 Task: Search one way flight ticket for 1 adult, 1 child, 1 infant in seat in premium economy from New York/islip: Long Island Macarthur Airport to Greenville: Pitt-greenville Airport on 5-2-2023. Choice of flights is Alaska. Number of bags: 2 checked bags. Price is upto 91000. Outbound departure time preference is 16:15.
Action: Mouse moved to (318, 369)
Screenshot: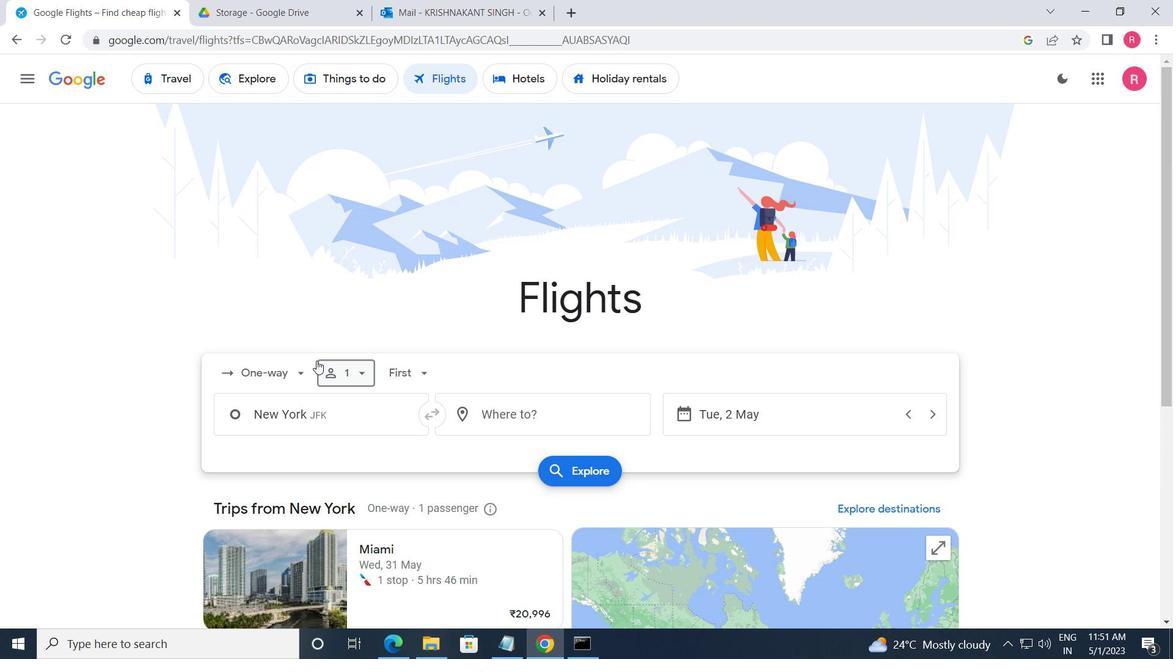 
Action: Mouse pressed left at (318, 369)
Screenshot: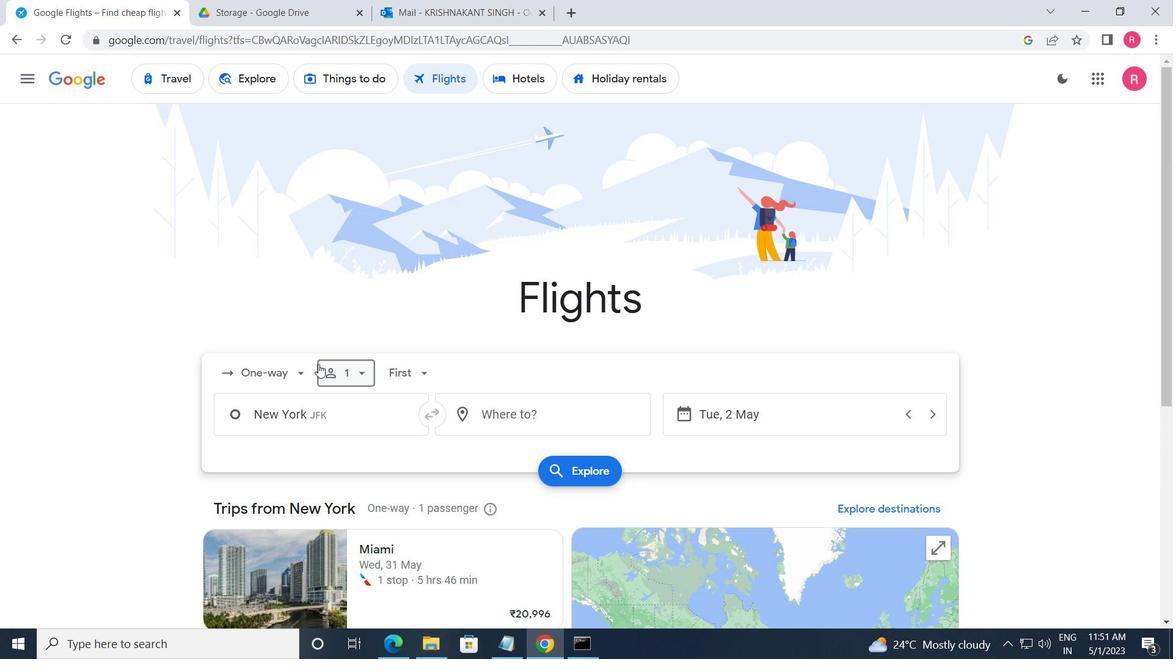 
Action: Mouse moved to (298, 378)
Screenshot: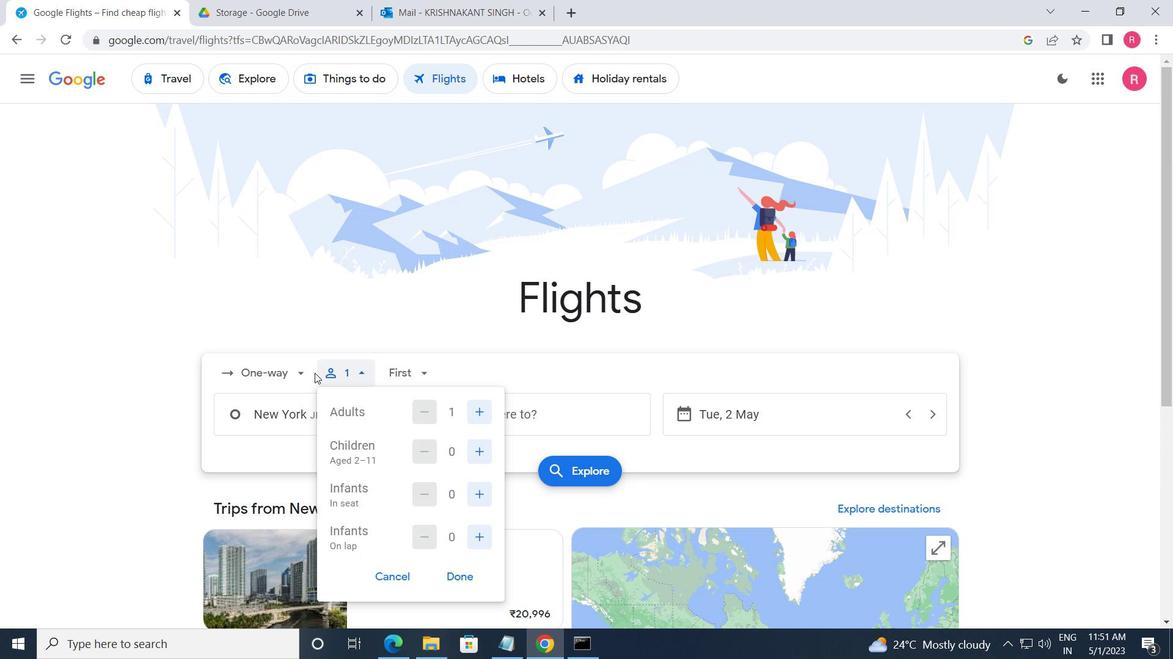 
Action: Mouse pressed left at (298, 378)
Screenshot: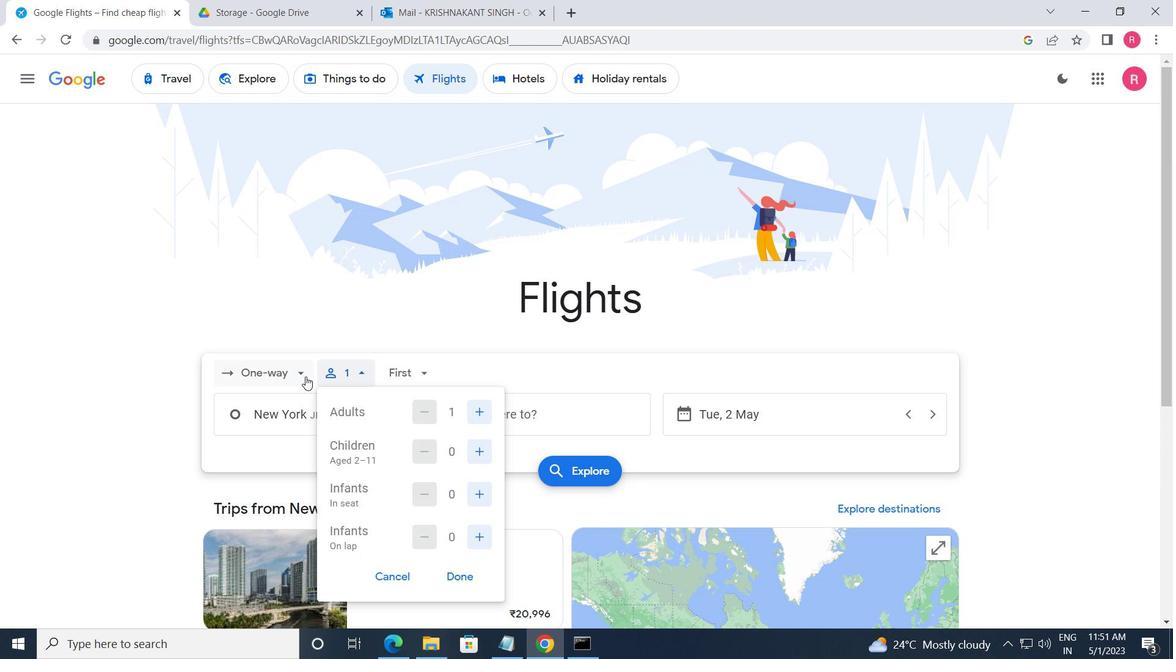 
Action: Mouse moved to (298, 439)
Screenshot: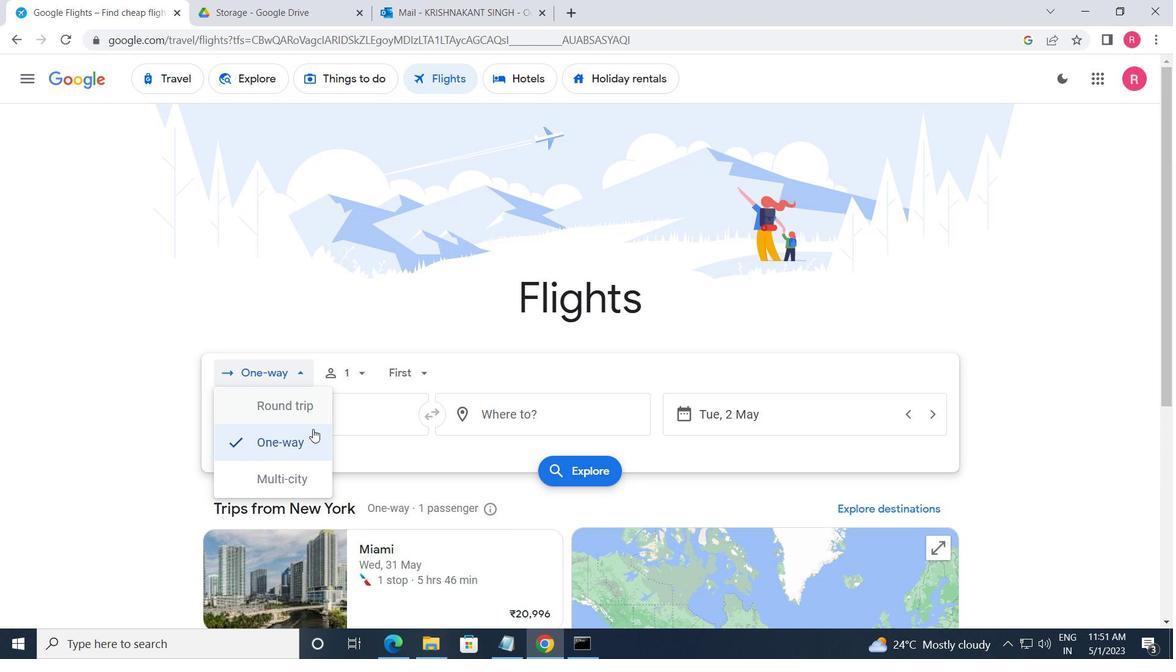 
Action: Mouse pressed left at (298, 439)
Screenshot: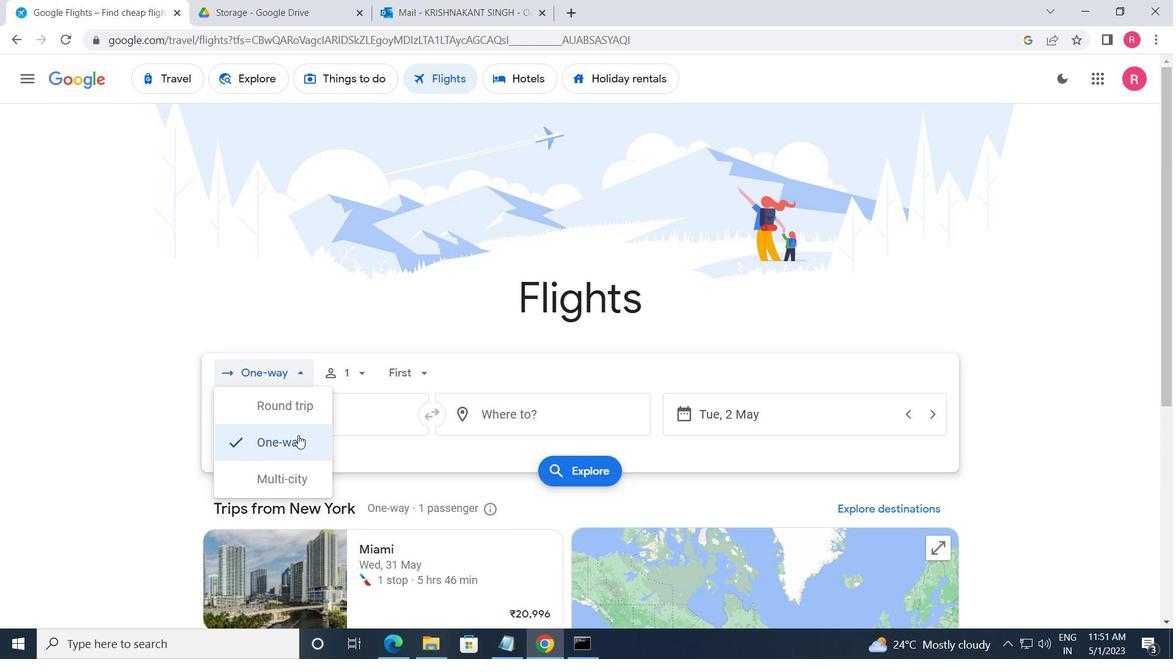 
Action: Mouse moved to (353, 380)
Screenshot: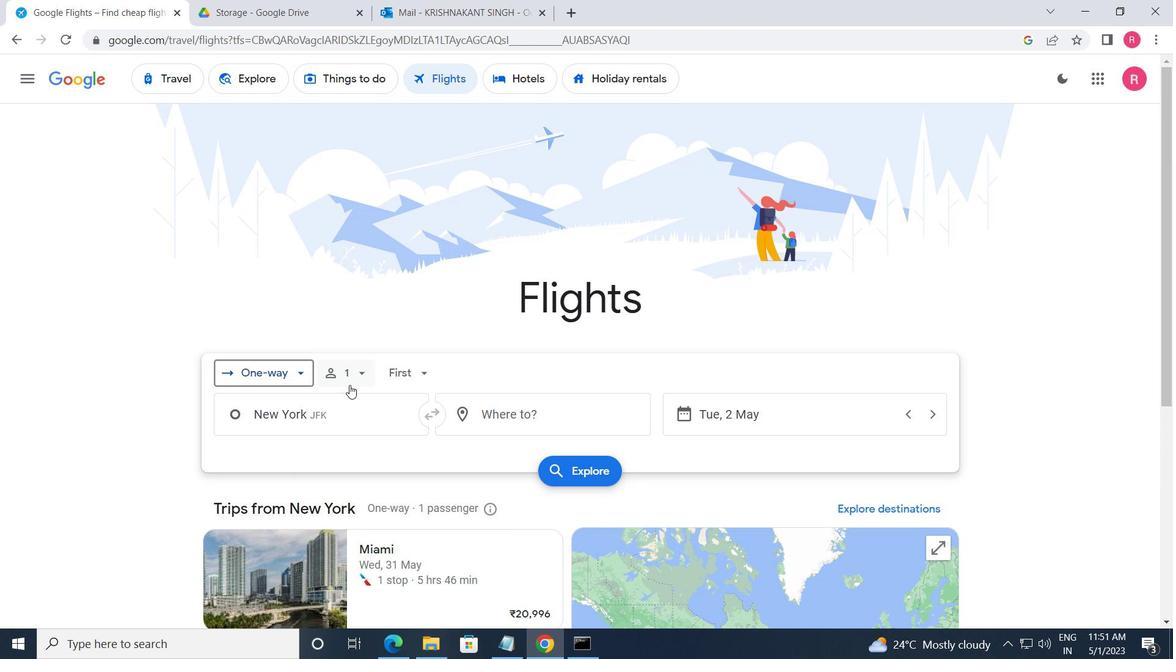 
Action: Mouse pressed left at (353, 380)
Screenshot: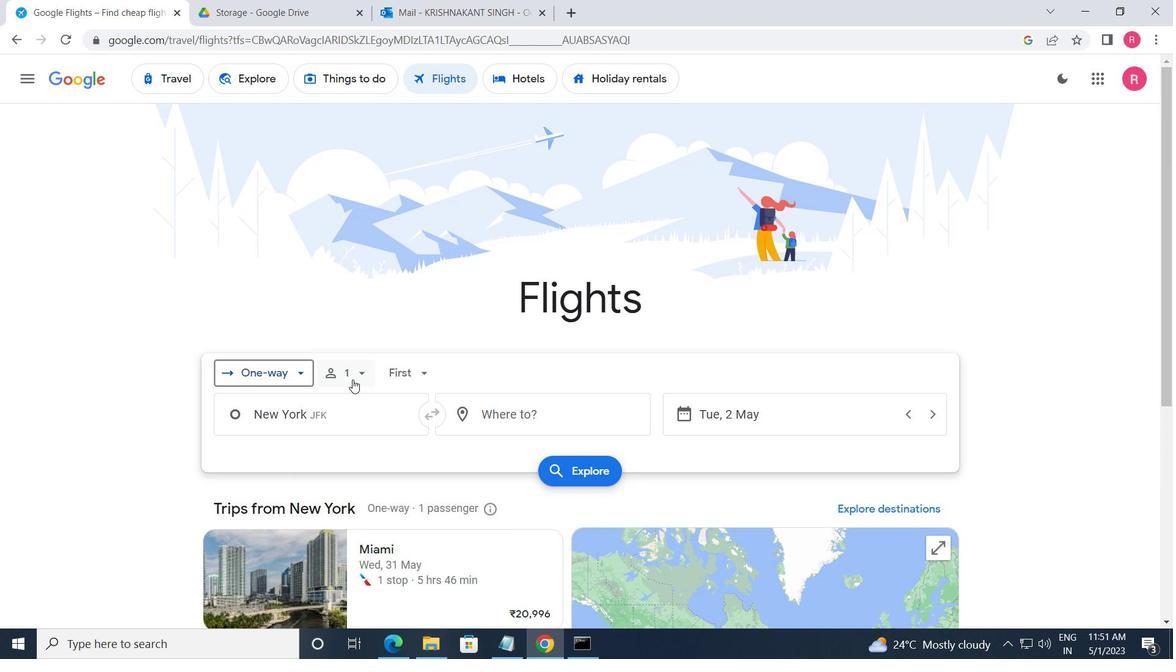 
Action: Mouse moved to (481, 415)
Screenshot: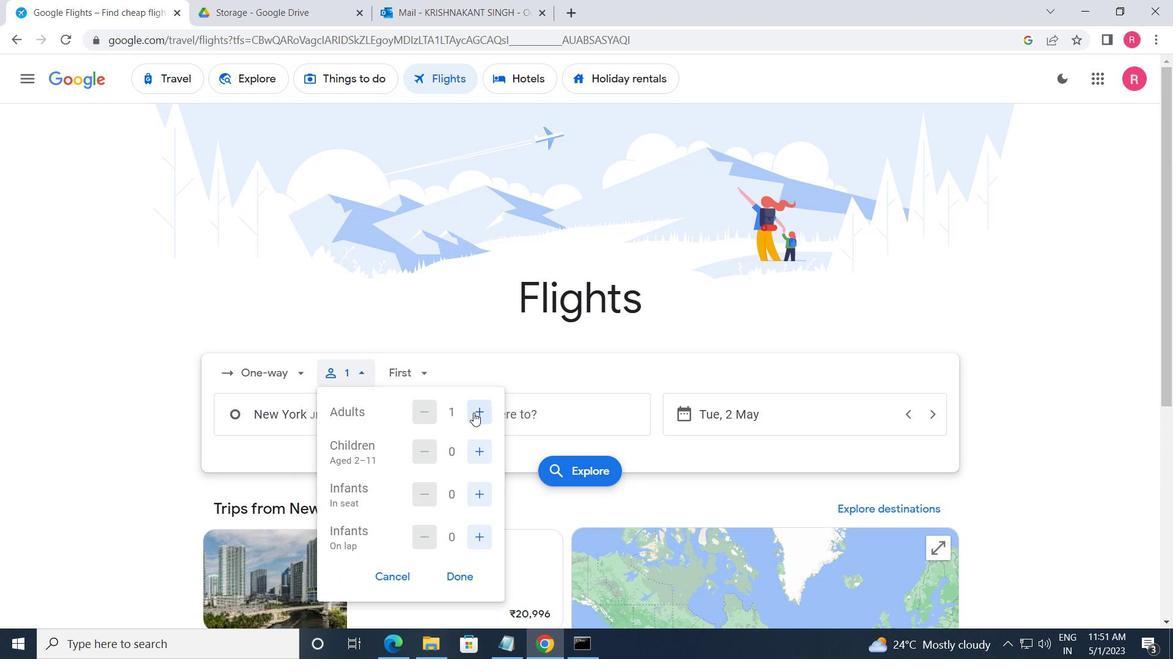 
Action: Mouse pressed left at (481, 415)
Screenshot: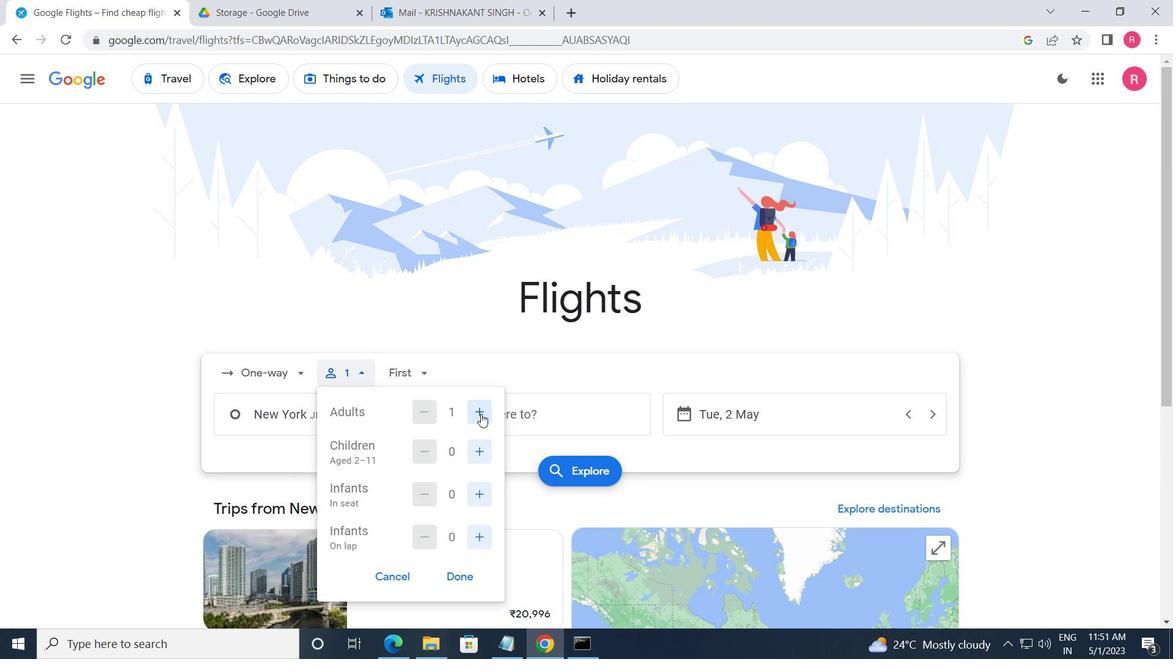 
Action: Mouse moved to (480, 415)
Screenshot: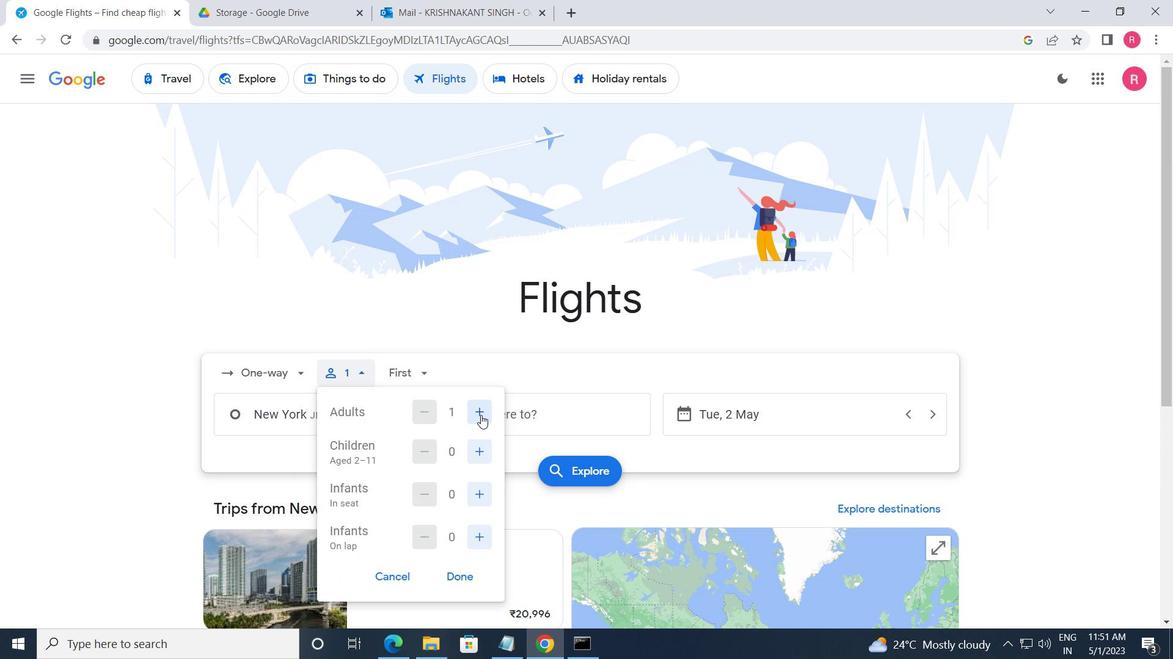 
Action: Mouse pressed left at (480, 415)
Screenshot: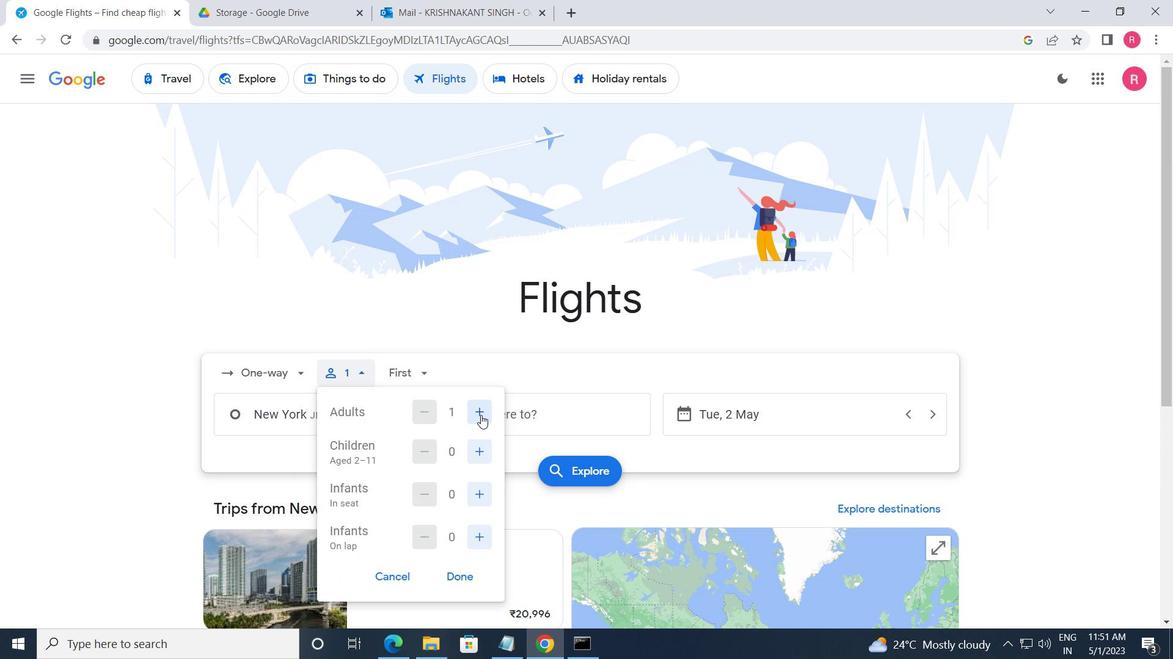 
Action: Mouse moved to (480, 415)
Screenshot: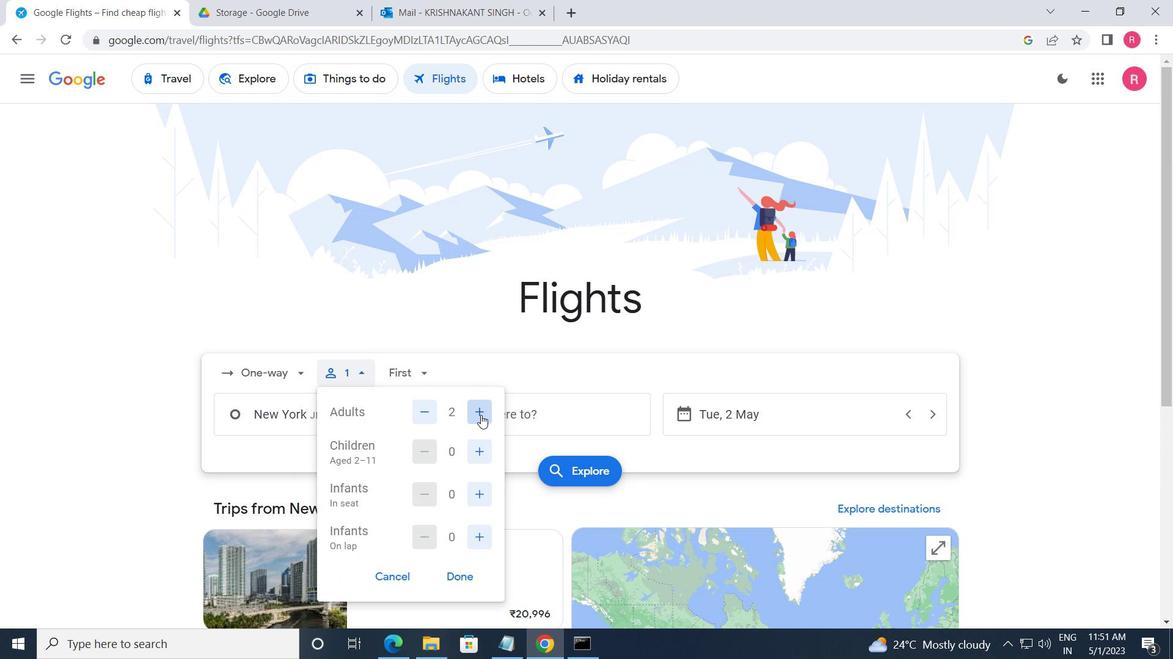 
Action: Mouse pressed left at (480, 415)
Screenshot: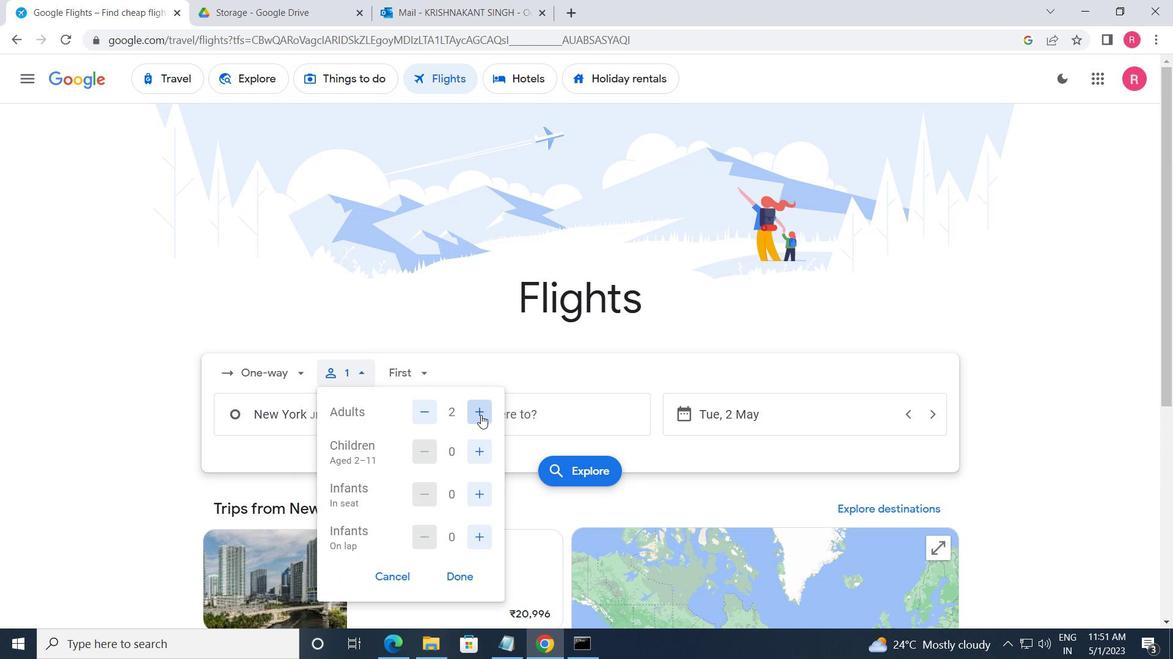 
Action: Mouse pressed left at (480, 415)
Screenshot: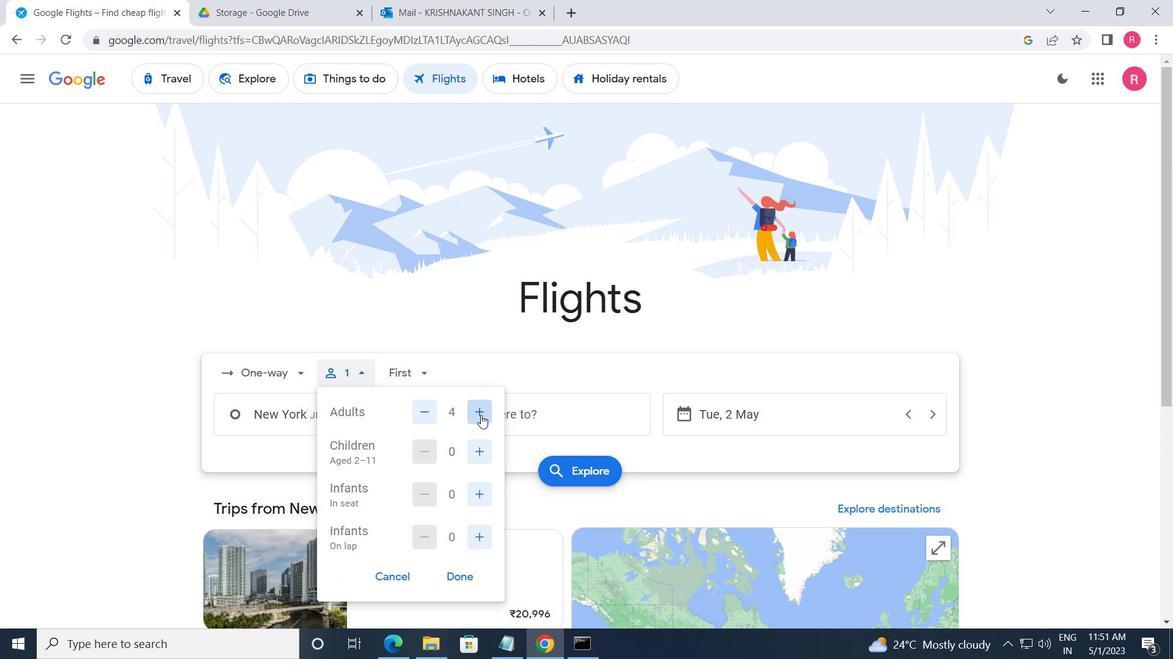 
Action: Mouse moved to (484, 457)
Screenshot: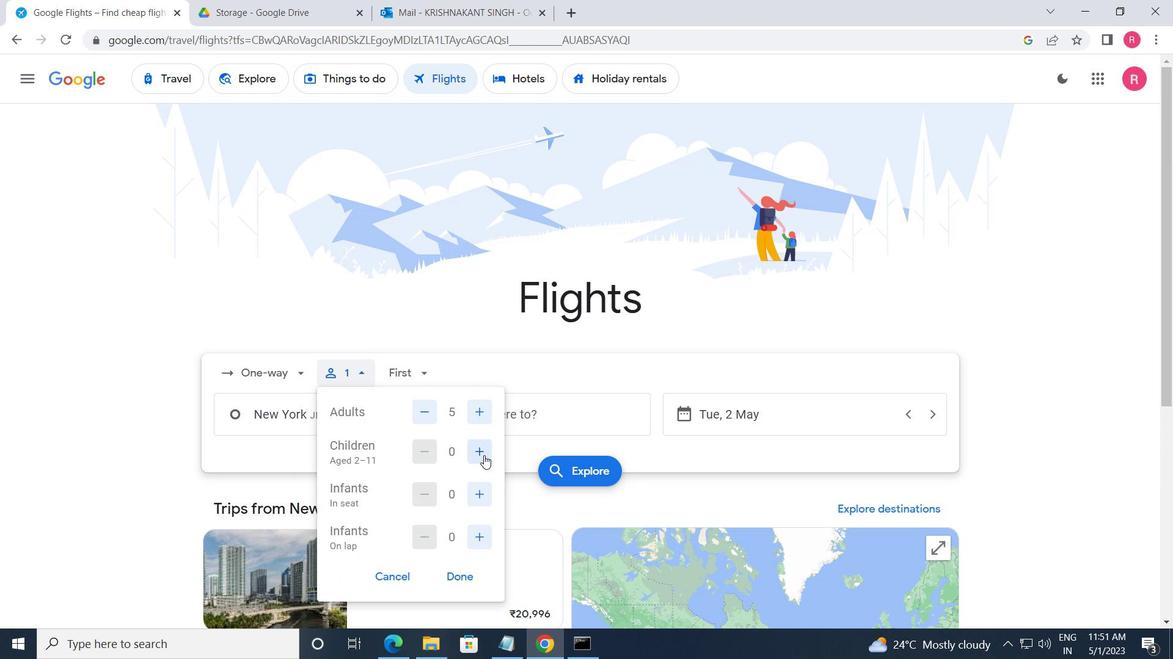 
Action: Mouse pressed left at (484, 457)
Screenshot: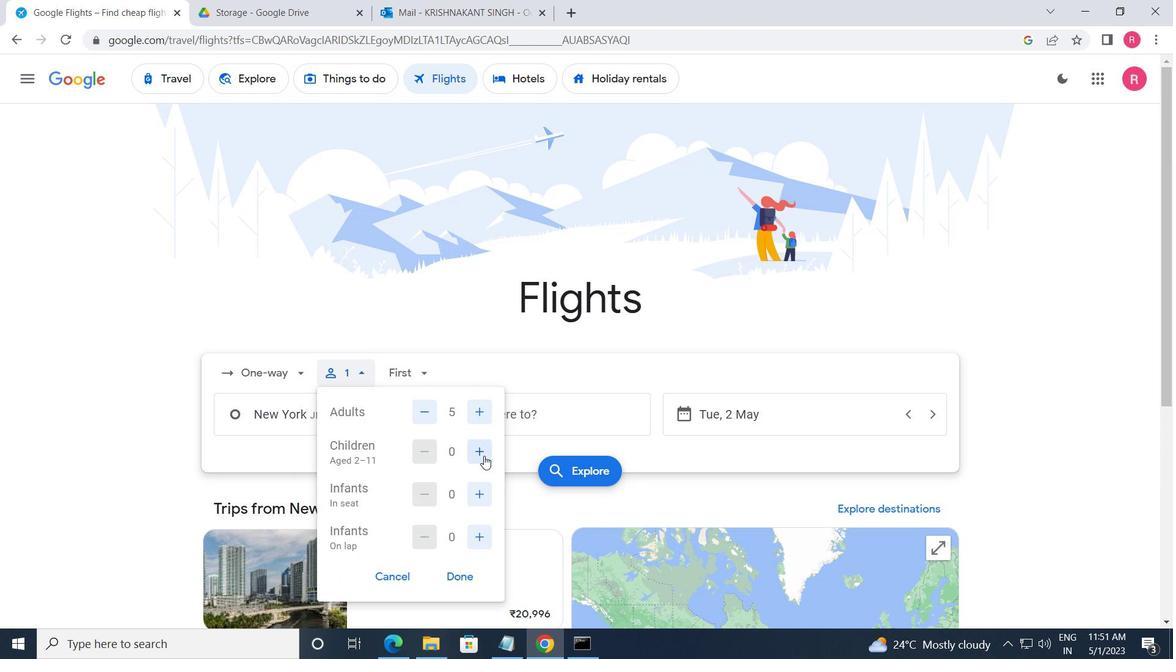 
Action: Mouse pressed left at (484, 457)
Screenshot: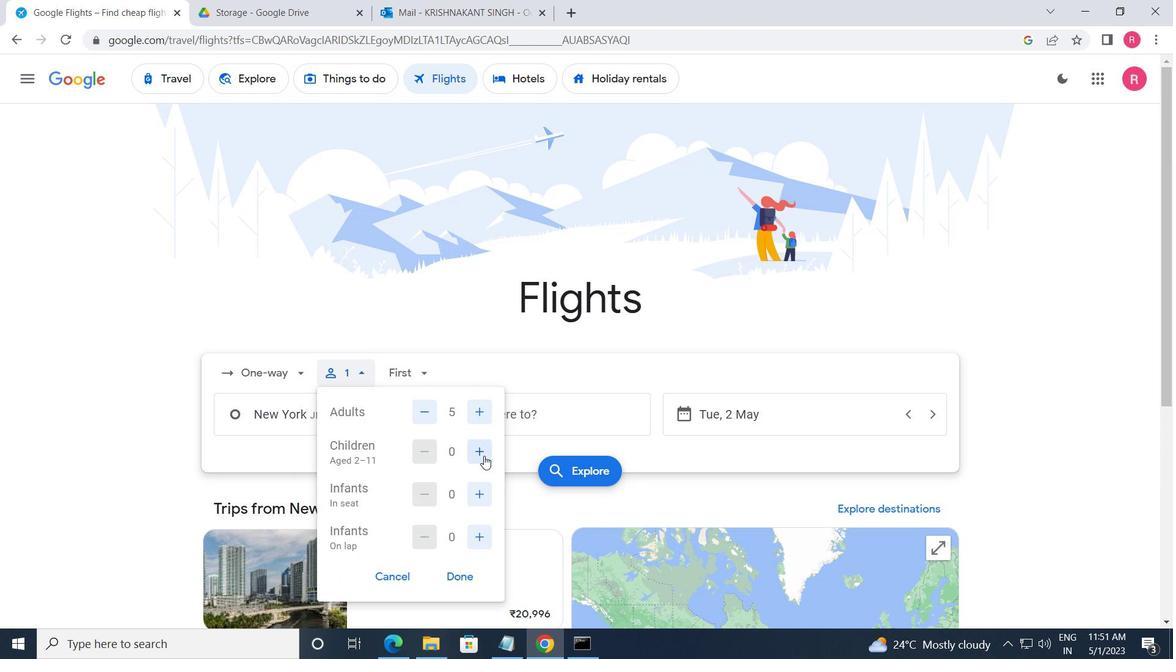 
Action: Mouse moved to (473, 501)
Screenshot: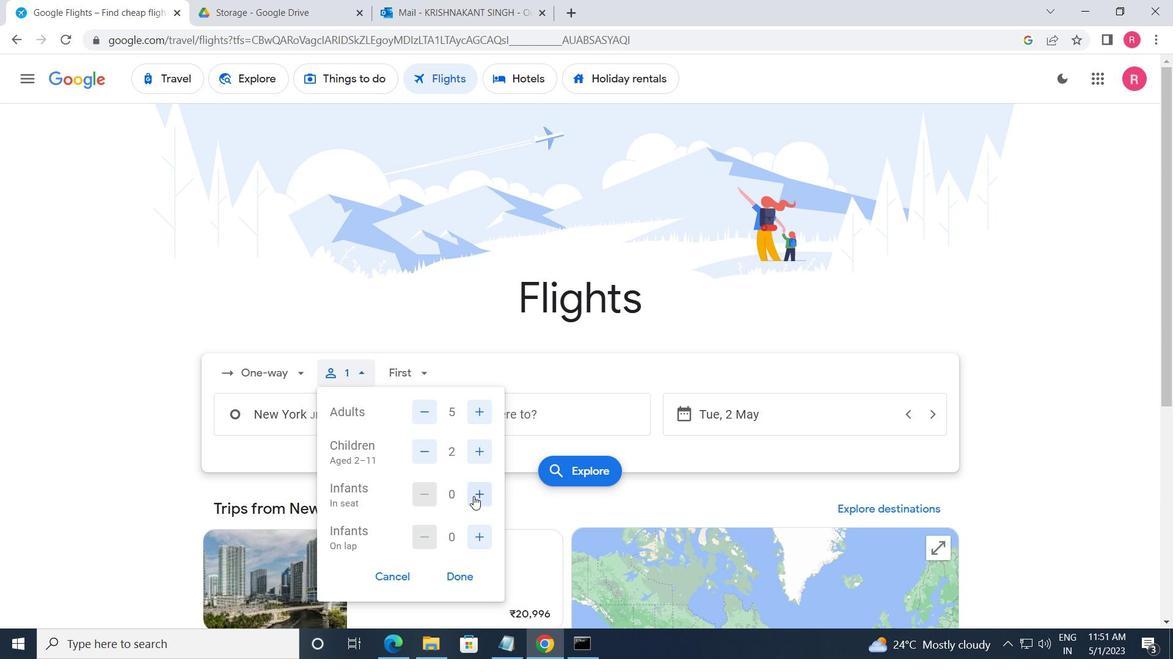 
Action: Mouse pressed left at (473, 501)
Screenshot: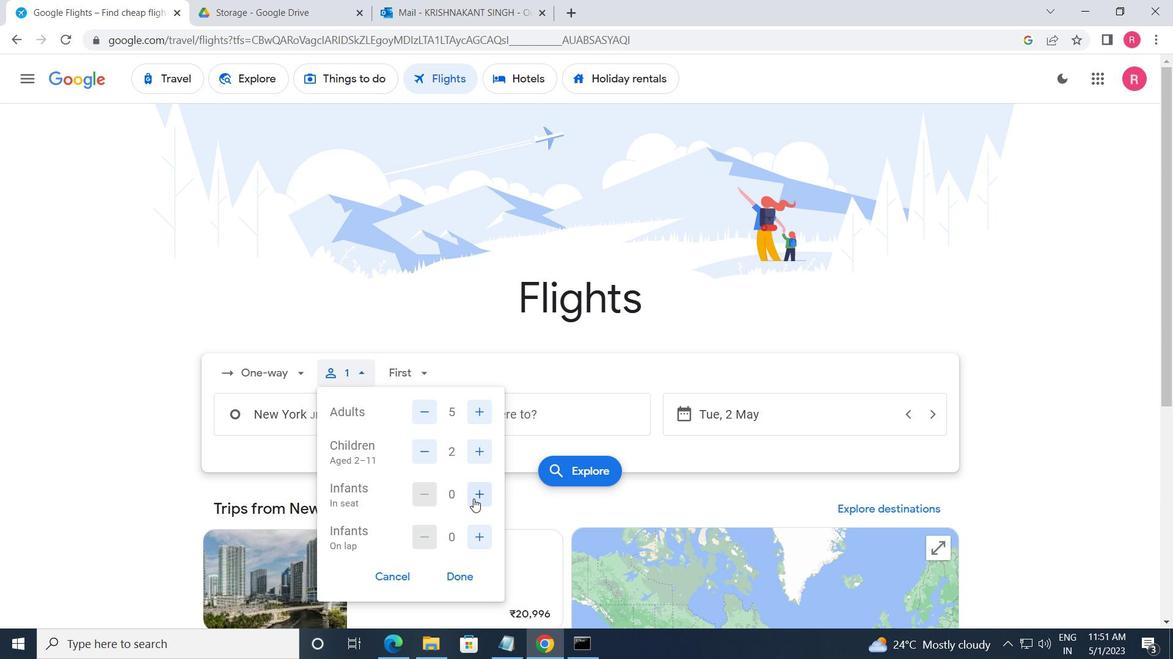 
Action: Mouse moved to (477, 540)
Screenshot: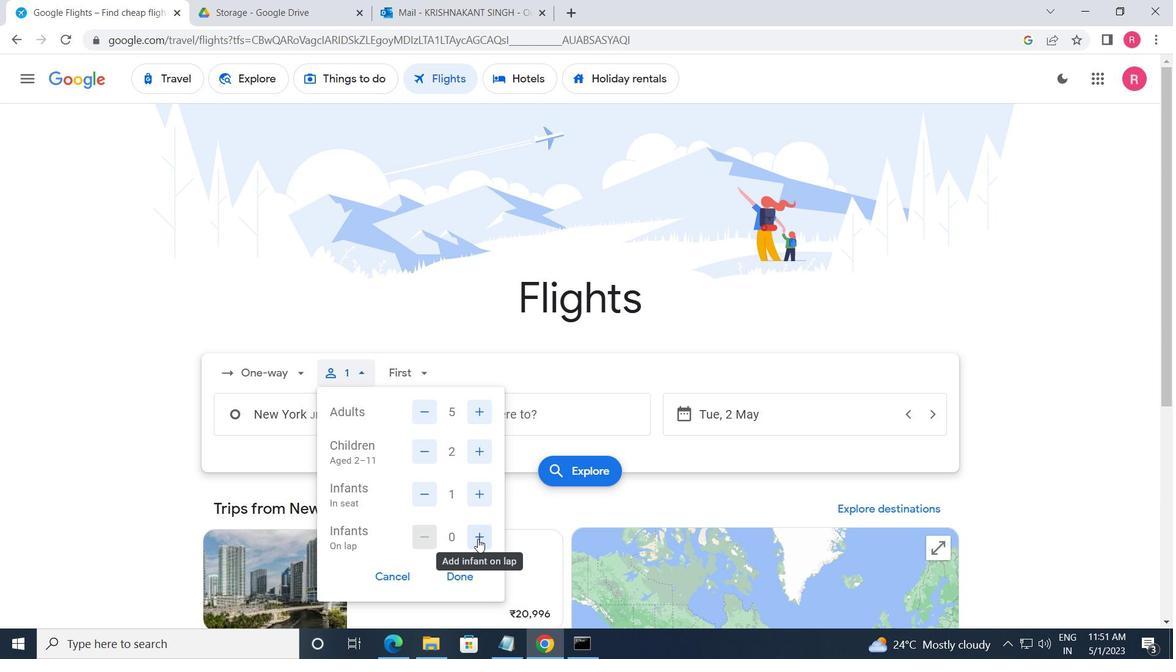 
Action: Mouse pressed left at (477, 540)
Screenshot: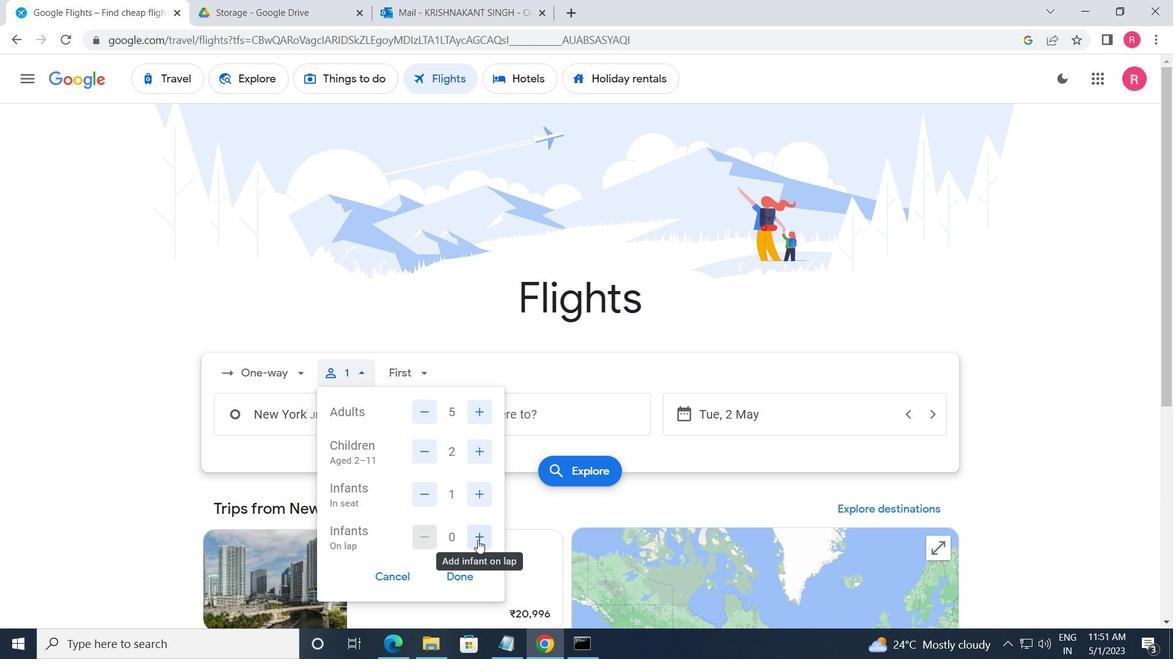 
Action: Mouse moved to (461, 565)
Screenshot: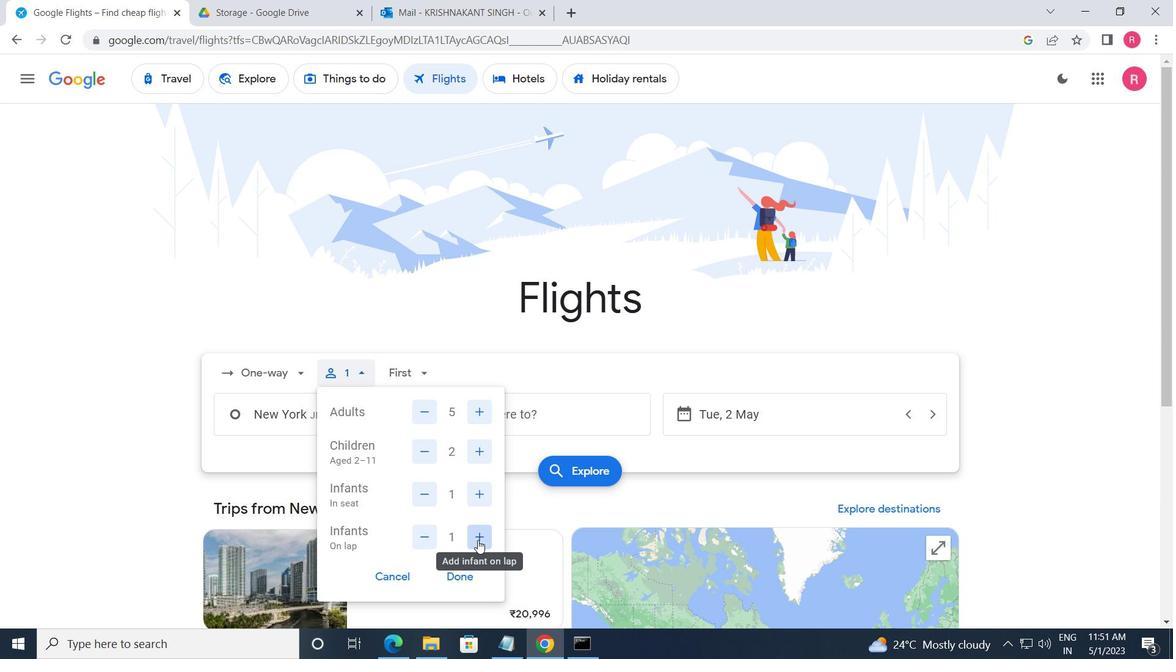 
Action: Mouse pressed left at (461, 565)
Screenshot: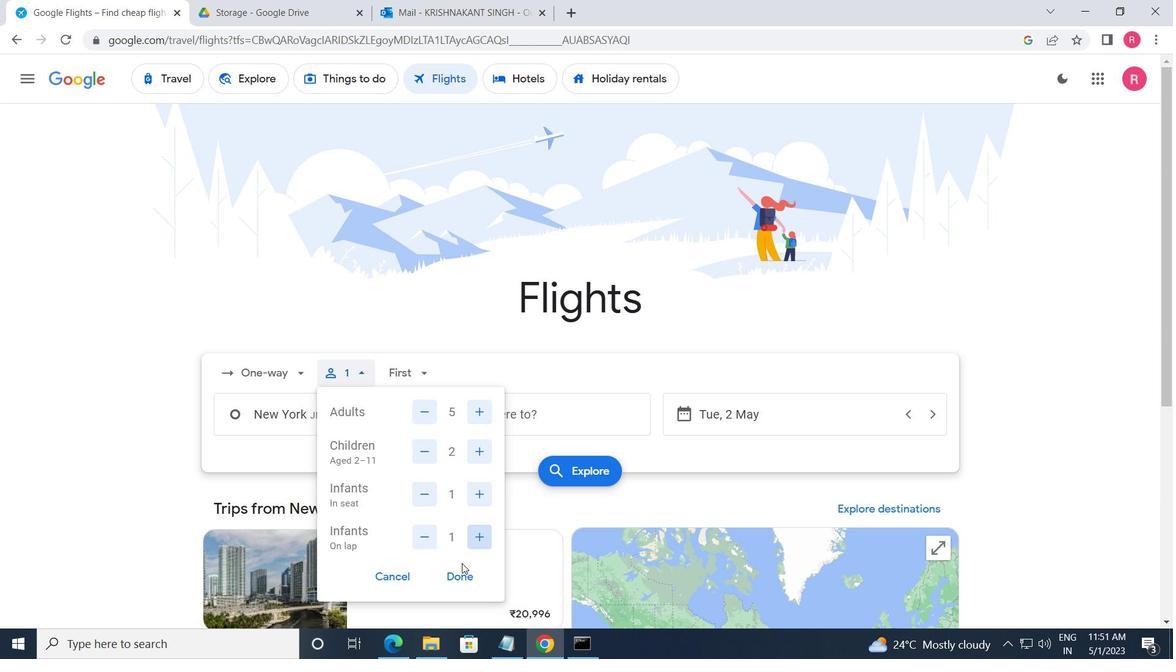 
Action: Mouse moved to (411, 375)
Screenshot: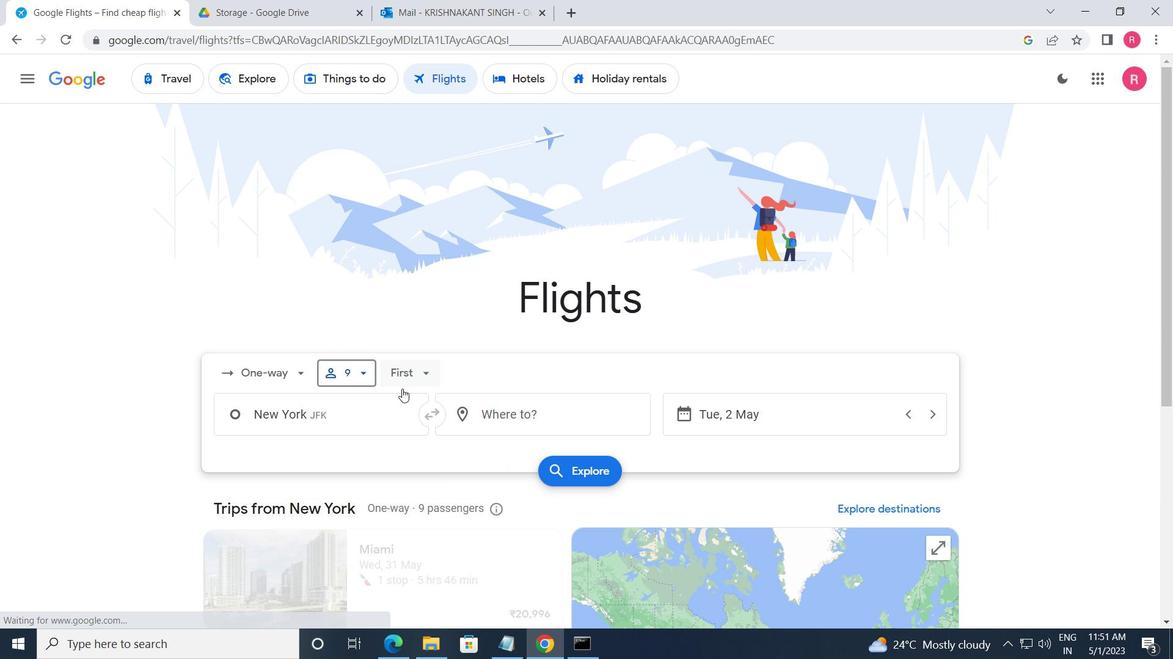 
Action: Mouse pressed left at (411, 375)
Screenshot: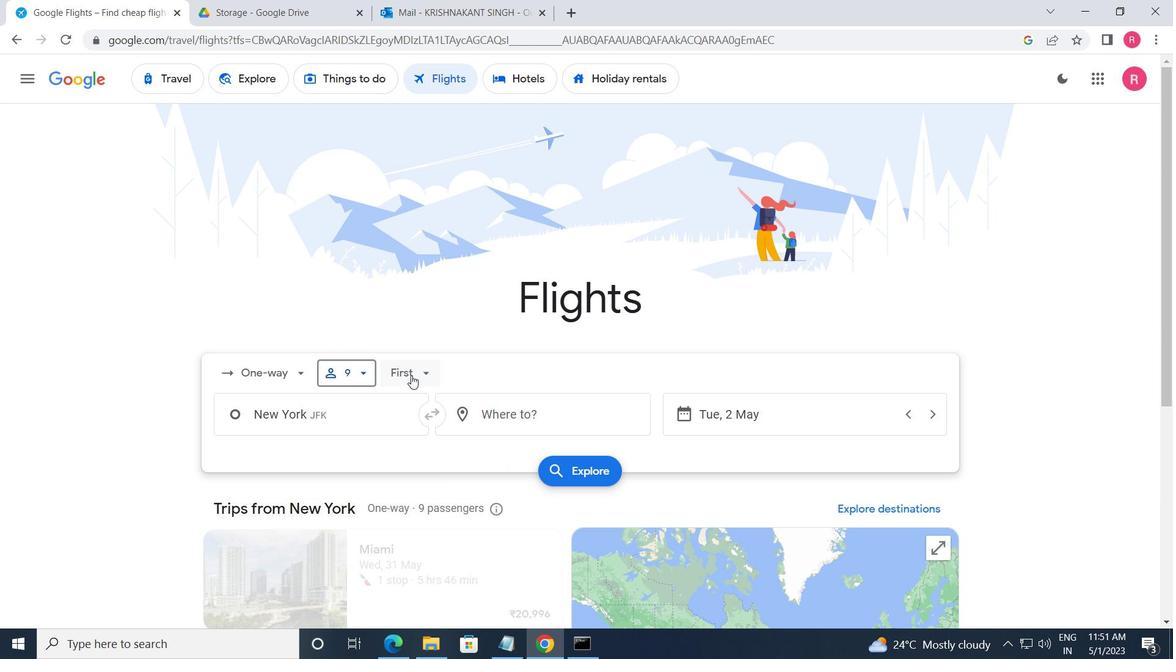 
Action: Mouse moved to (444, 412)
Screenshot: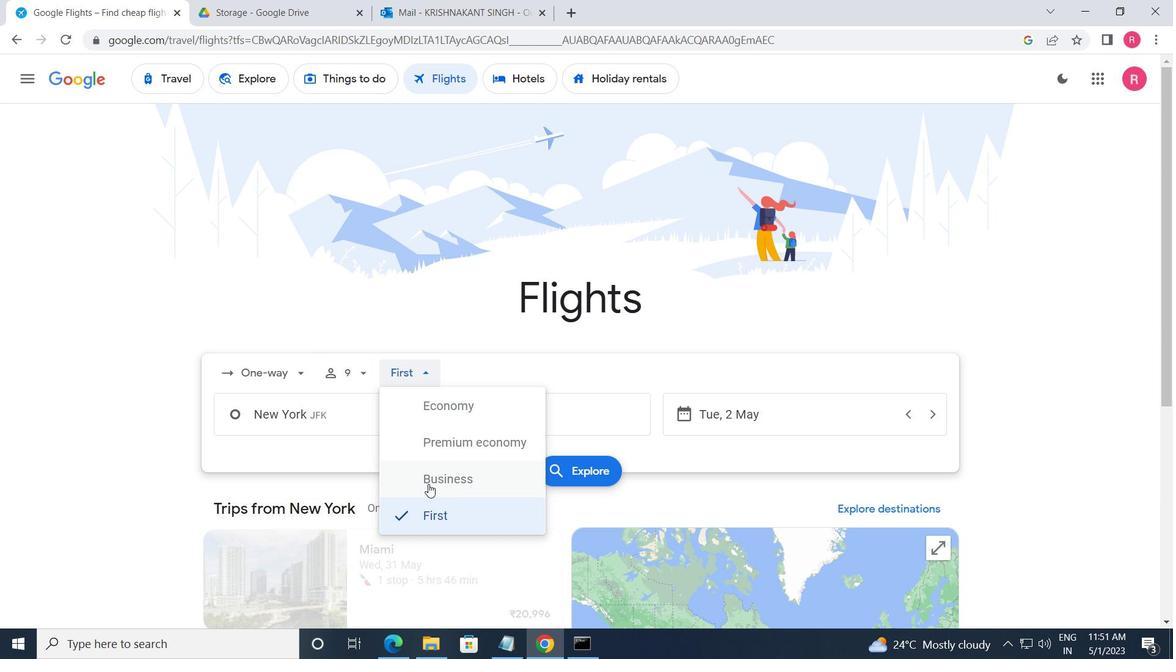 
Action: Mouse pressed left at (444, 412)
Screenshot: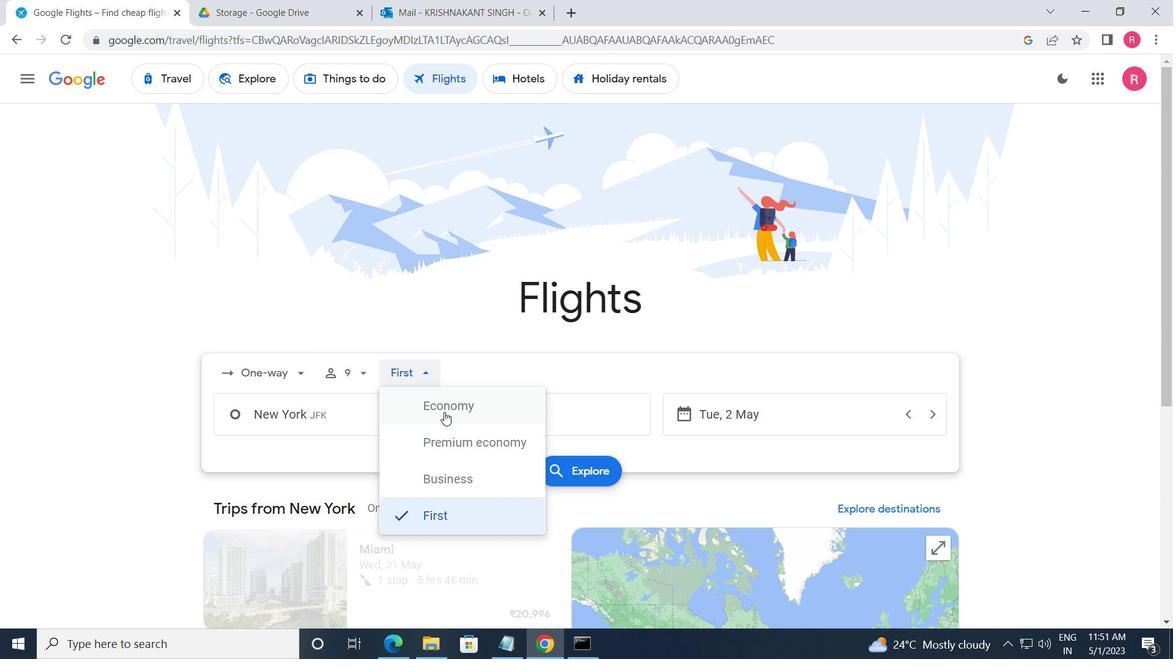 
Action: Mouse moved to (383, 429)
Screenshot: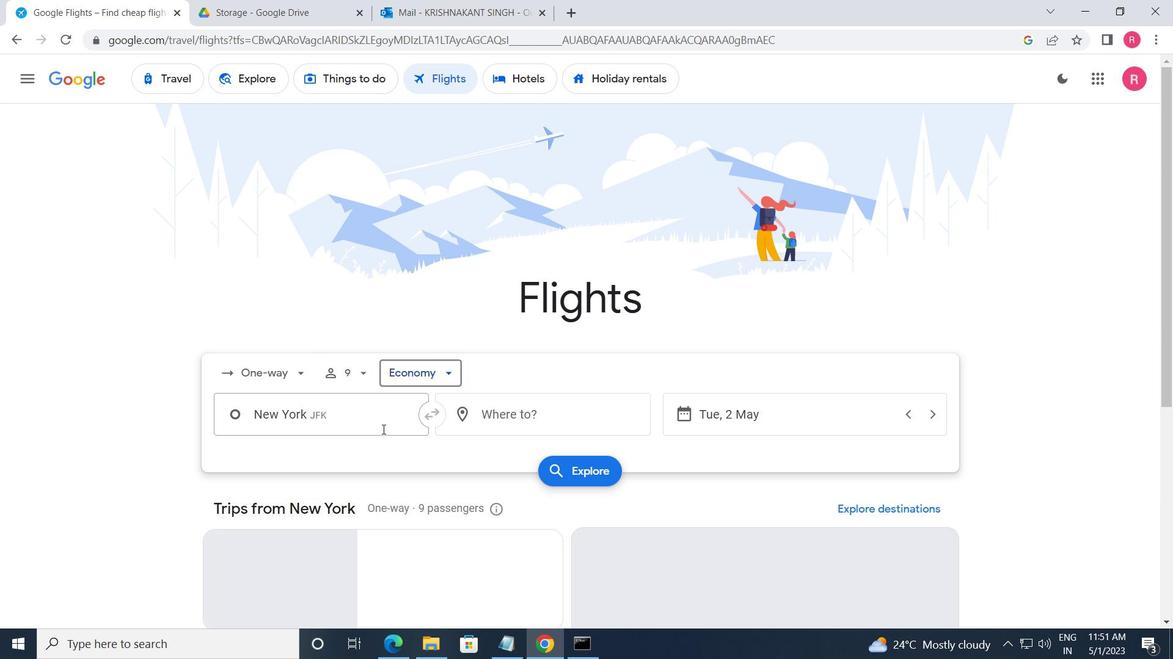 
Action: Mouse pressed left at (383, 429)
Screenshot: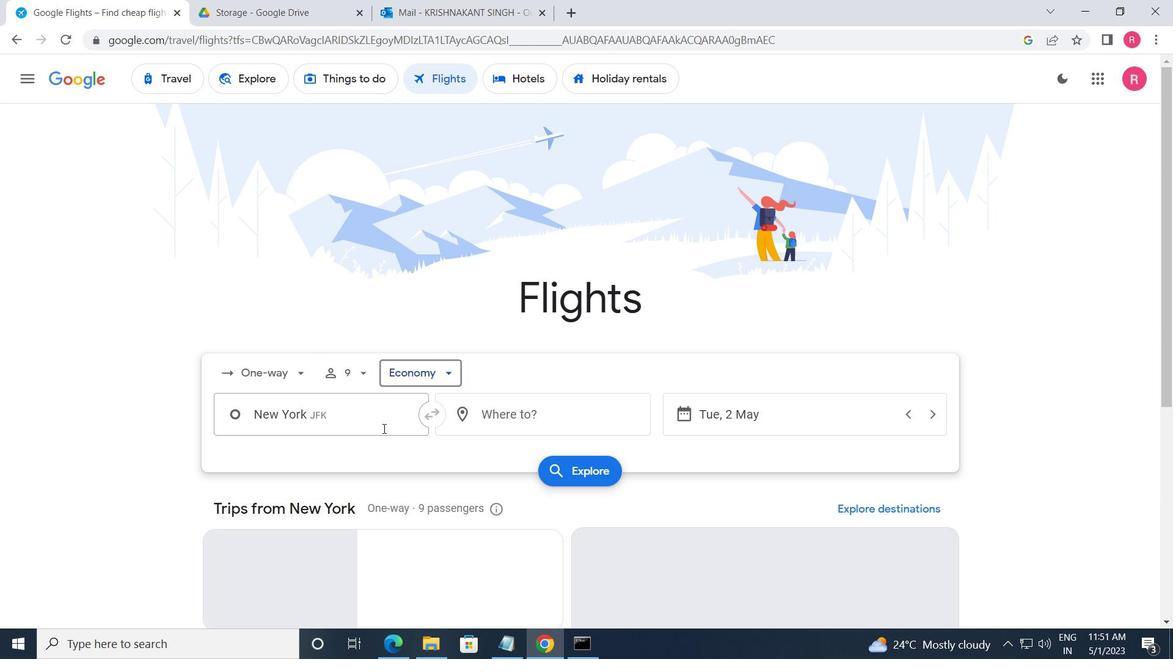 
Action: Key pressed <Key.shift_r>Laguar<Key.down><Key.enter>
Screenshot: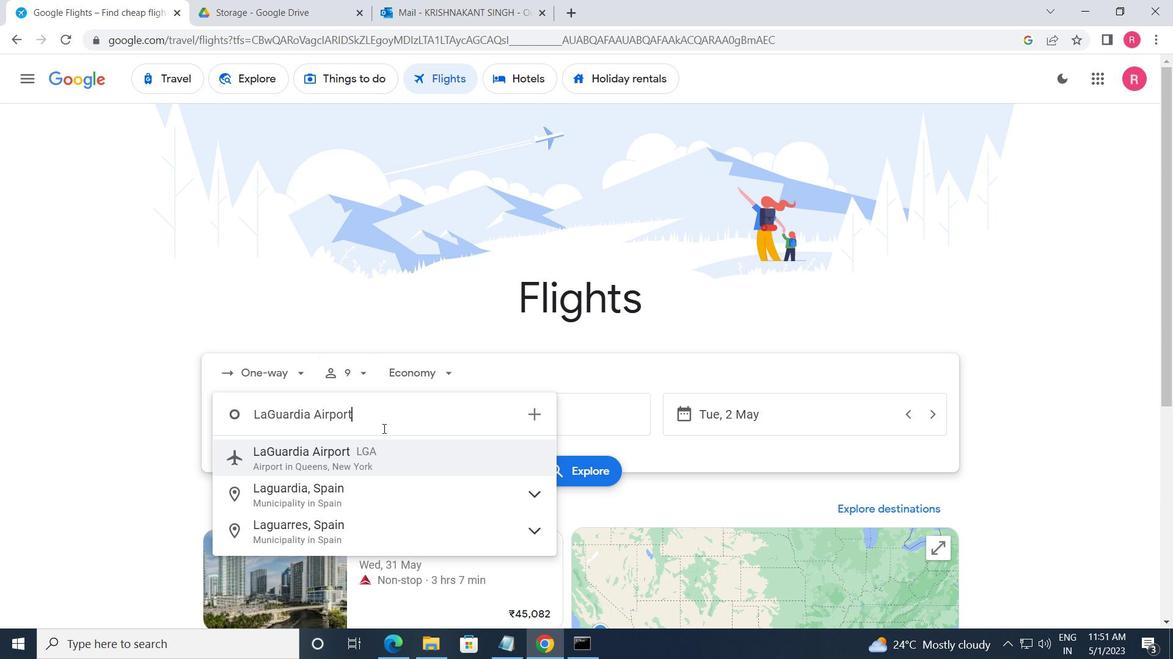 
Action: Mouse moved to (476, 414)
Screenshot: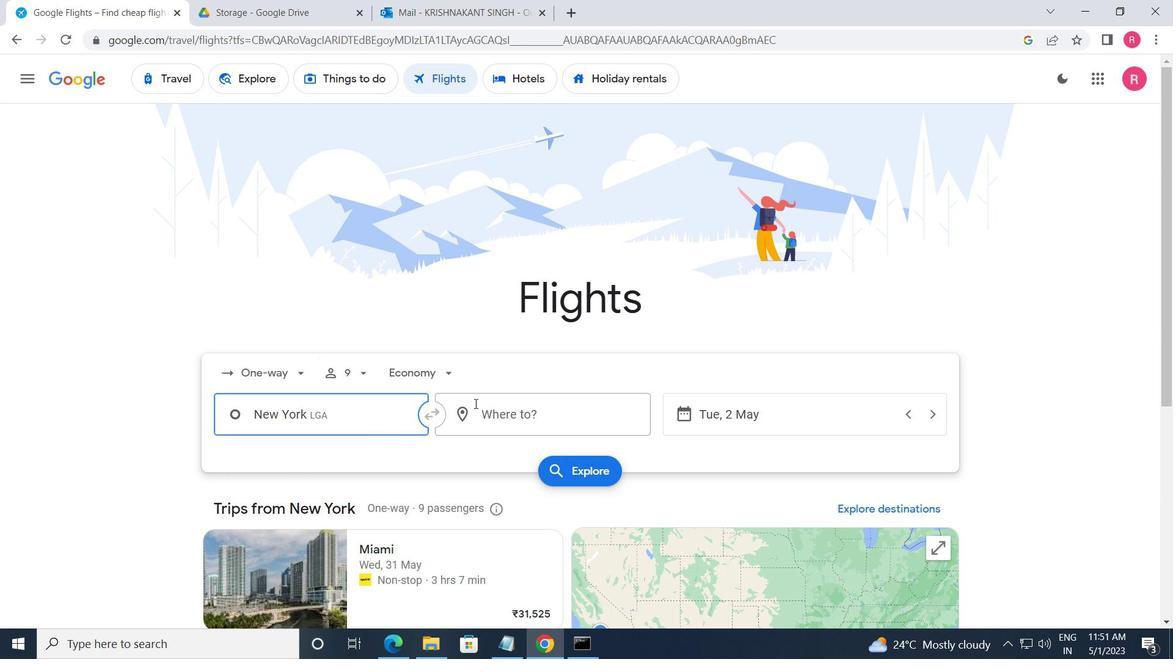 
Action: Mouse pressed left at (476, 414)
Screenshot: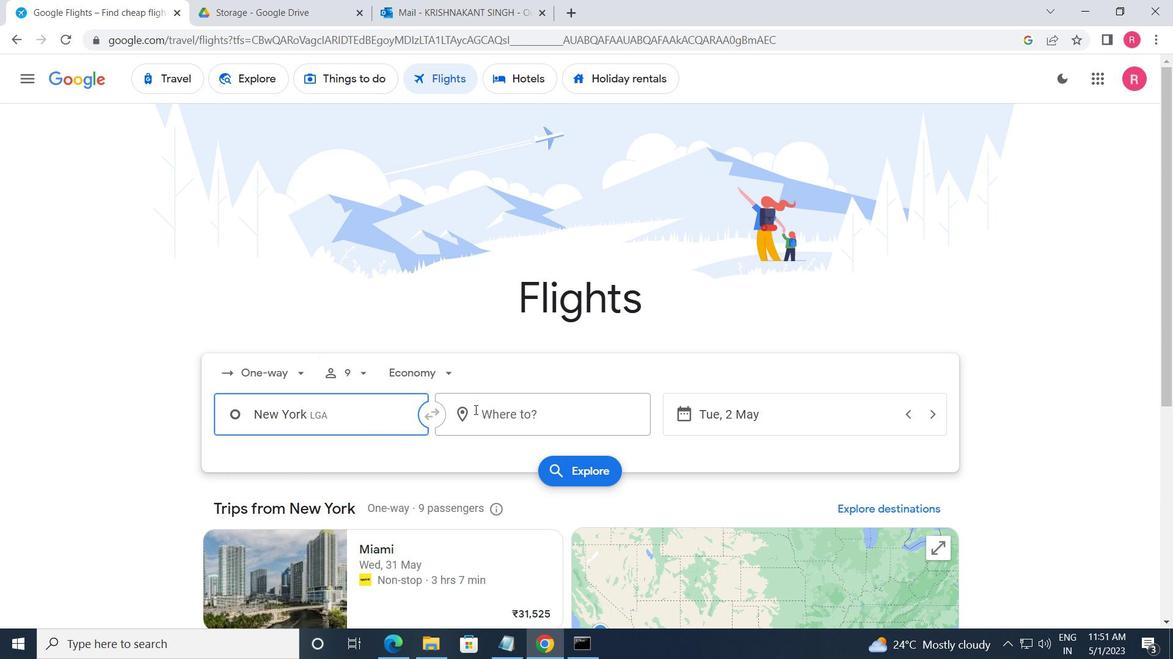 
Action: Mouse moved to (545, 563)
Screenshot: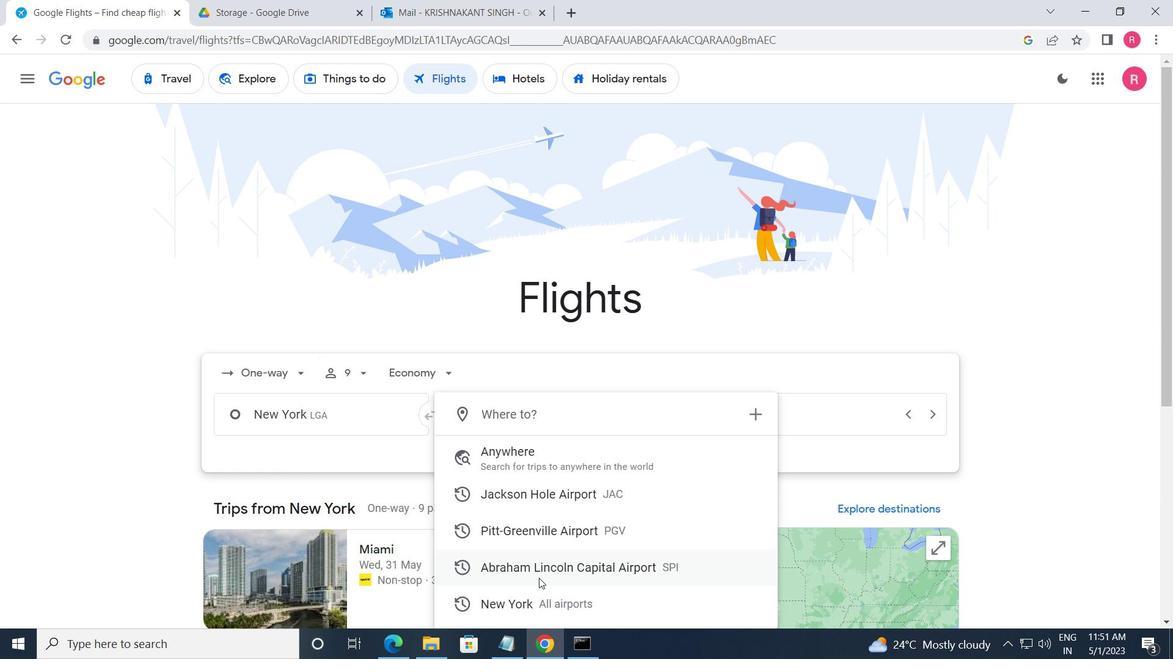 
Action: Mouse pressed left at (545, 563)
Screenshot: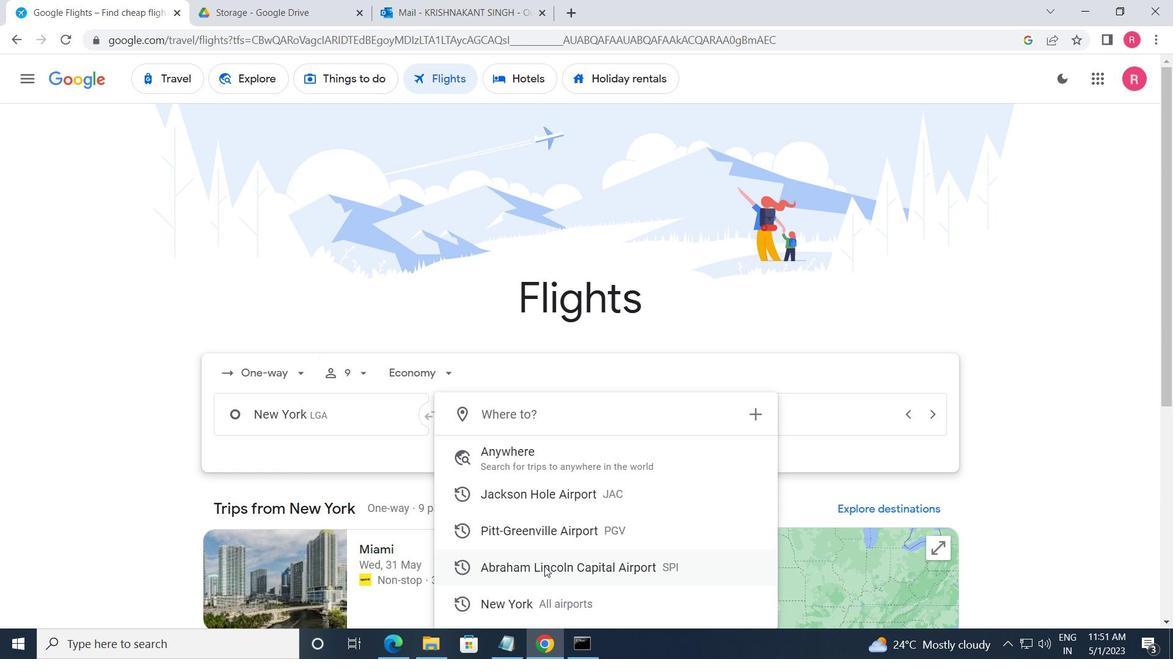 
Action: Mouse moved to (821, 422)
Screenshot: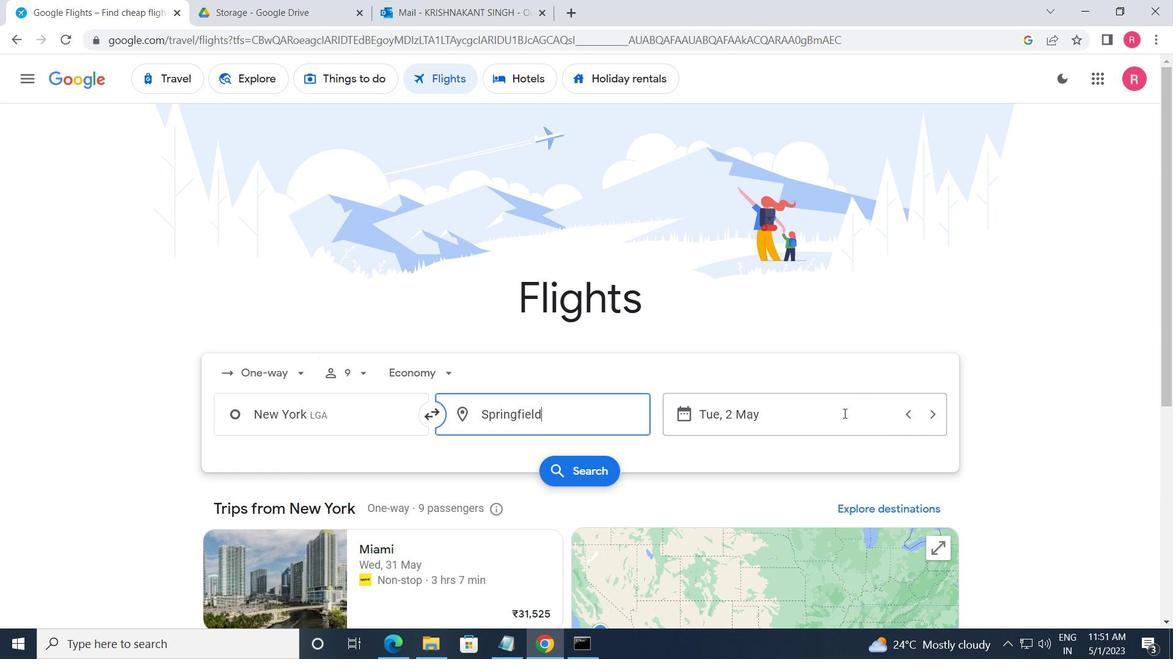 
Action: Mouse pressed left at (821, 422)
Screenshot: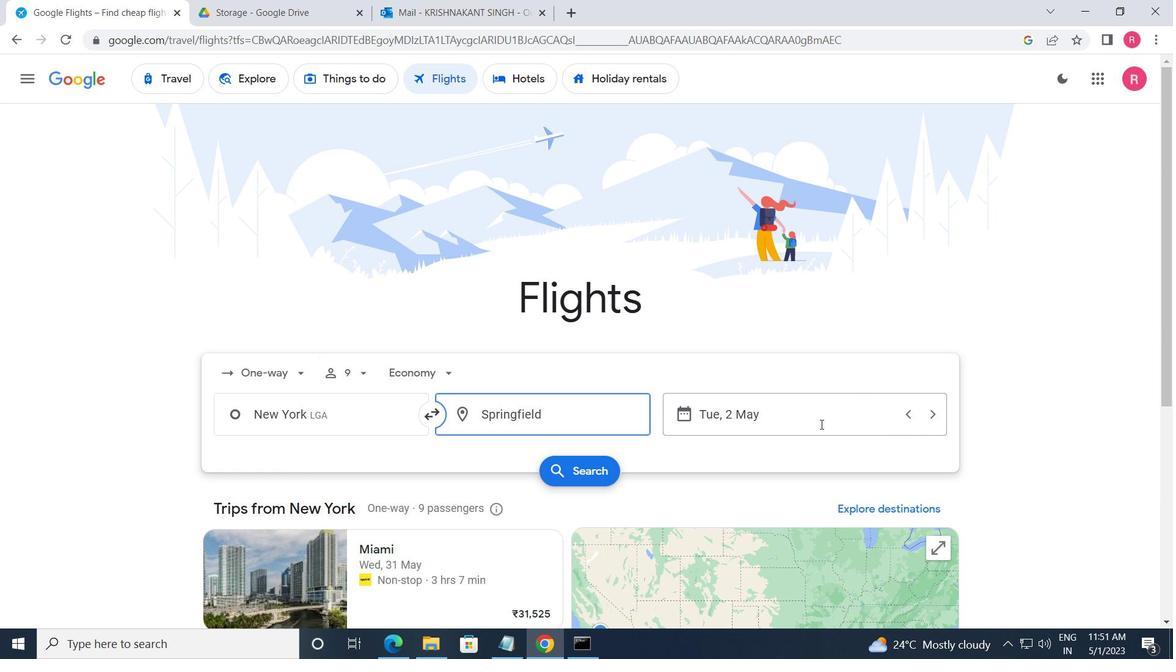 
Action: Mouse moved to (487, 355)
Screenshot: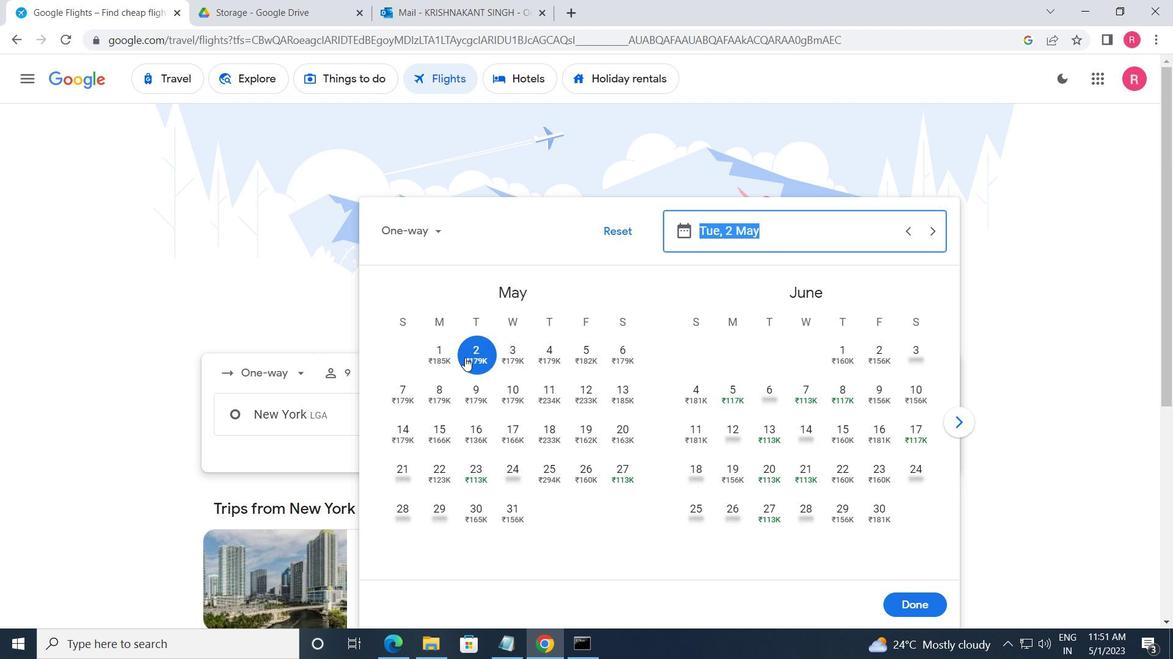 
Action: Mouse pressed left at (487, 355)
Screenshot: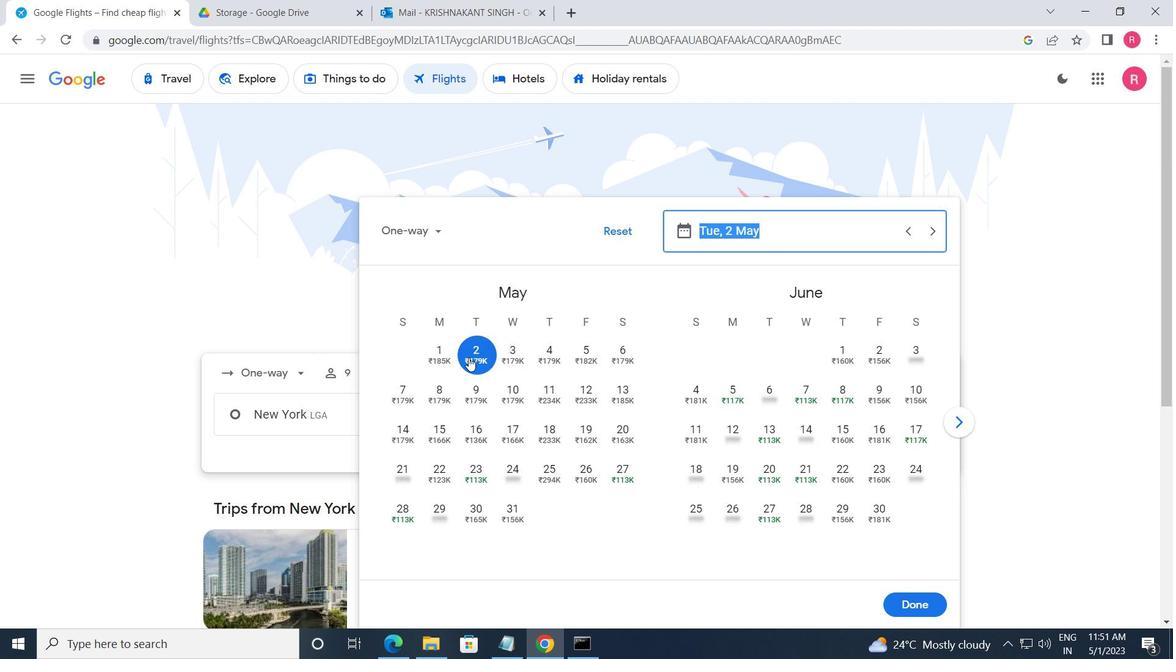 
Action: Mouse moved to (892, 609)
Screenshot: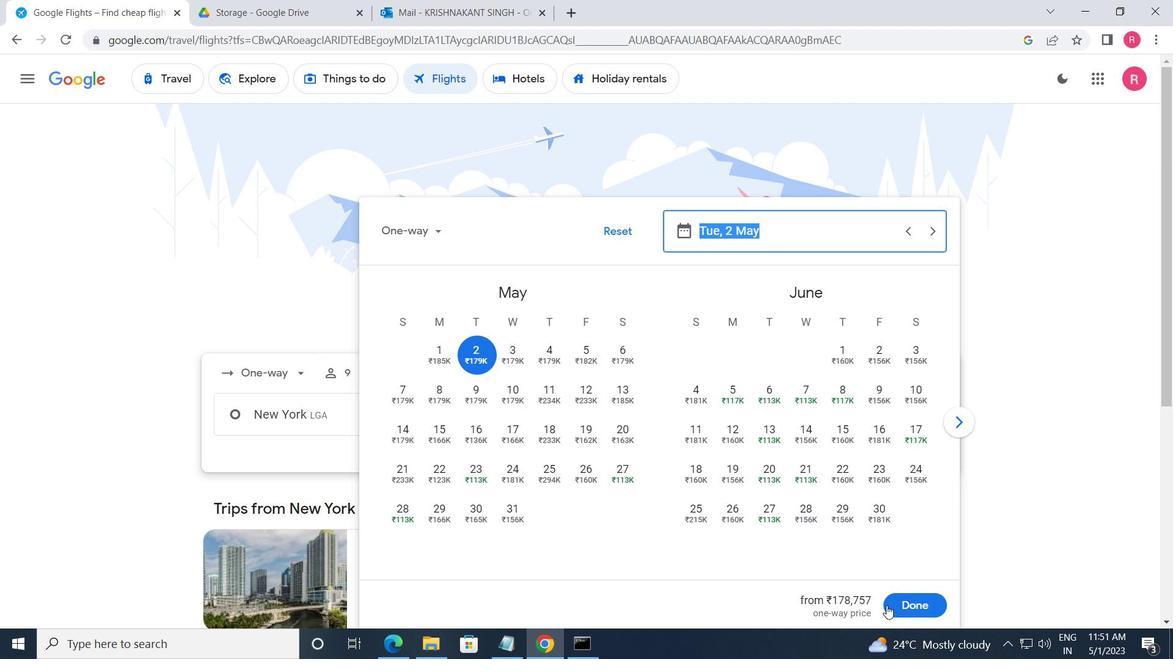 
Action: Mouse pressed left at (892, 609)
Screenshot: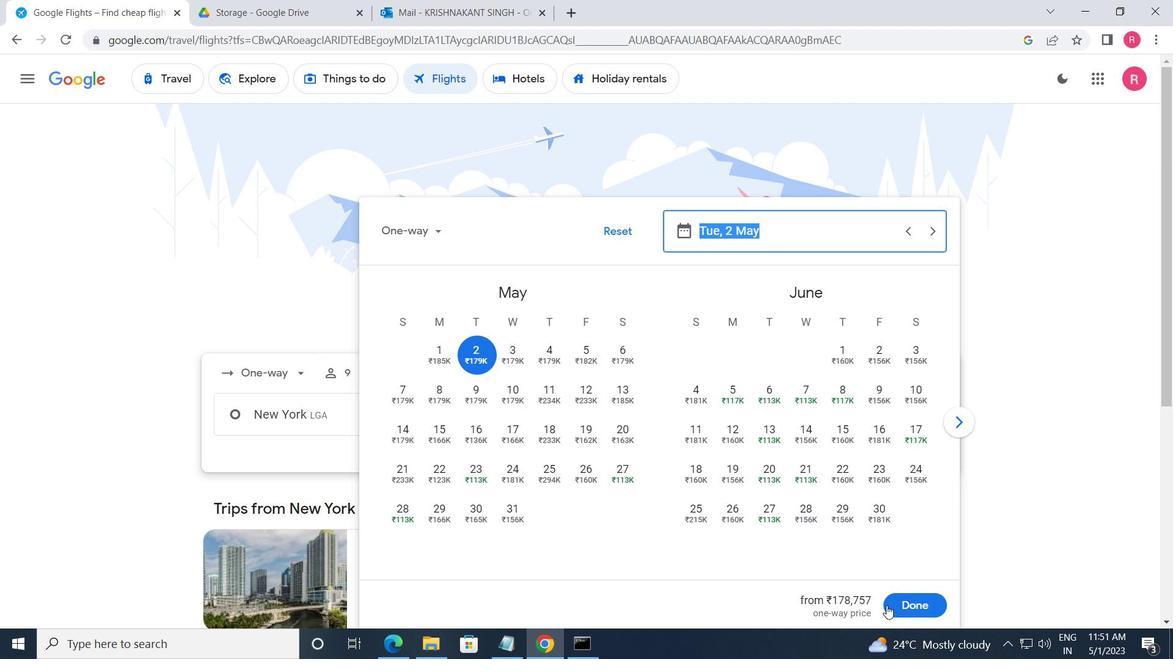 
Action: Mouse moved to (620, 481)
Screenshot: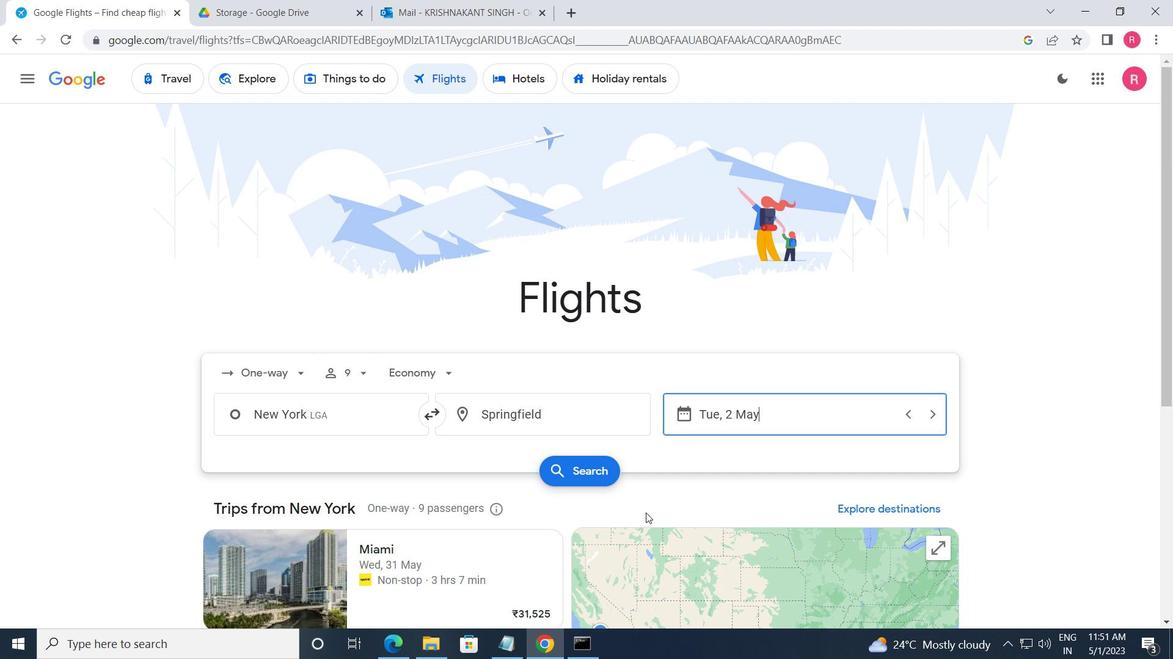 
Action: Mouse pressed left at (620, 481)
Screenshot: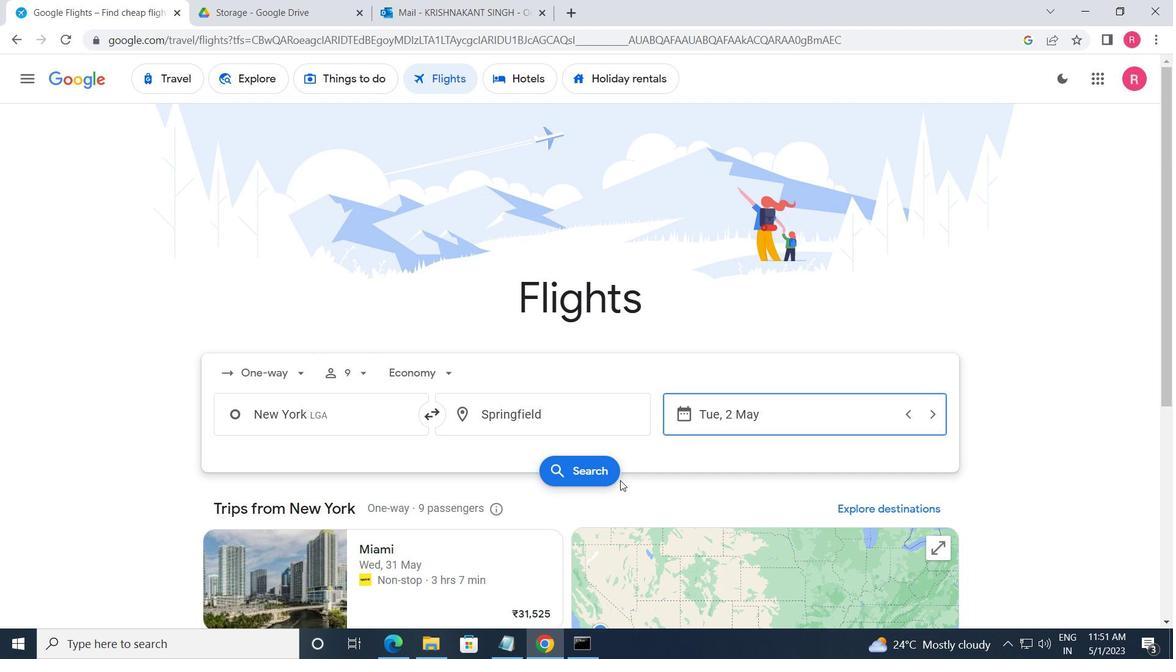 
Action: Mouse moved to (239, 213)
Screenshot: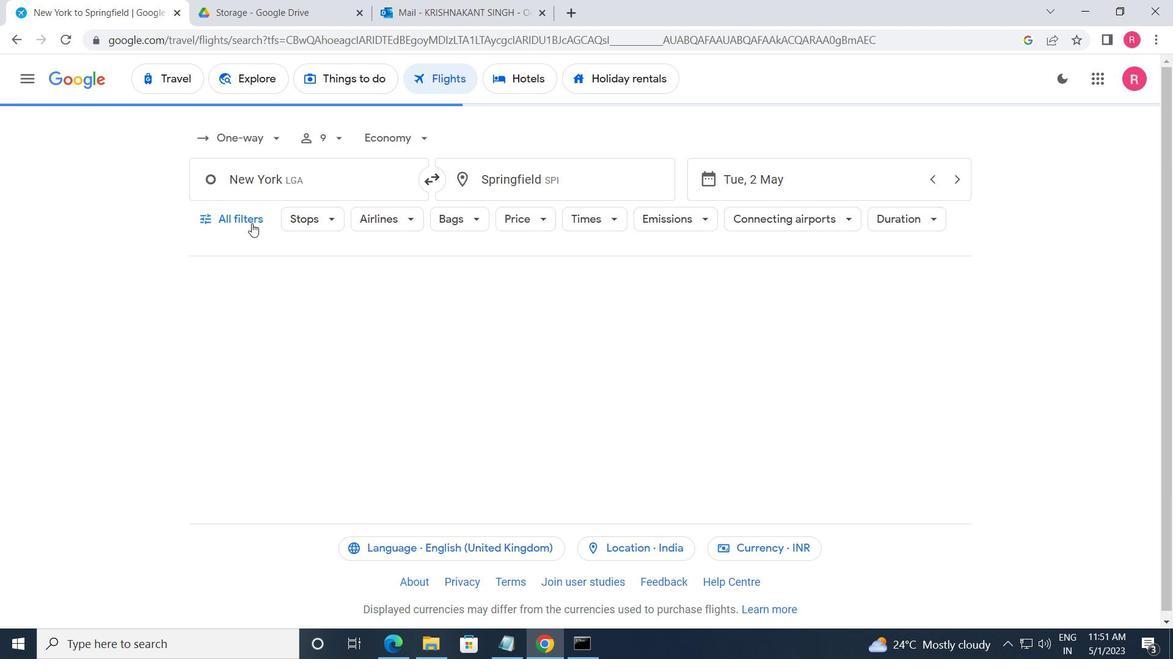 
Action: Mouse pressed left at (239, 213)
Screenshot: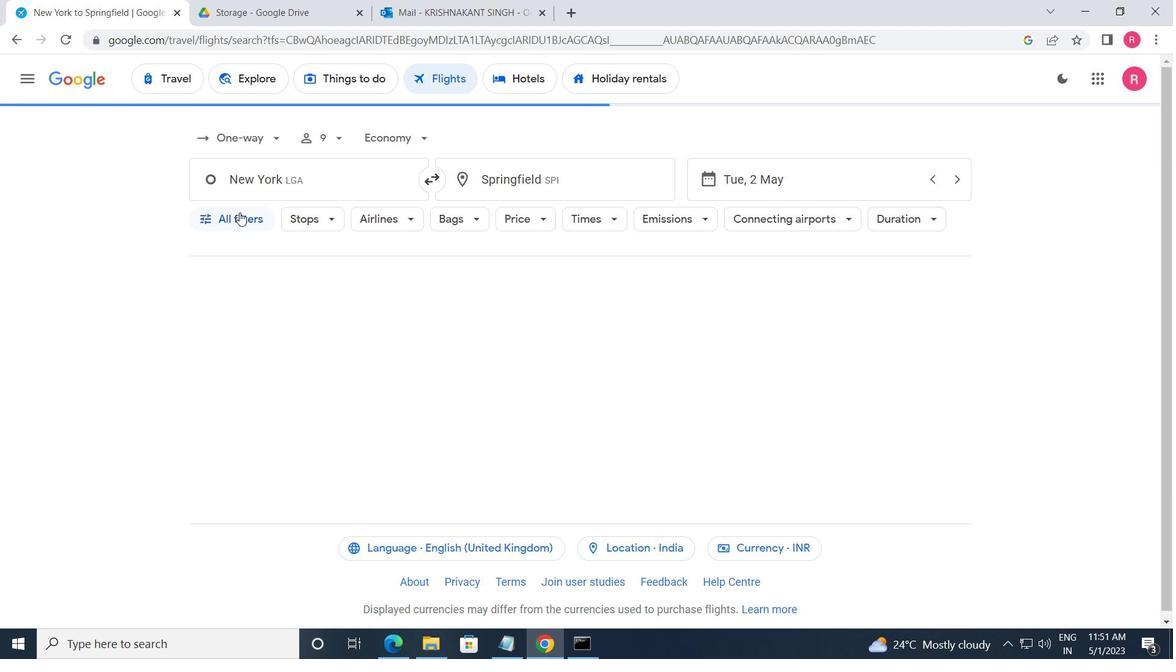 
Action: Mouse moved to (281, 316)
Screenshot: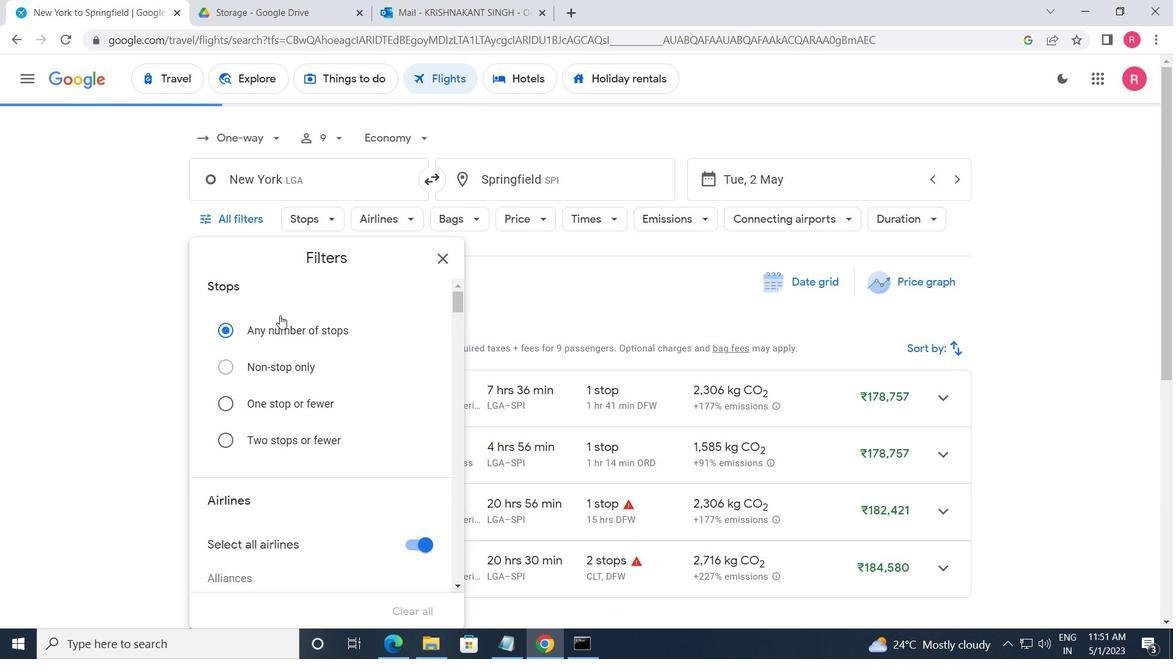 
Action: Mouse scrolled (281, 315) with delta (0, 0)
Screenshot: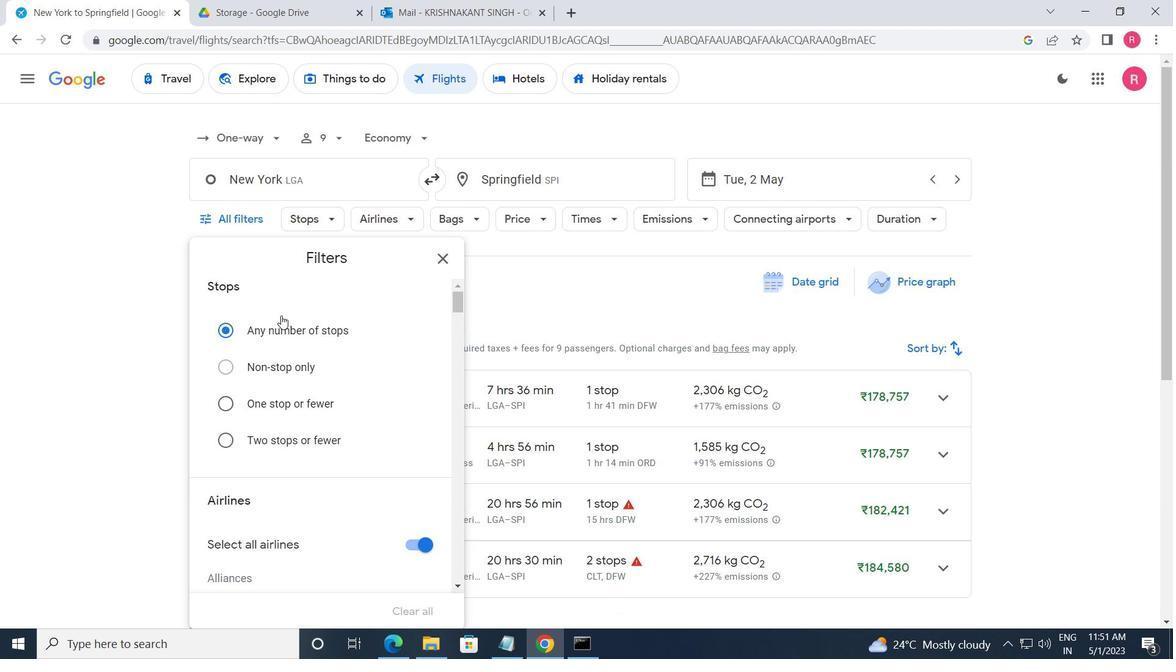 
Action: Mouse moved to (282, 317)
Screenshot: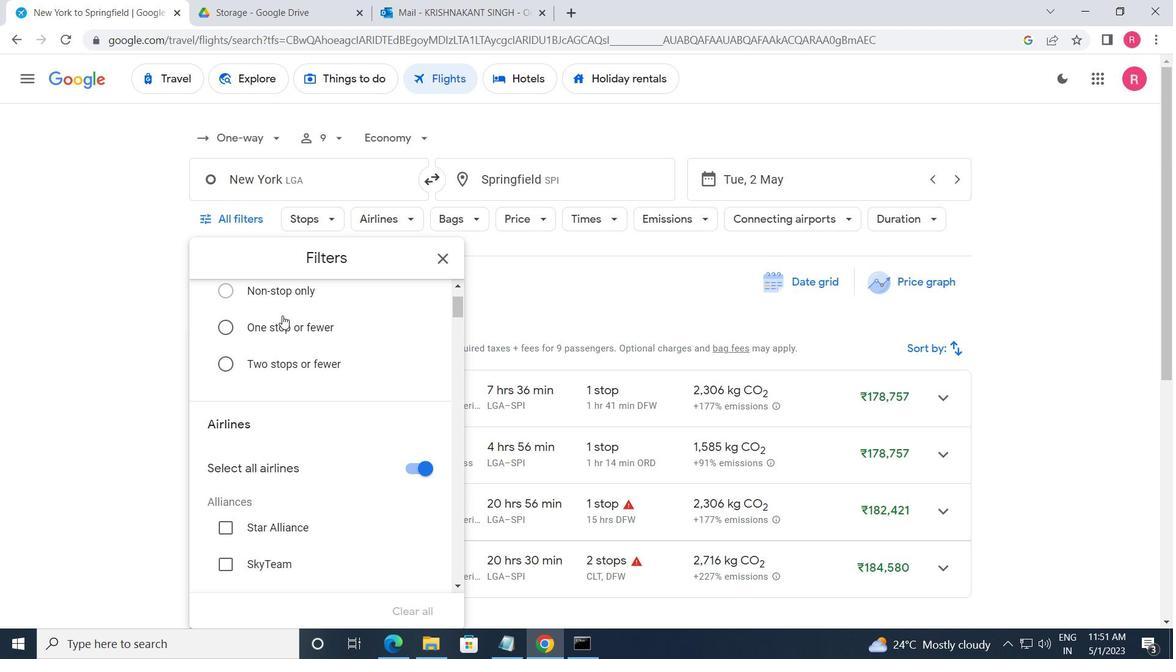 
Action: Mouse scrolled (282, 316) with delta (0, 0)
Screenshot: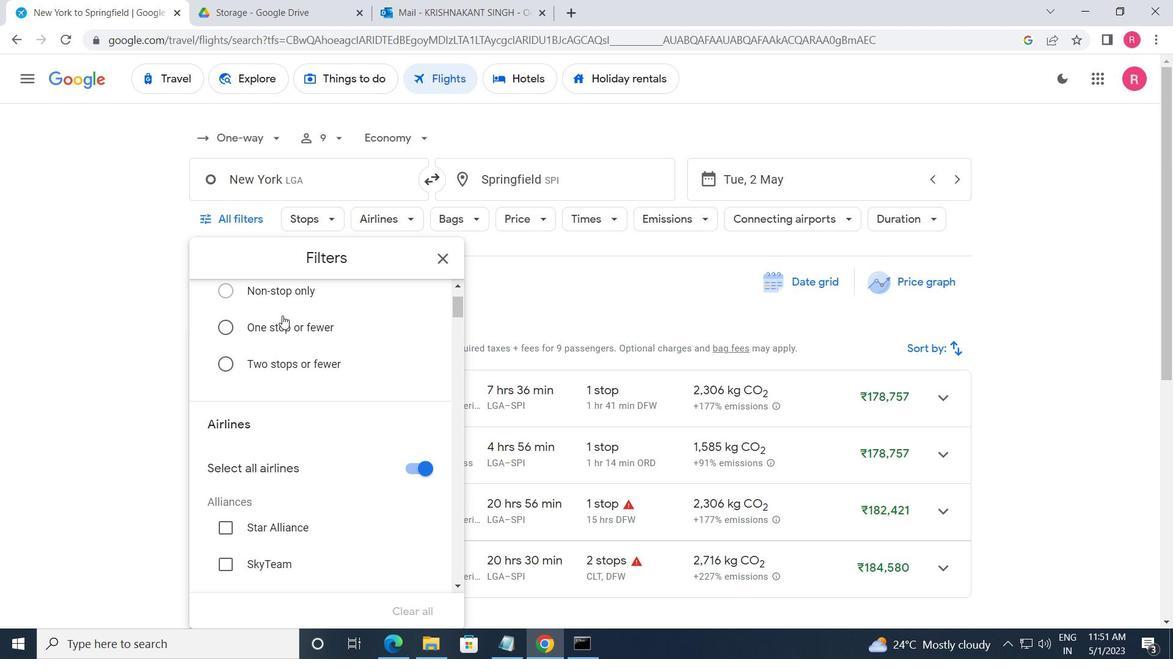 
Action: Mouse scrolled (282, 316) with delta (0, 0)
Screenshot: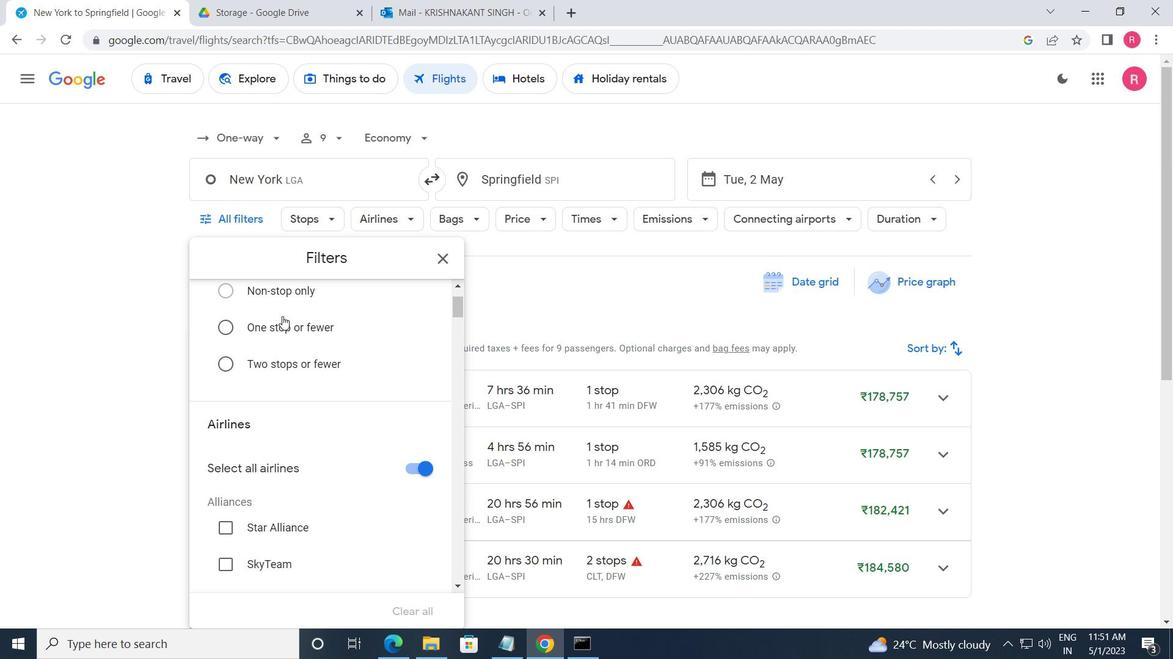 
Action: Mouse moved to (282, 317)
Screenshot: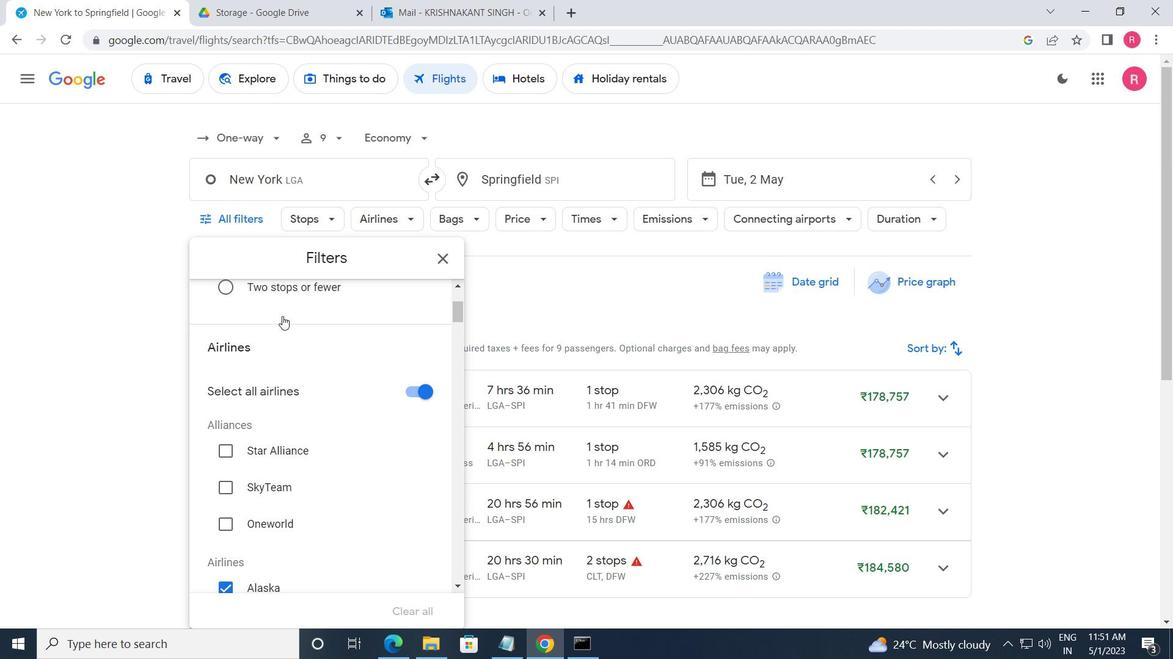 
Action: Mouse scrolled (282, 317) with delta (0, 0)
Screenshot: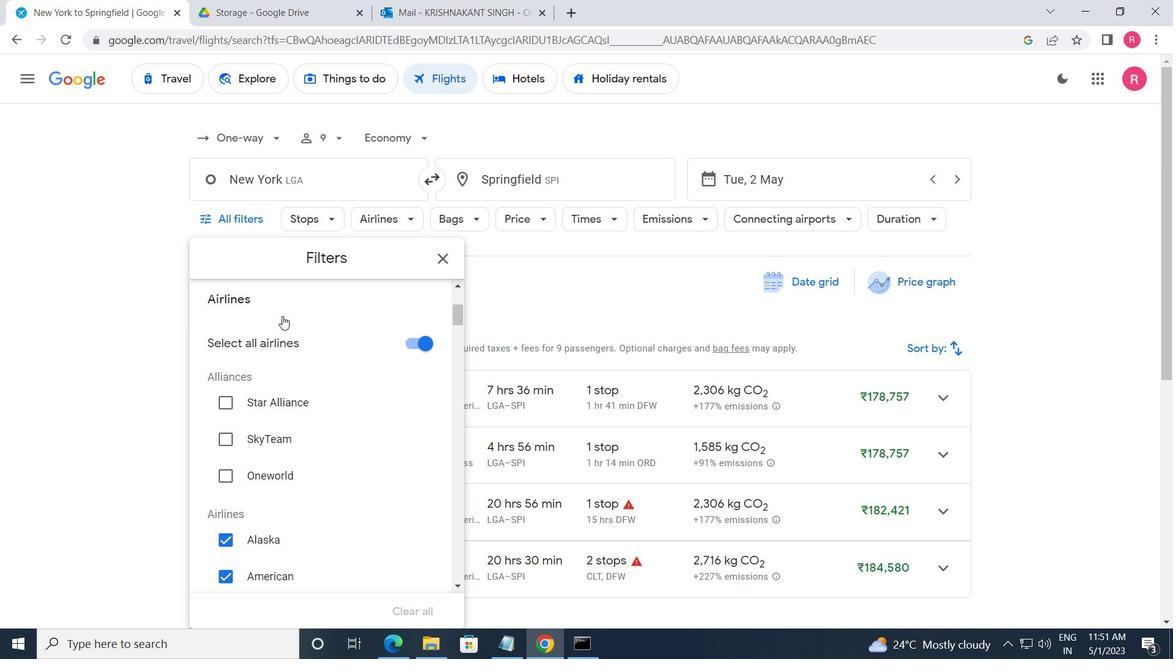 
Action: Mouse moved to (283, 317)
Screenshot: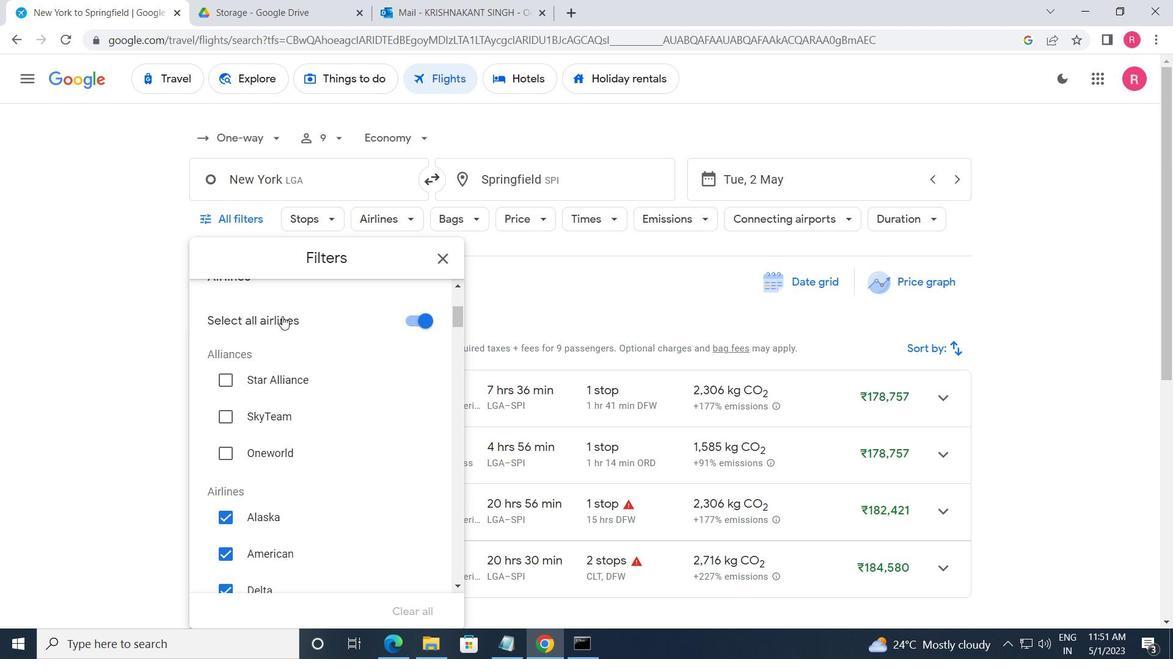
Action: Mouse scrolled (283, 317) with delta (0, 0)
Screenshot: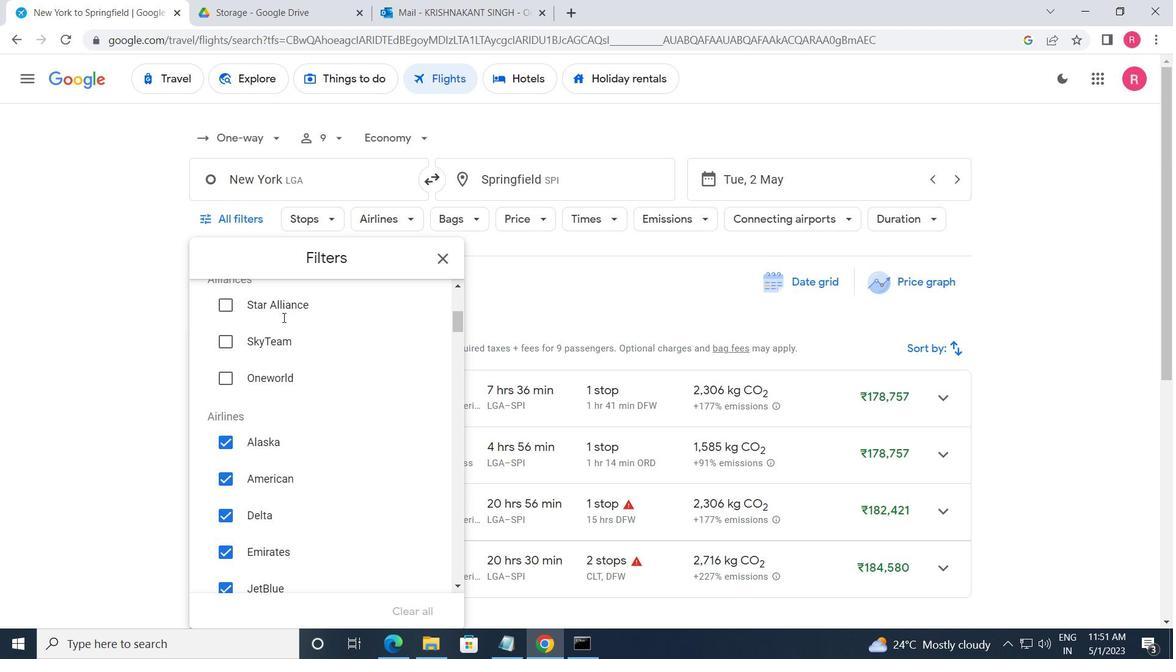 
Action: Mouse moved to (284, 318)
Screenshot: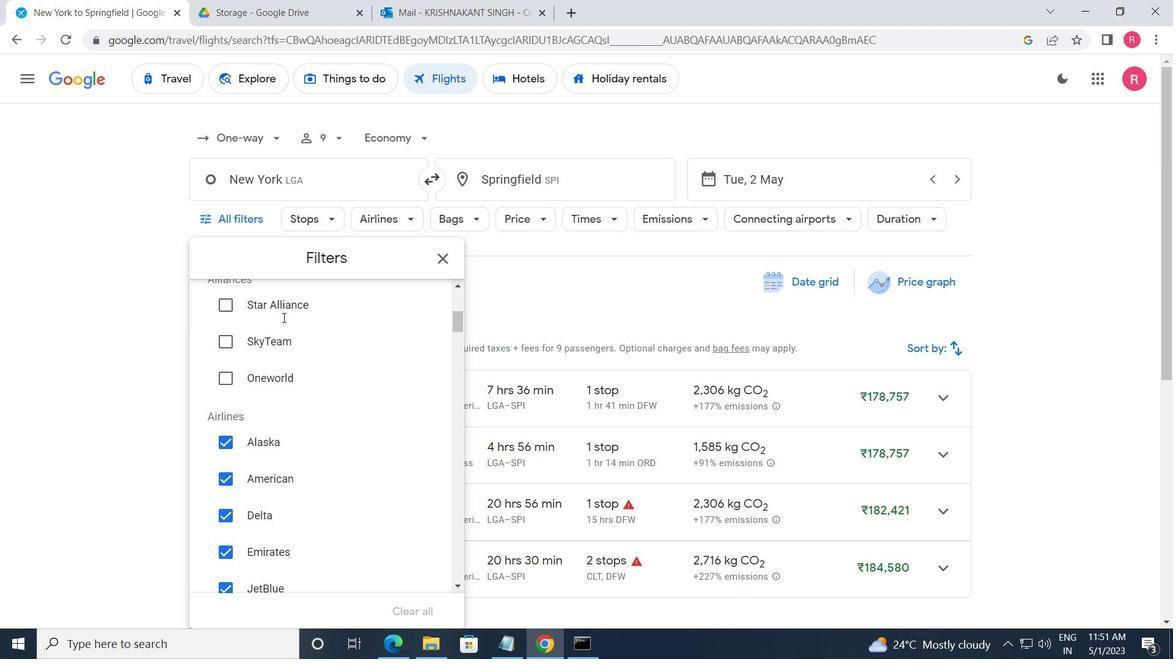 
Action: Mouse scrolled (284, 317) with delta (0, 0)
Screenshot: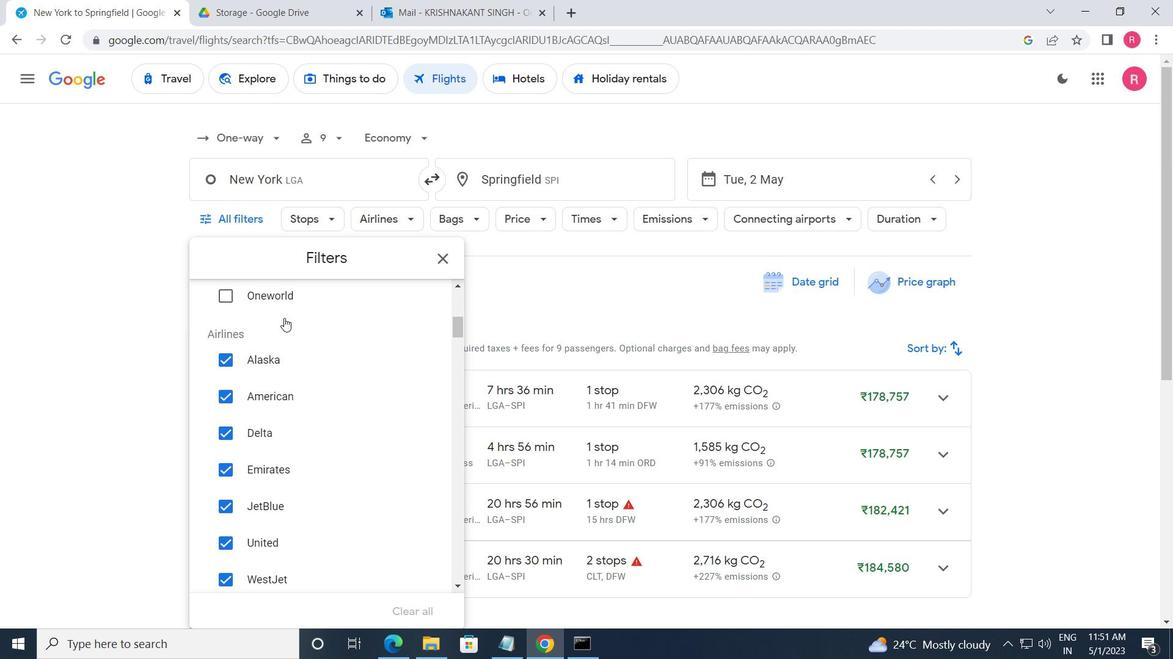 
Action: Mouse moved to (286, 319)
Screenshot: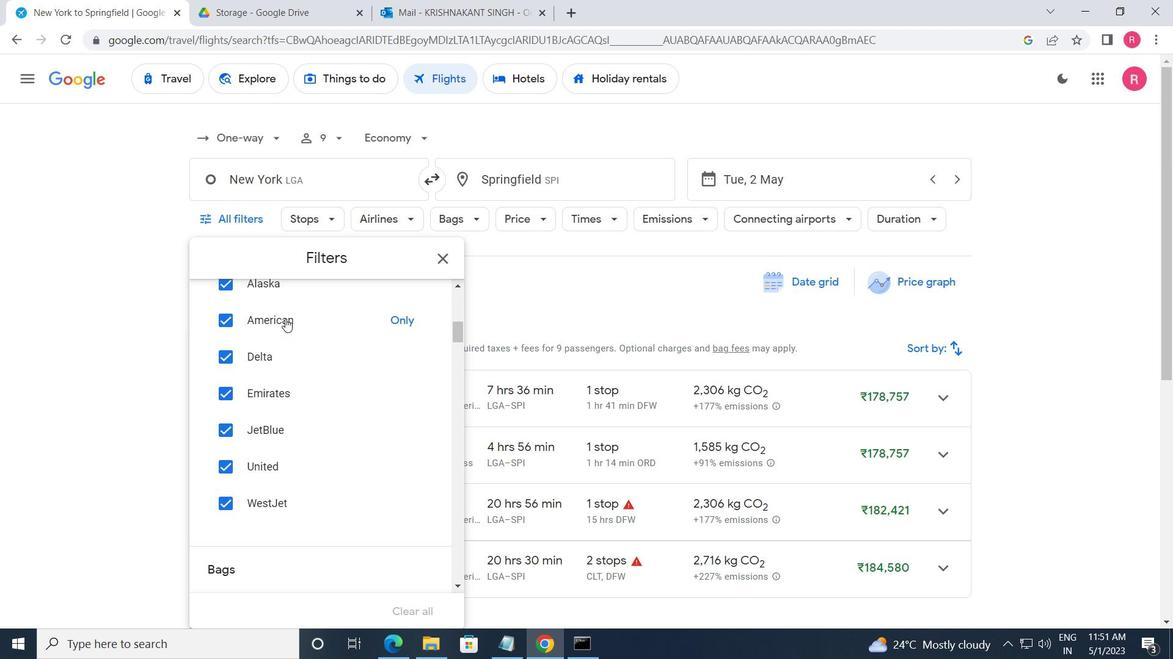
Action: Mouse scrolled (286, 318) with delta (0, 0)
Screenshot: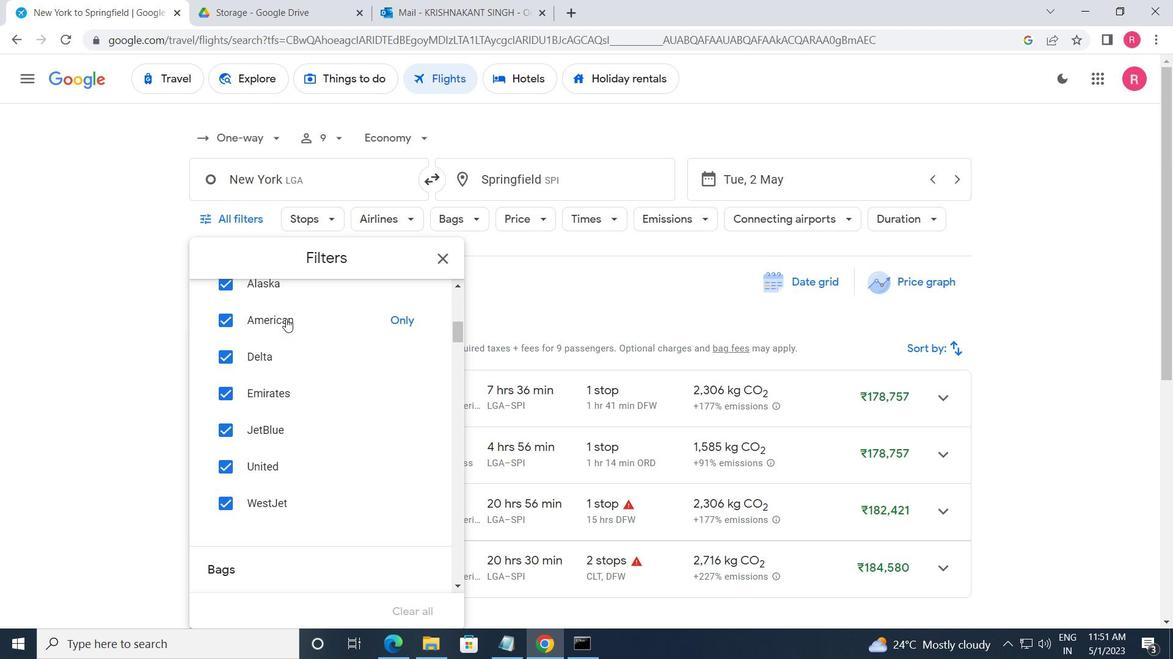 
Action: Mouse moved to (286, 319)
Screenshot: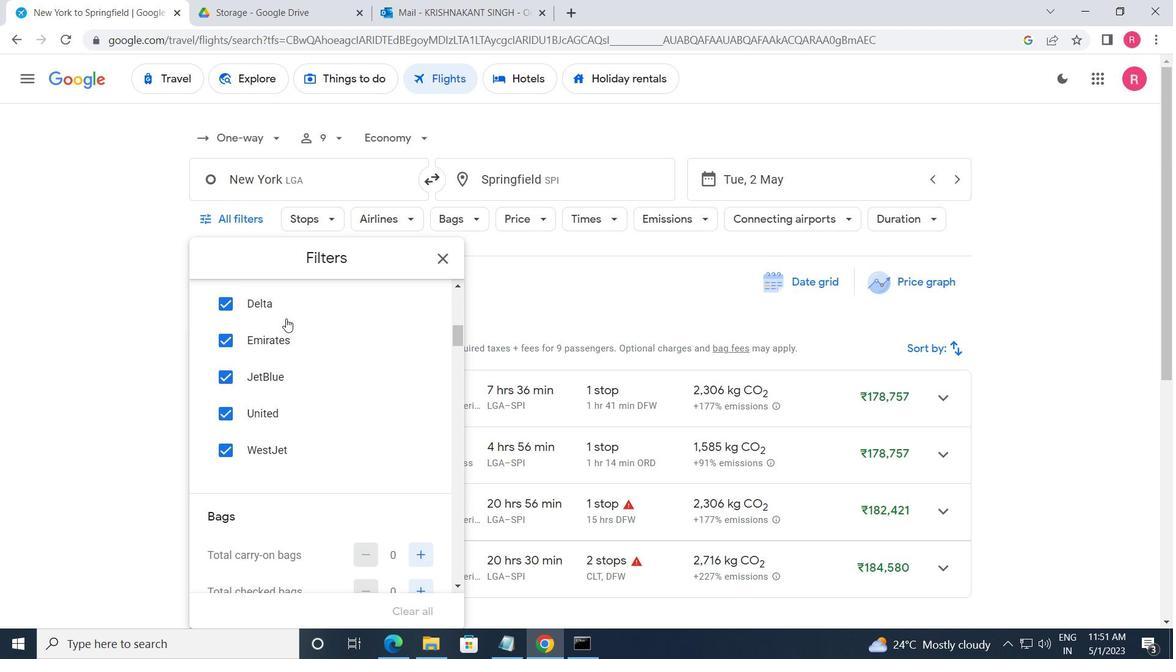 
Action: Mouse scrolled (286, 320) with delta (0, 0)
Screenshot: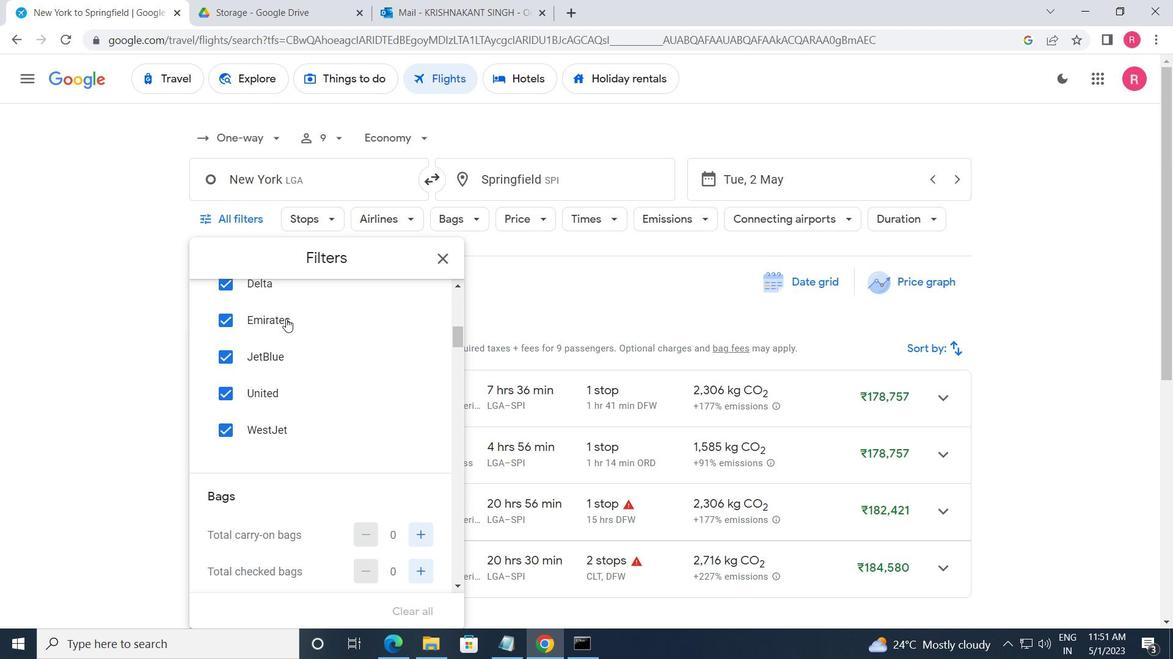 
Action: Mouse scrolled (286, 320) with delta (0, 0)
Screenshot: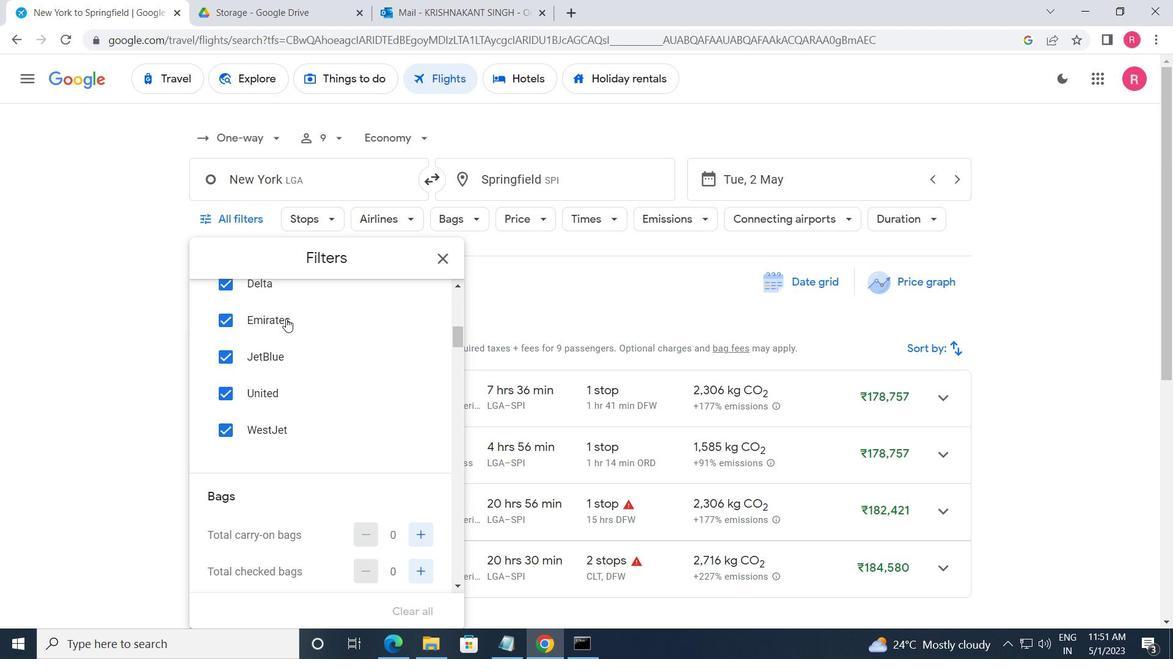 
Action: Mouse scrolled (286, 320) with delta (0, 0)
Screenshot: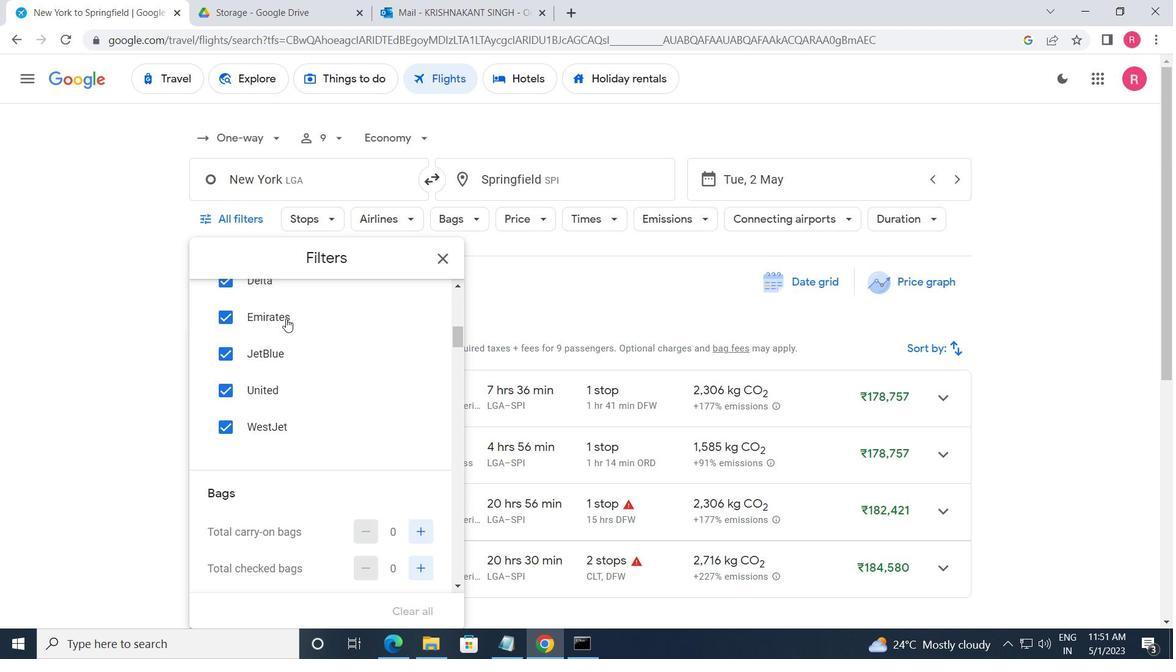 
Action: Mouse moved to (285, 318)
Screenshot: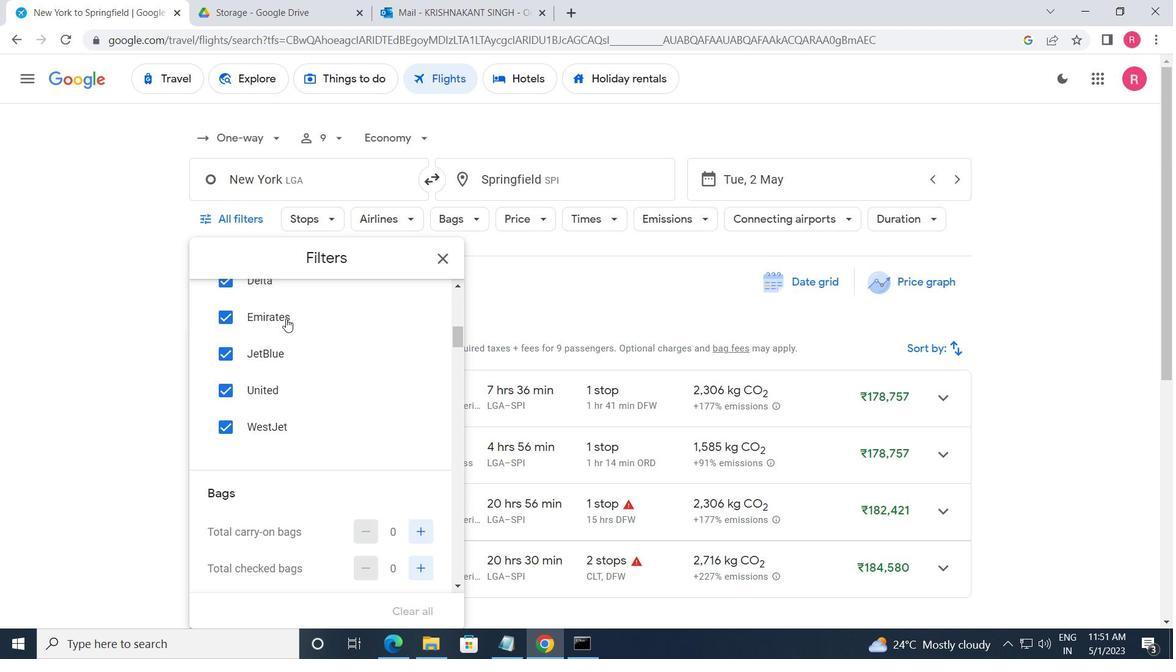 
Action: Mouse scrolled (285, 319) with delta (0, 0)
Screenshot: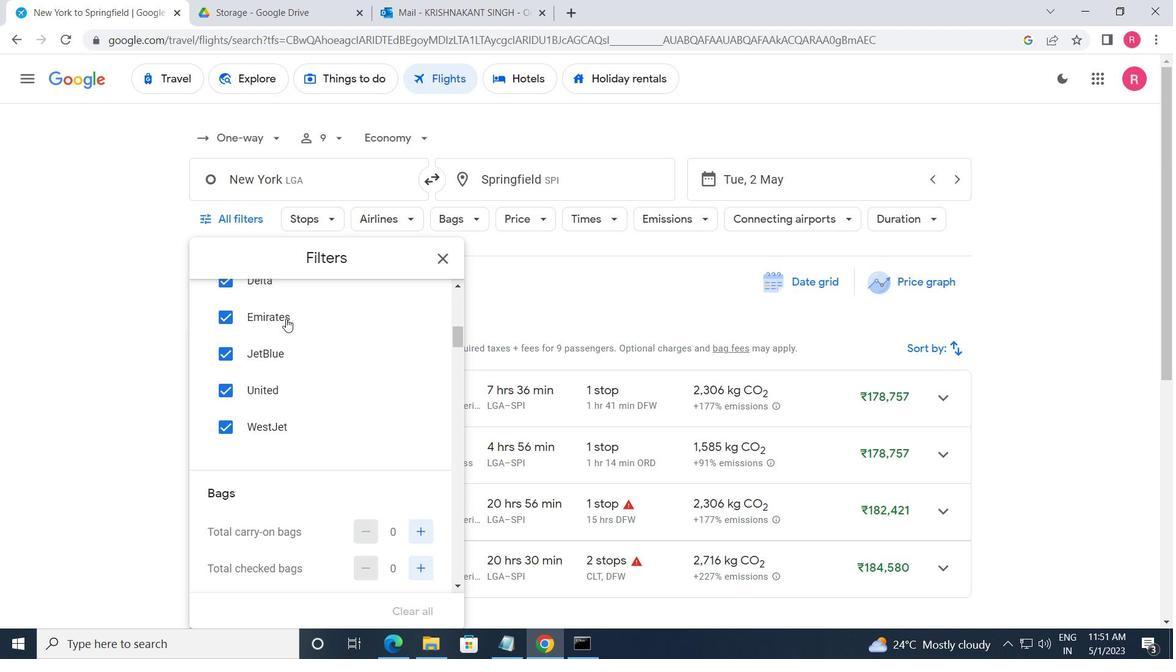 
Action: Mouse moved to (409, 312)
Screenshot: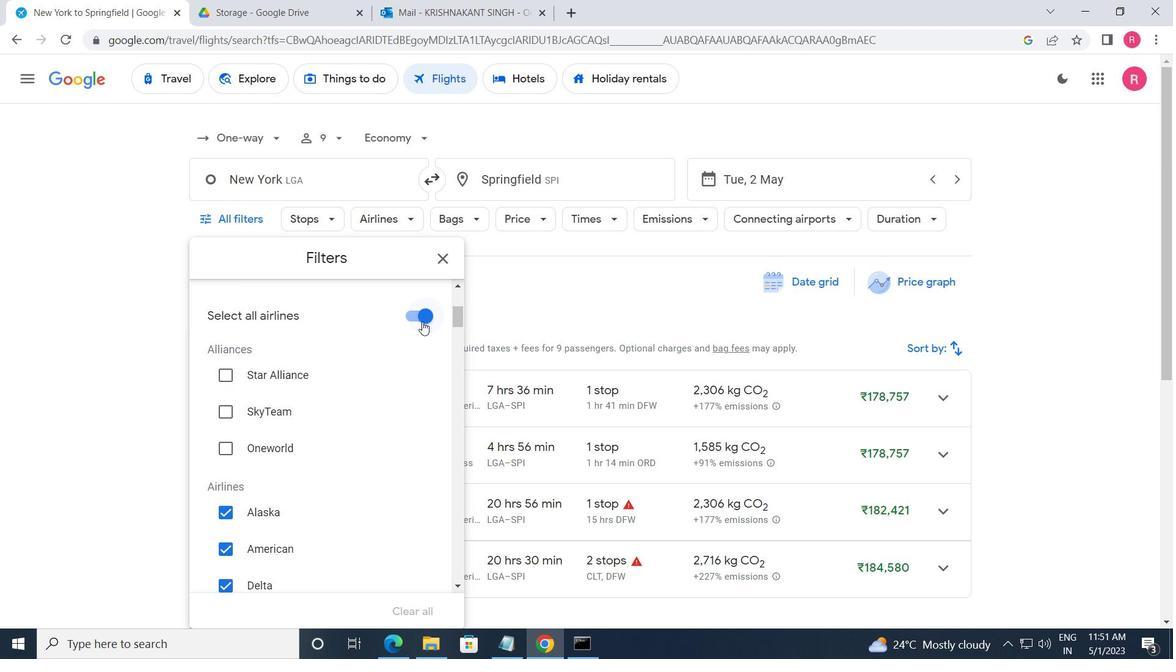 
Action: Mouse pressed left at (409, 312)
Screenshot: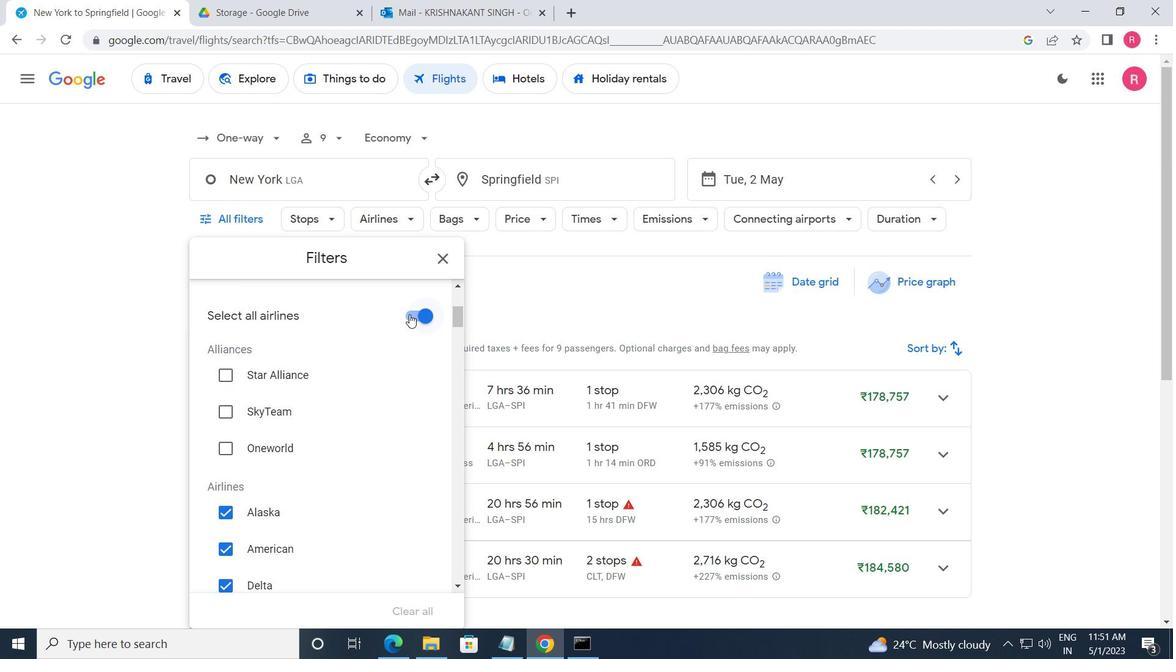 
Action: Mouse moved to (391, 369)
Screenshot: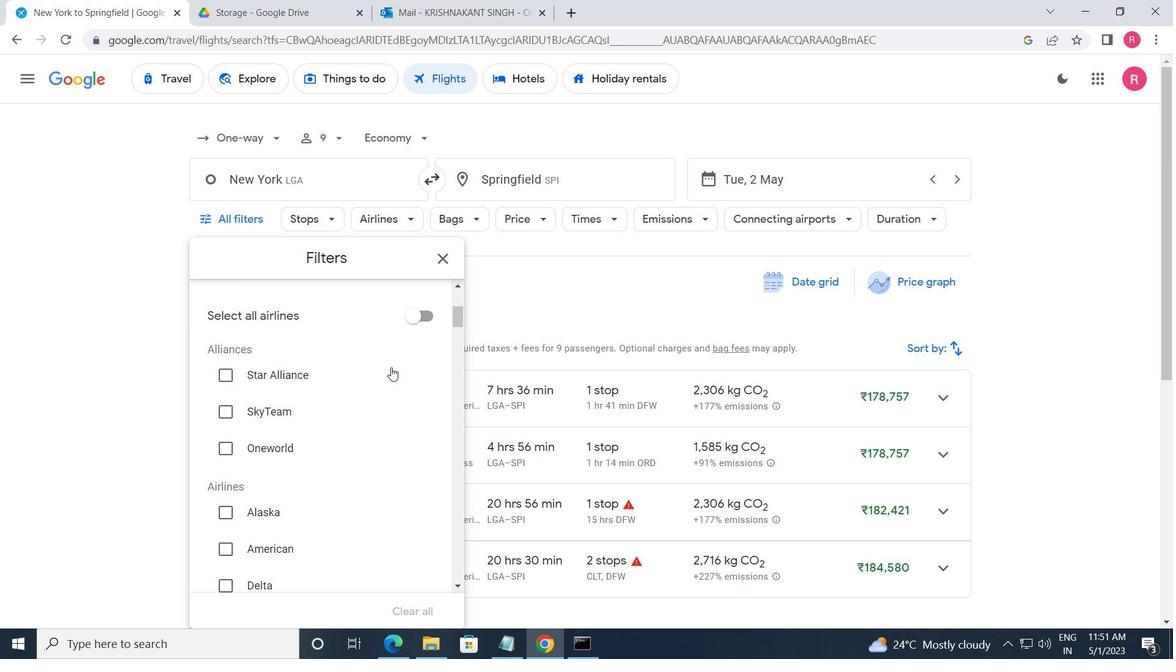 
Action: Mouse scrolled (391, 368) with delta (0, 0)
Screenshot: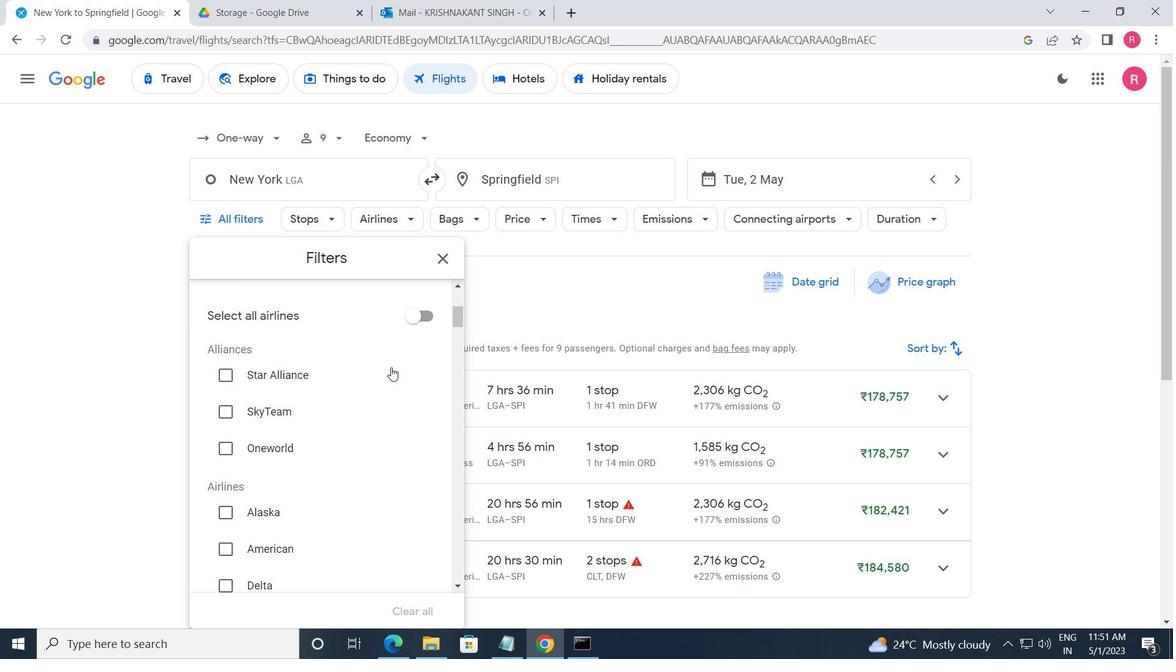 
Action: Mouse scrolled (391, 368) with delta (0, 0)
Screenshot: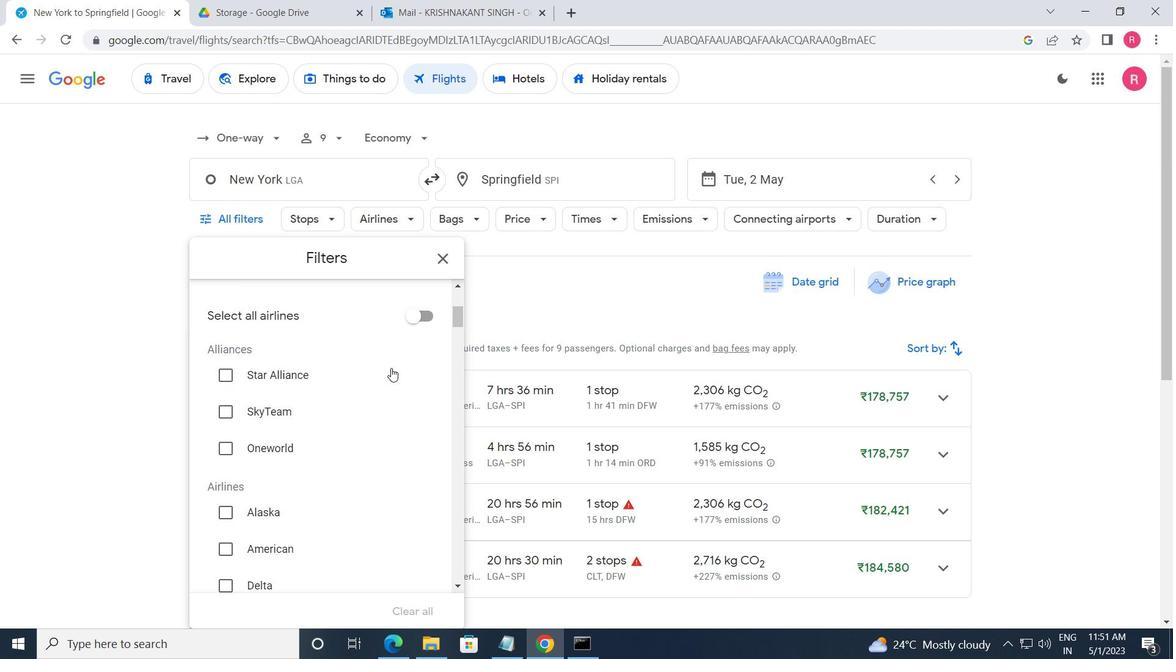 
Action: Mouse scrolled (391, 368) with delta (0, 0)
Screenshot: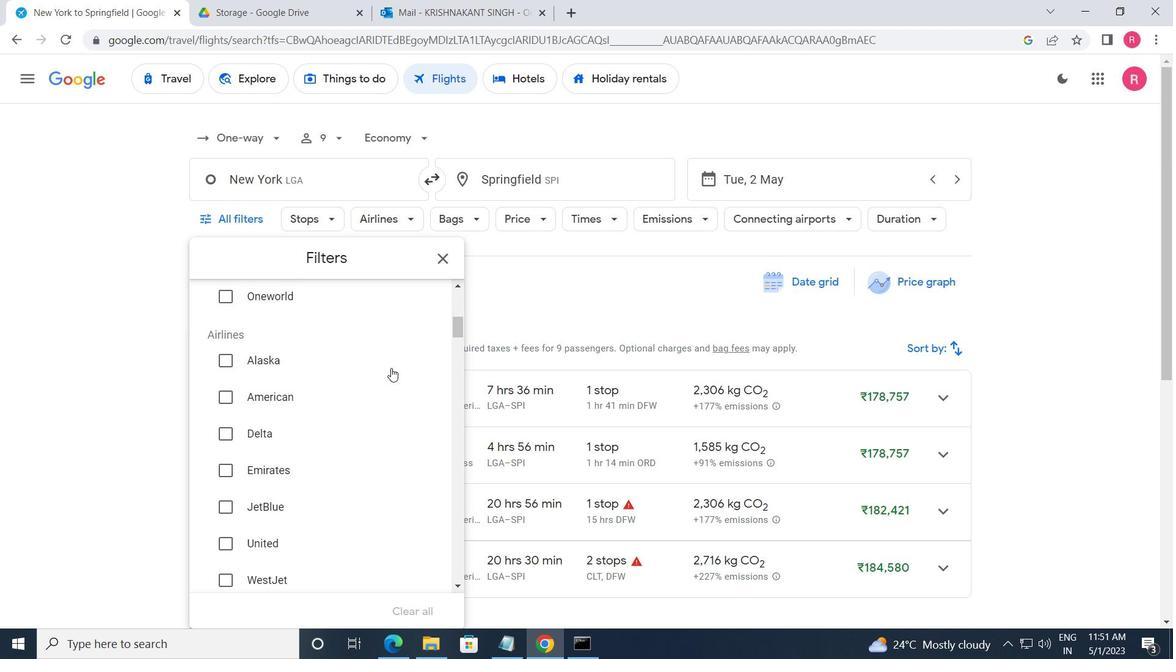 
Action: Mouse scrolled (391, 368) with delta (0, 0)
Screenshot: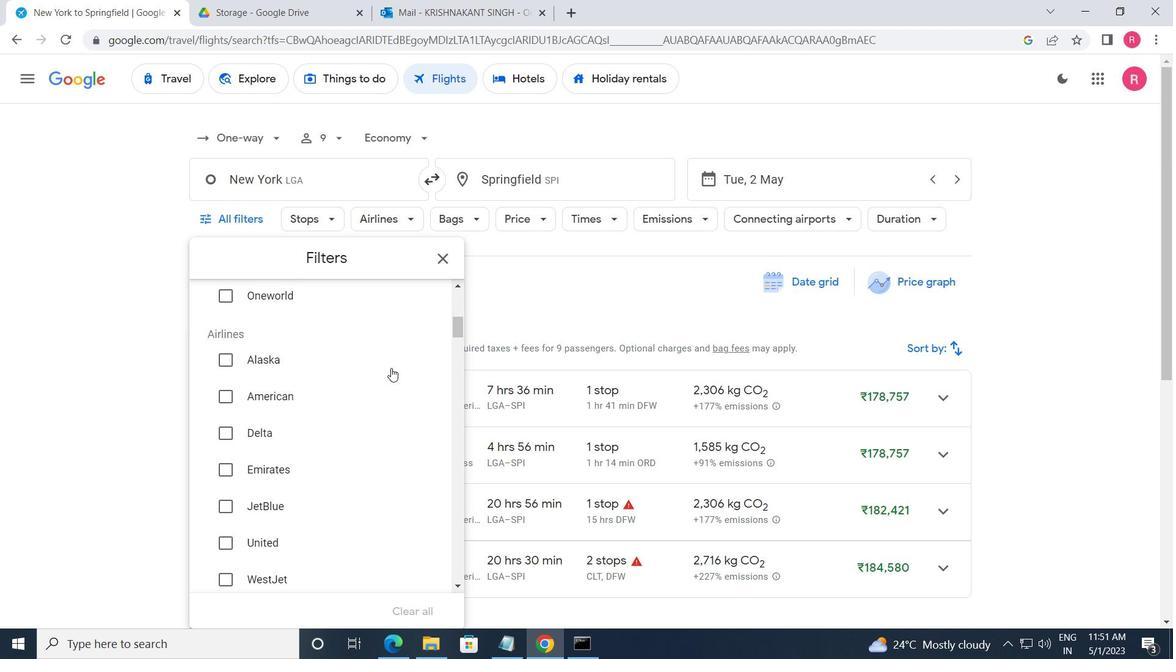 
Action: Mouse moved to (390, 369)
Screenshot: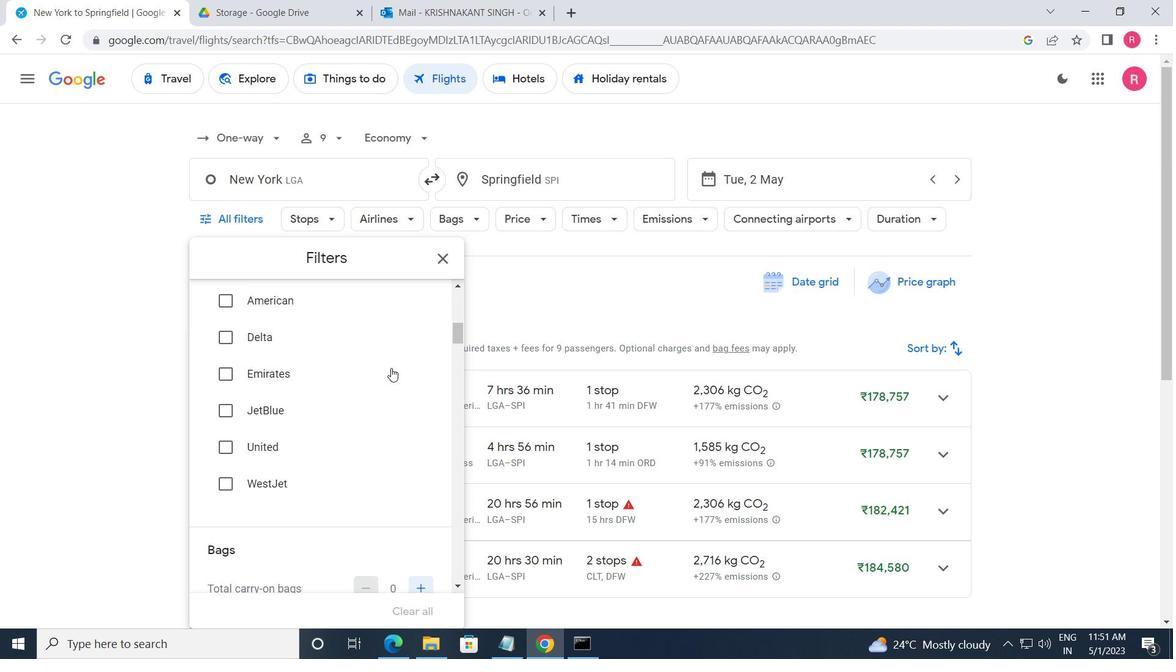 
Action: Mouse scrolled (390, 368) with delta (0, 0)
Screenshot: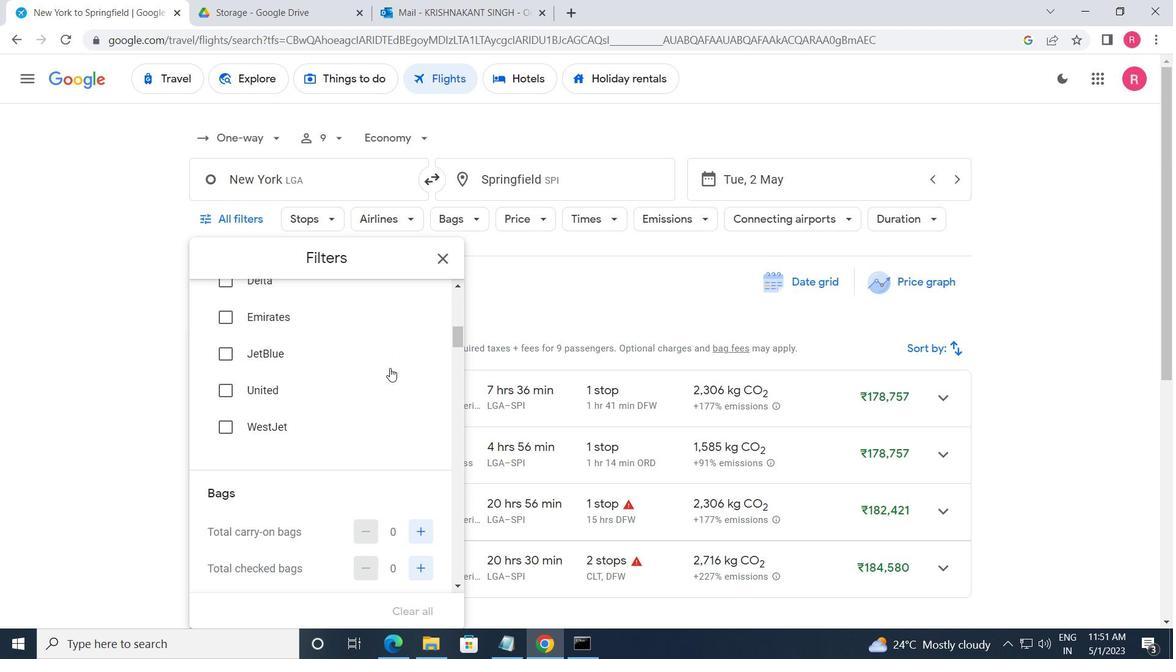 
Action: Mouse scrolled (390, 368) with delta (0, 0)
Screenshot: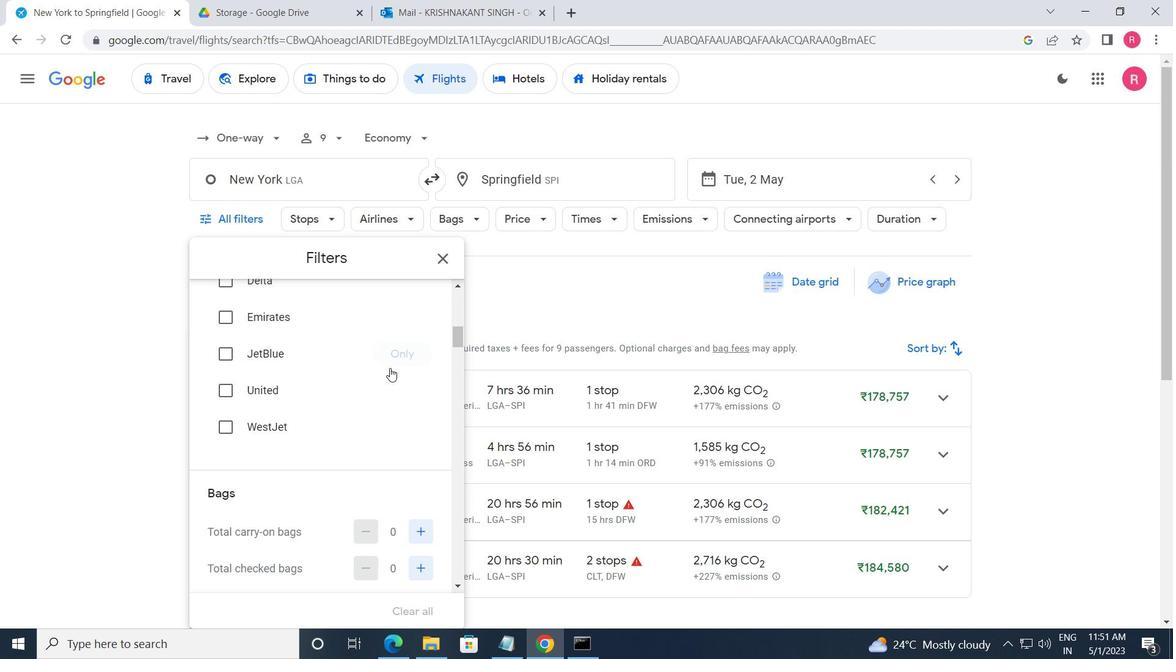 
Action: Mouse scrolled (390, 368) with delta (0, 0)
Screenshot: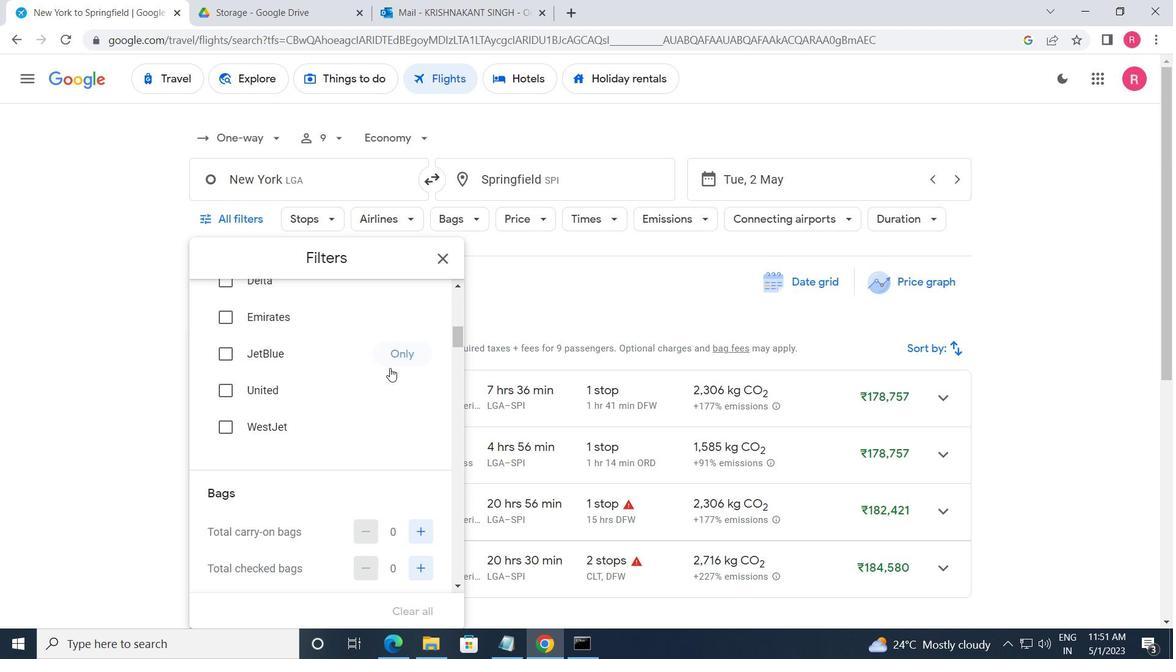 
Action: Mouse moved to (389, 369)
Screenshot: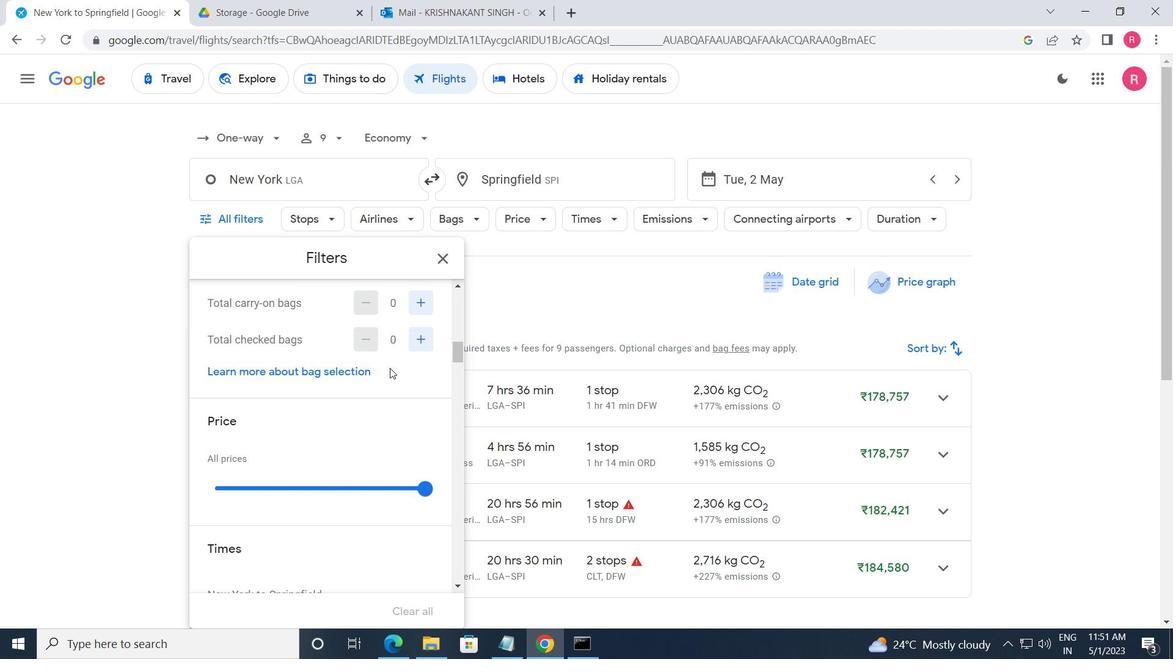 
Action: Mouse scrolled (389, 369) with delta (0, 0)
Screenshot: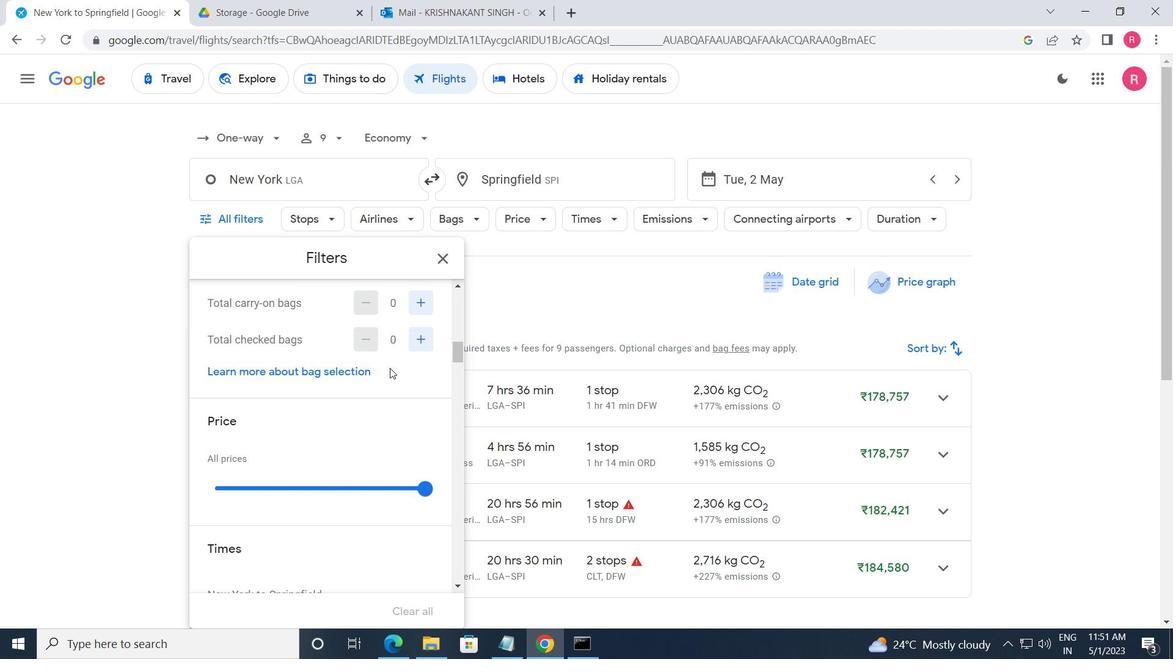 
Action: Mouse moved to (410, 415)
Screenshot: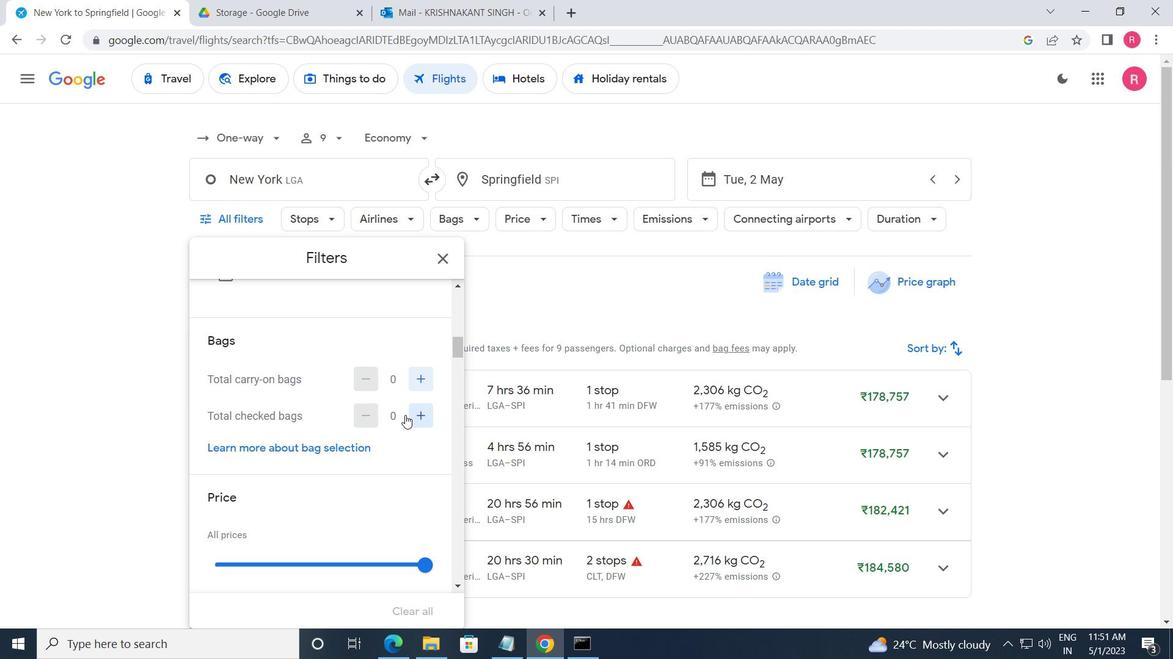 
Action: Mouse pressed left at (410, 415)
Screenshot: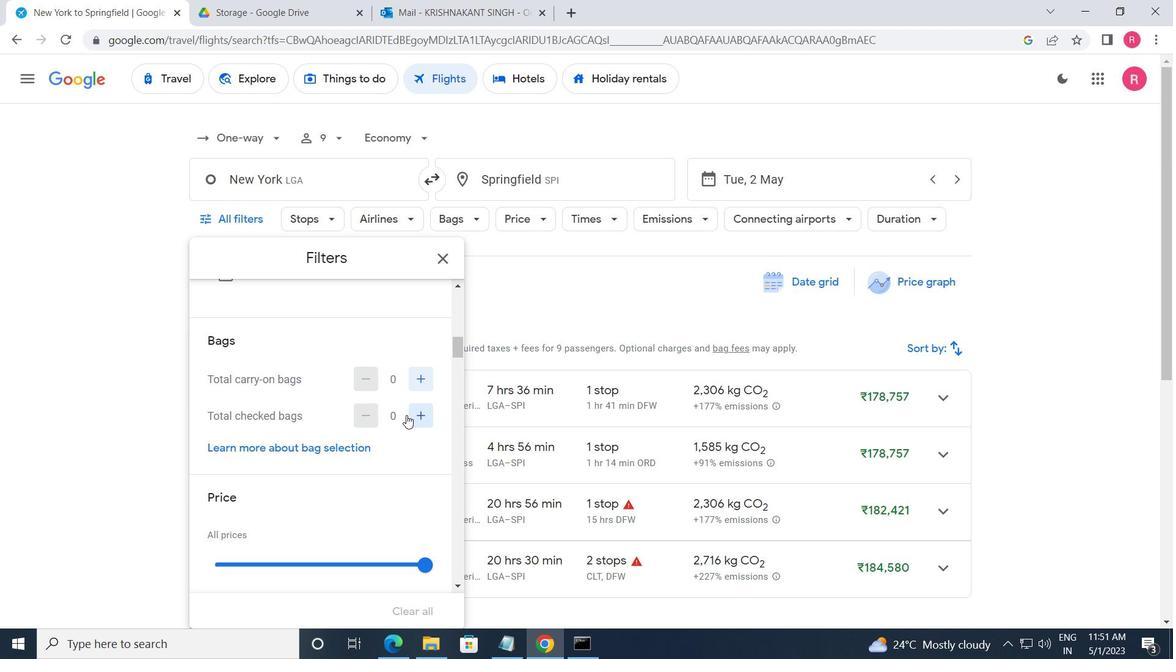 
Action: Mouse pressed left at (410, 415)
Screenshot: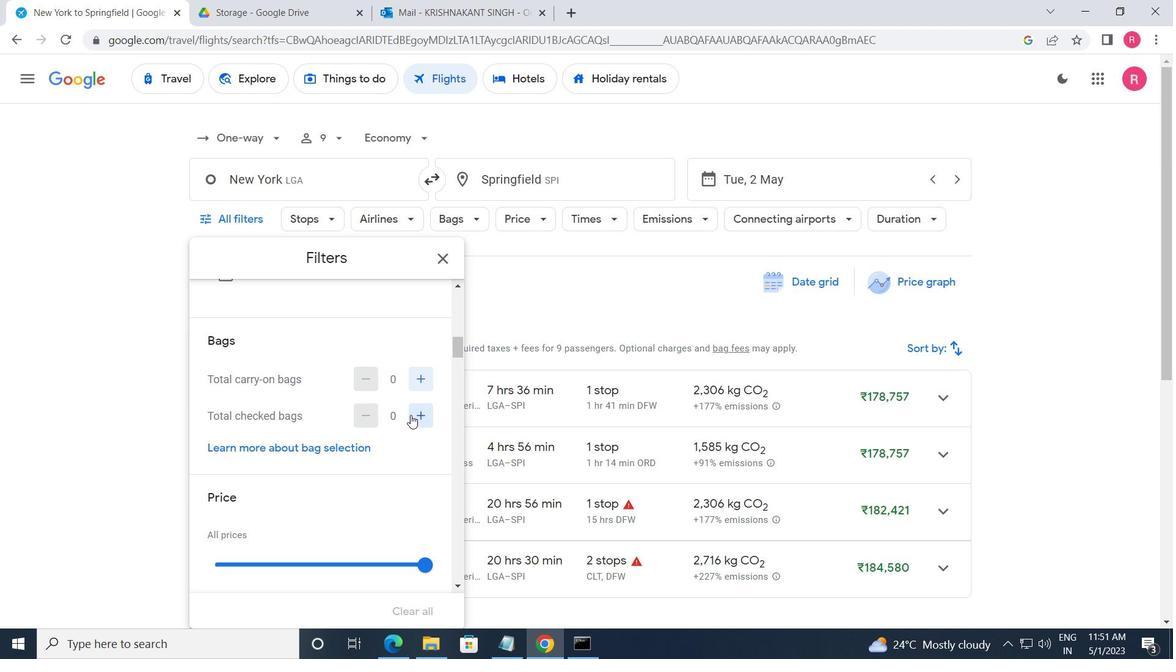 
Action: Mouse moved to (411, 415)
Screenshot: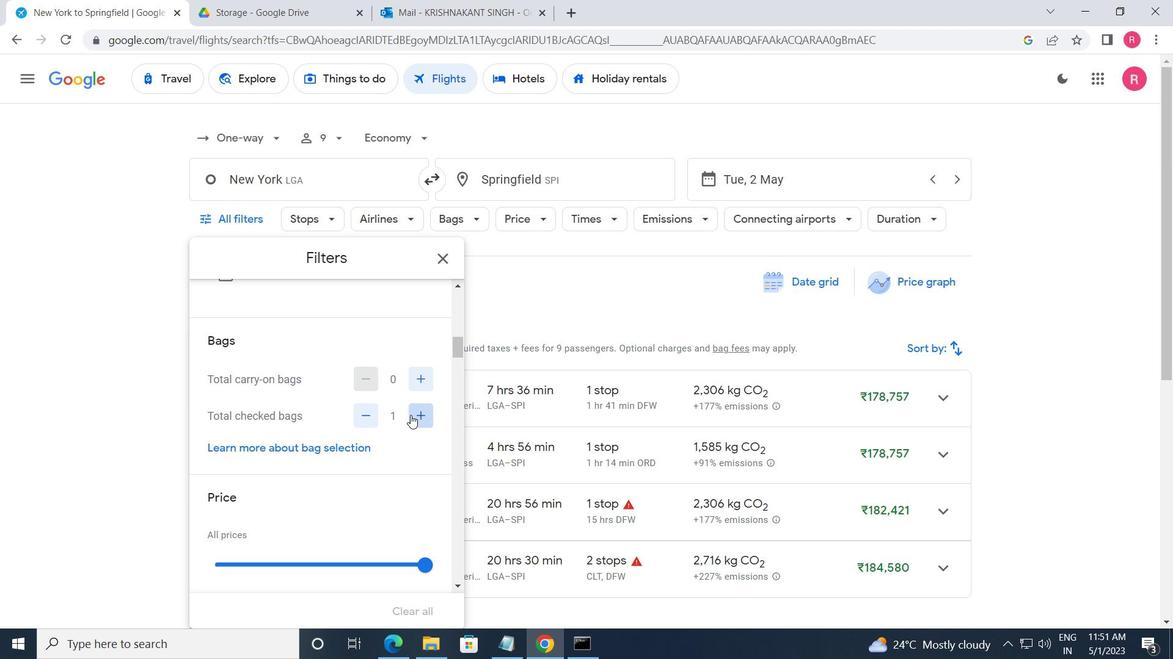 
Action: Mouse pressed left at (411, 415)
Screenshot: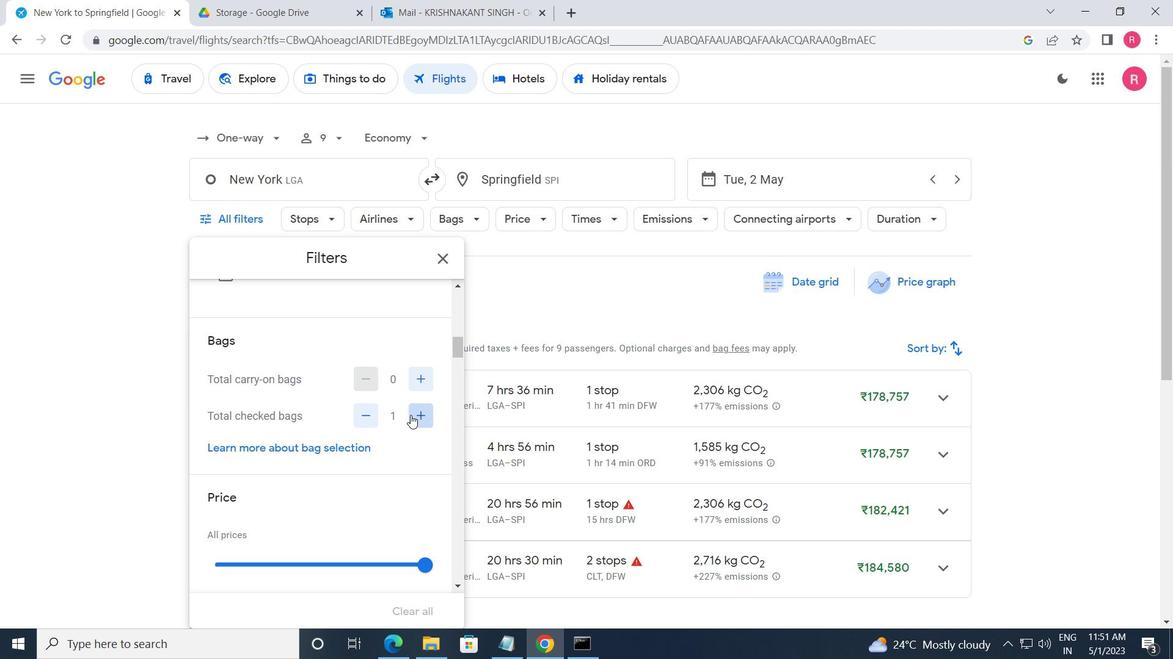 
Action: Mouse pressed left at (411, 415)
Screenshot: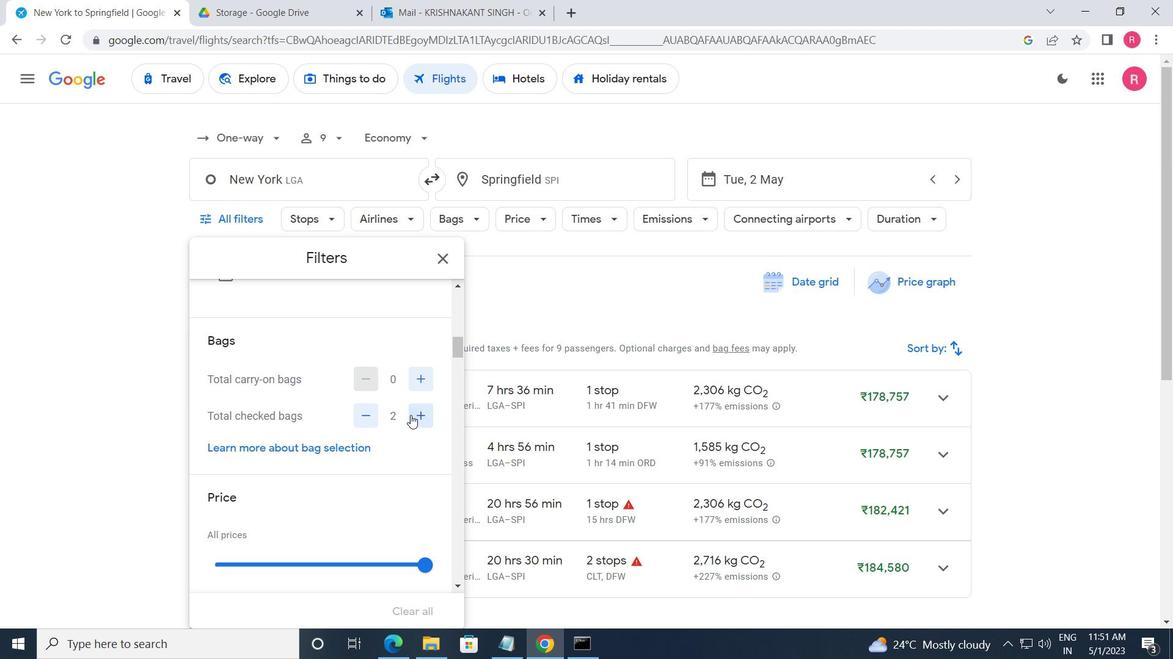 
Action: Mouse pressed left at (411, 415)
Screenshot: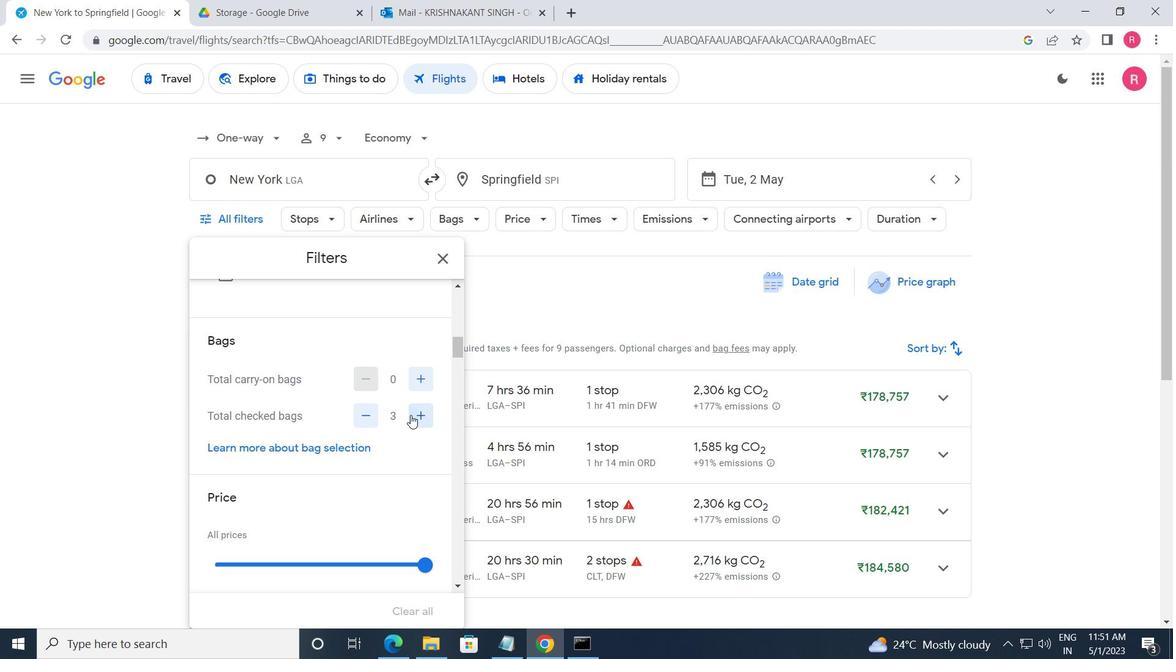 
Action: Mouse pressed left at (411, 415)
Screenshot: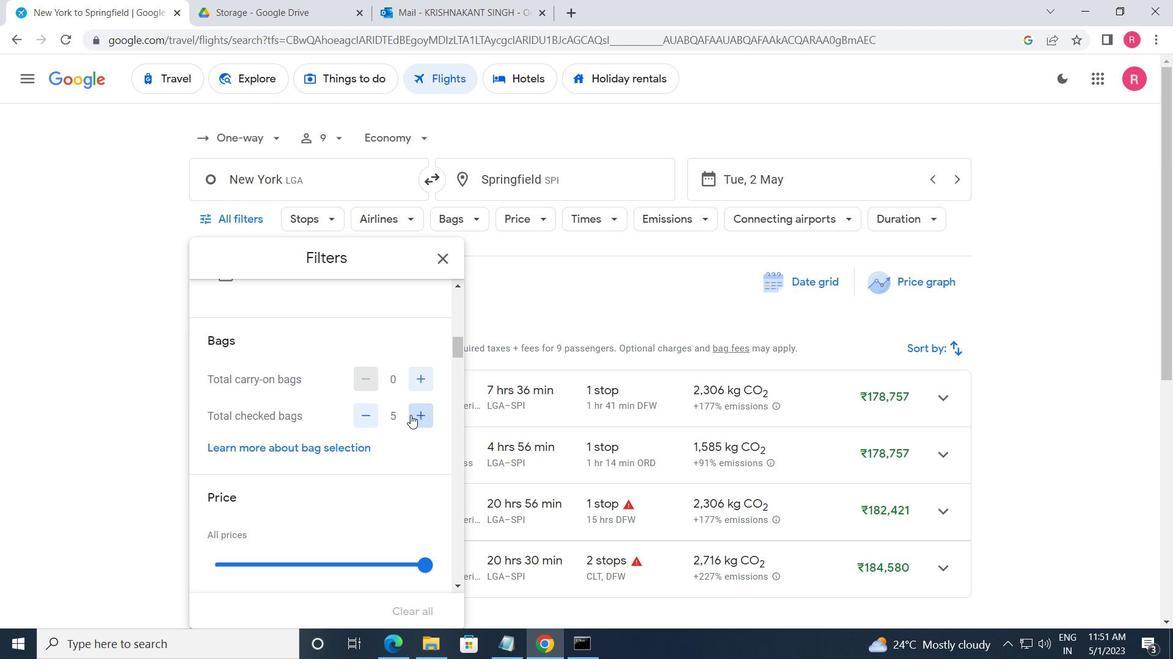 
Action: Mouse moved to (411, 415)
Screenshot: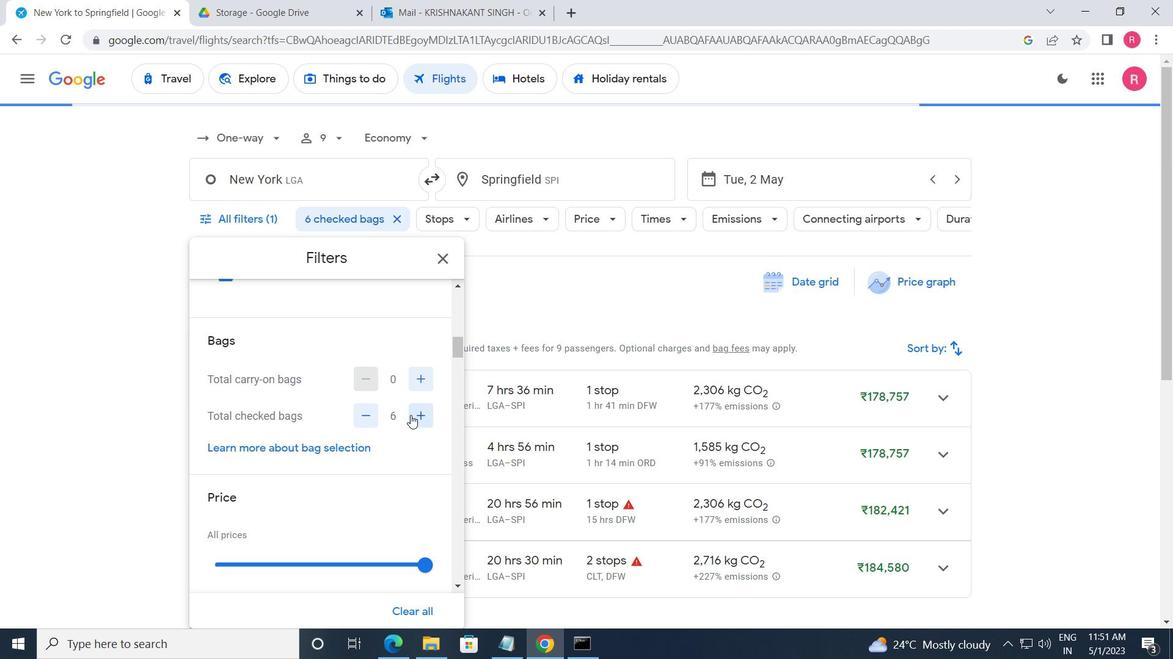 
Action: Mouse scrolled (411, 414) with delta (0, 0)
Screenshot: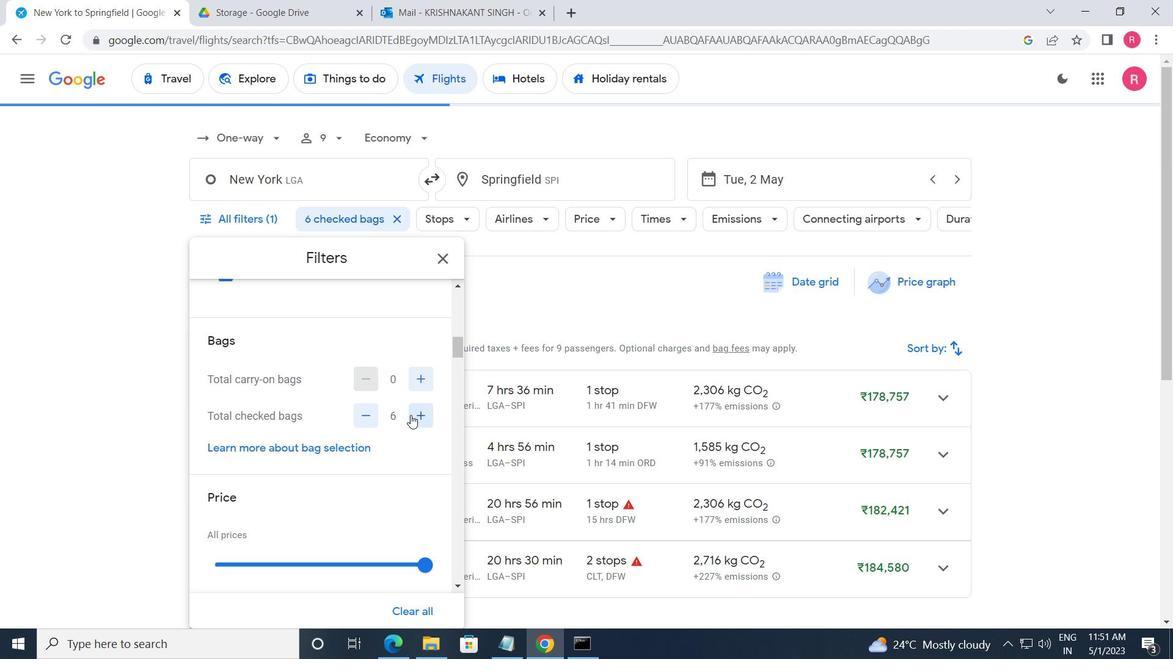 
Action: Mouse moved to (411, 413)
Screenshot: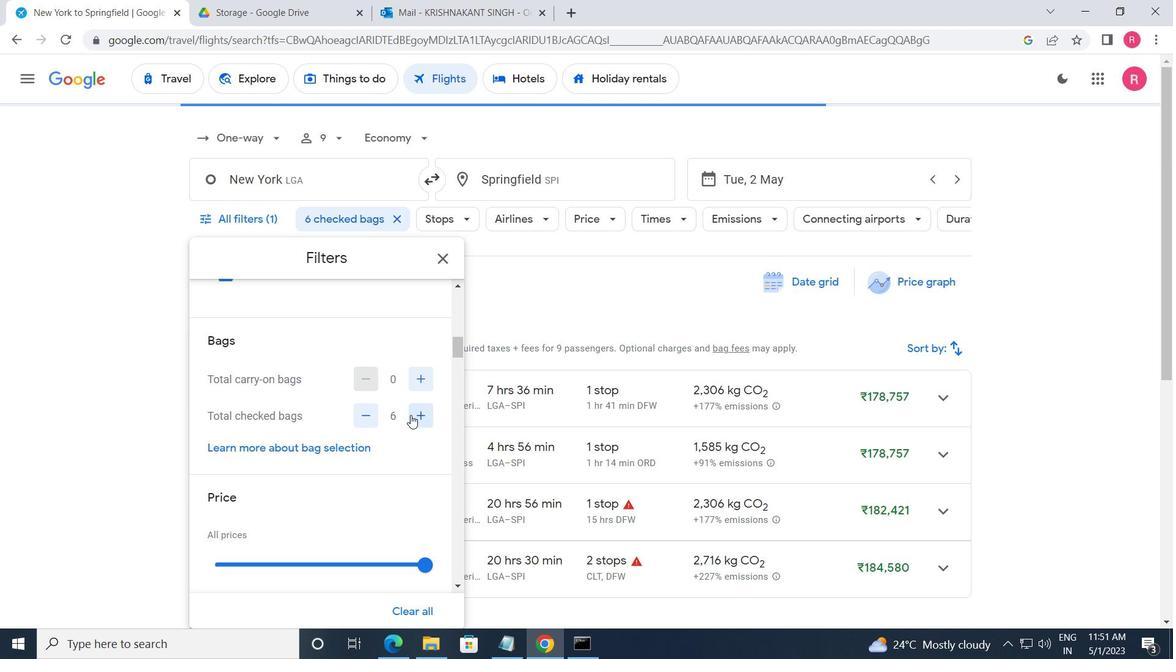 
Action: Mouse scrolled (411, 412) with delta (0, 0)
Screenshot: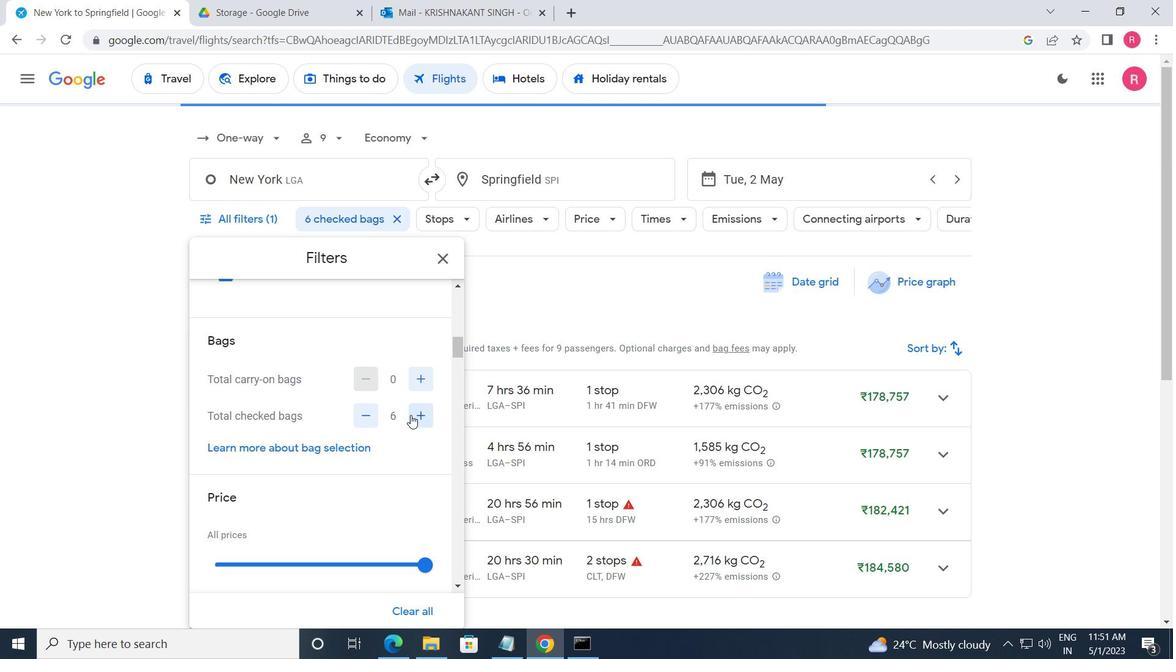 
Action: Mouse moved to (417, 413)
Screenshot: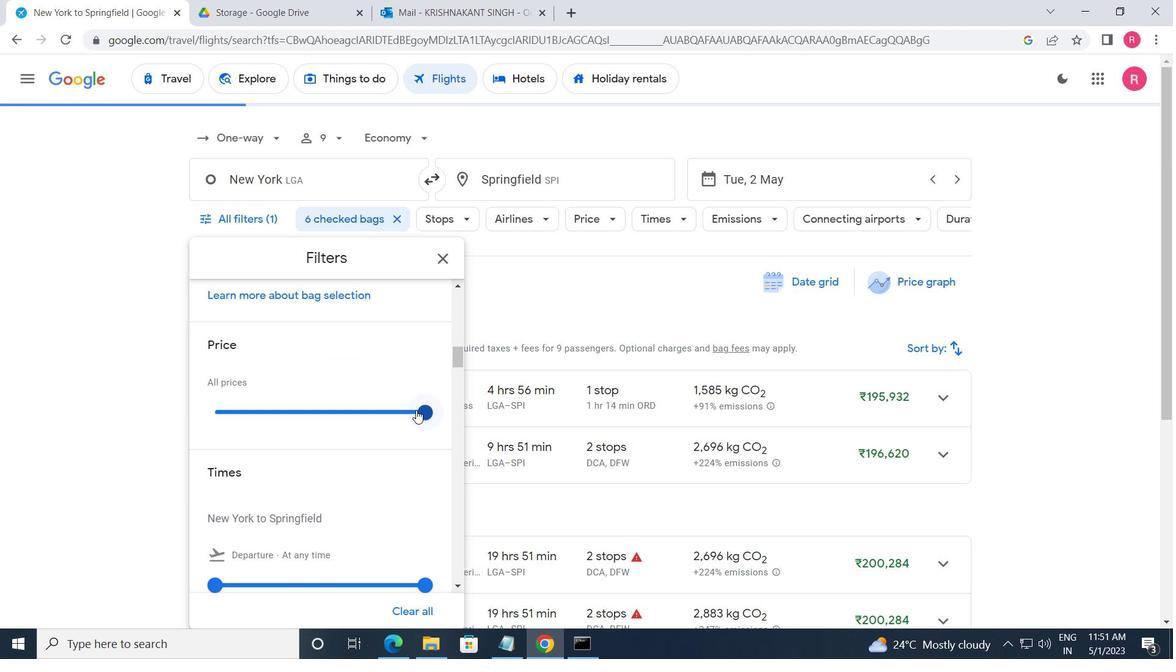 
Action: Mouse pressed left at (417, 413)
Screenshot: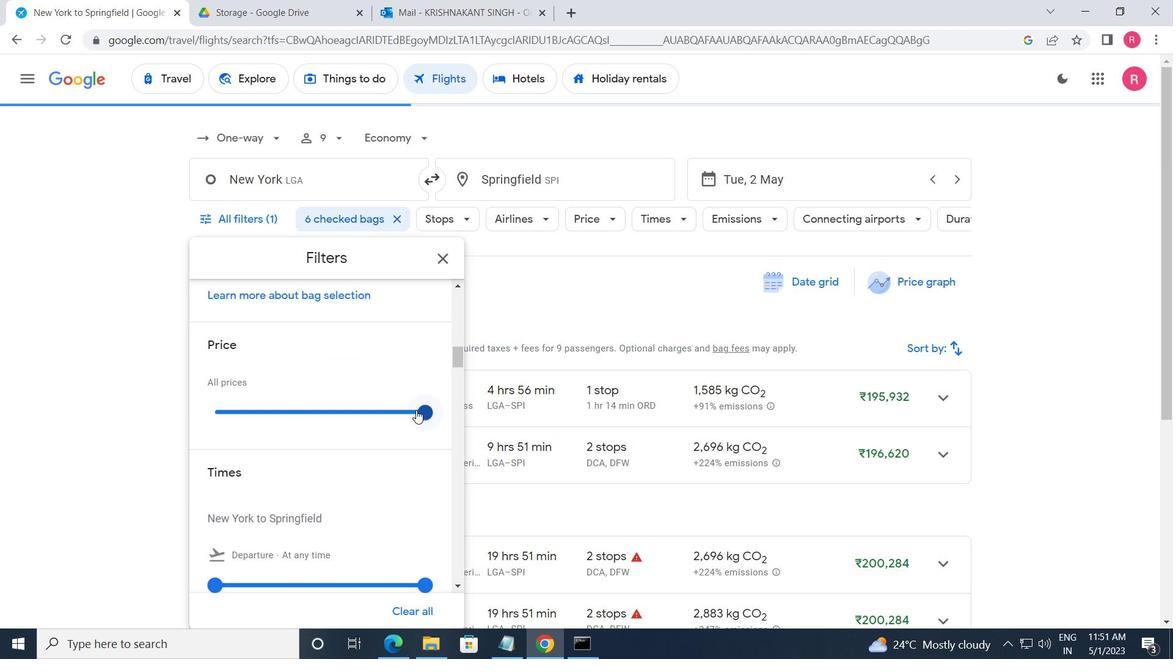 
Action: Mouse moved to (424, 415)
Screenshot: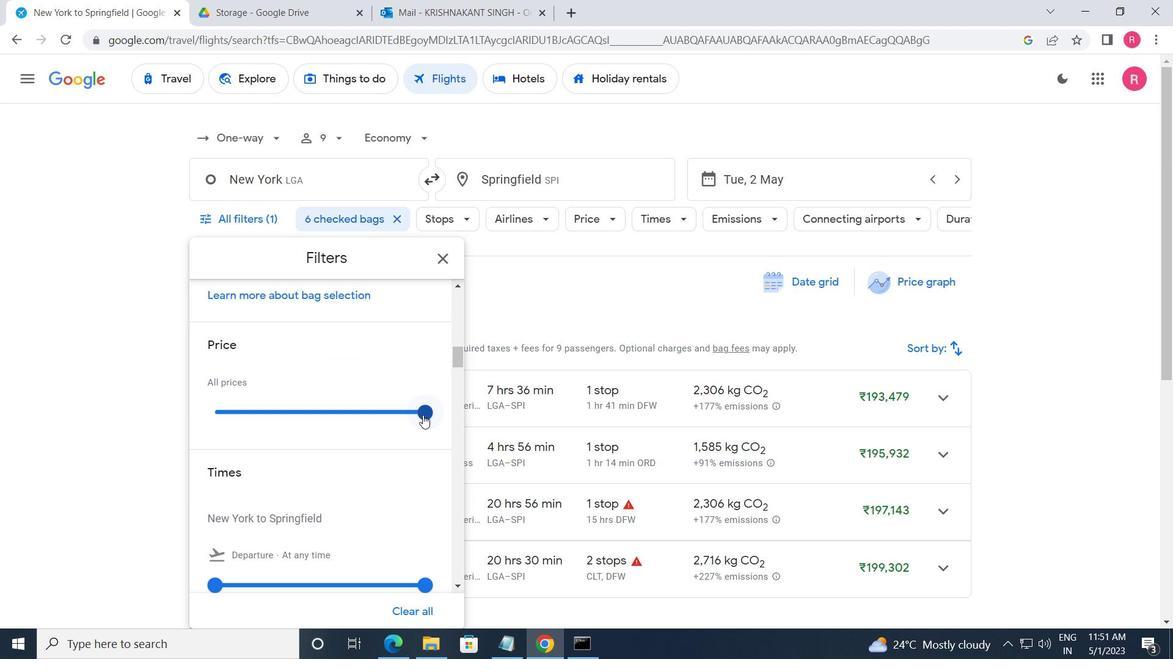 
Action: Mouse pressed left at (424, 415)
Screenshot: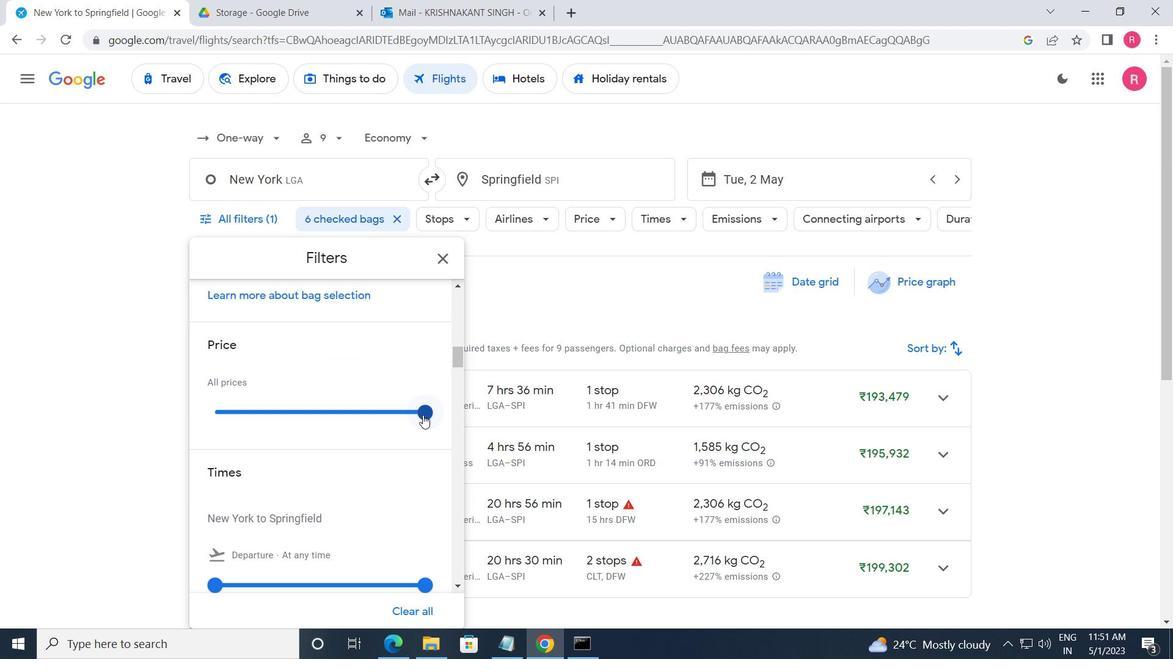 
Action: Mouse moved to (271, 353)
Screenshot: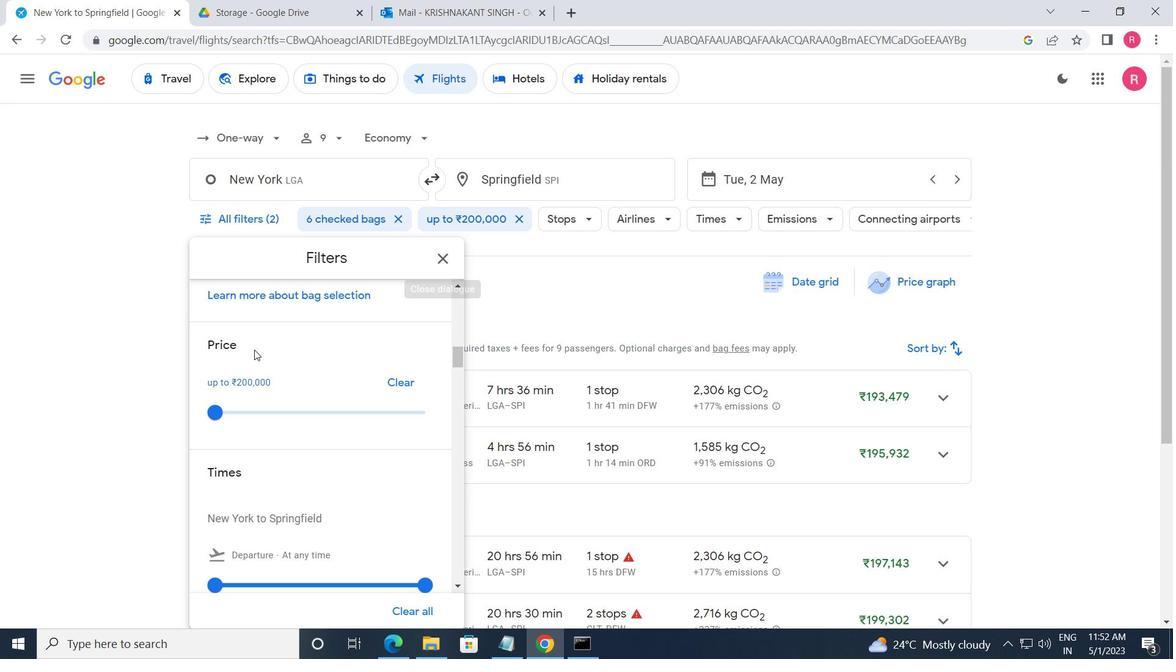 
Action: Mouse scrolled (271, 353) with delta (0, 0)
Screenshot: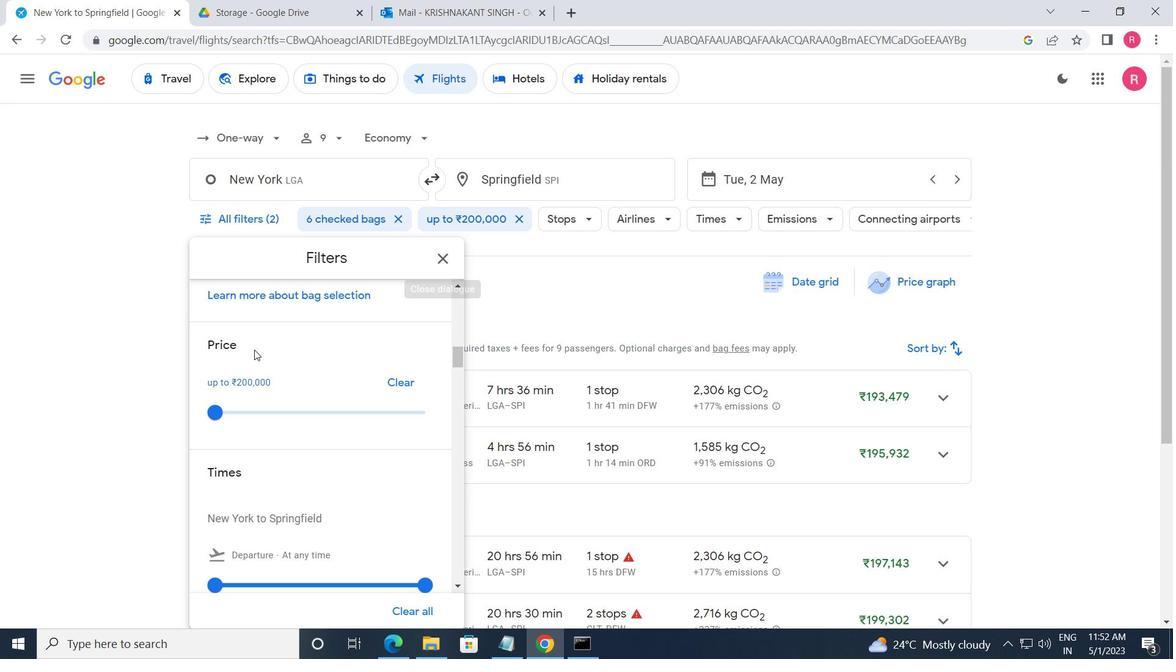 
Action: Mouse moved to (271, 353)
Screenshot: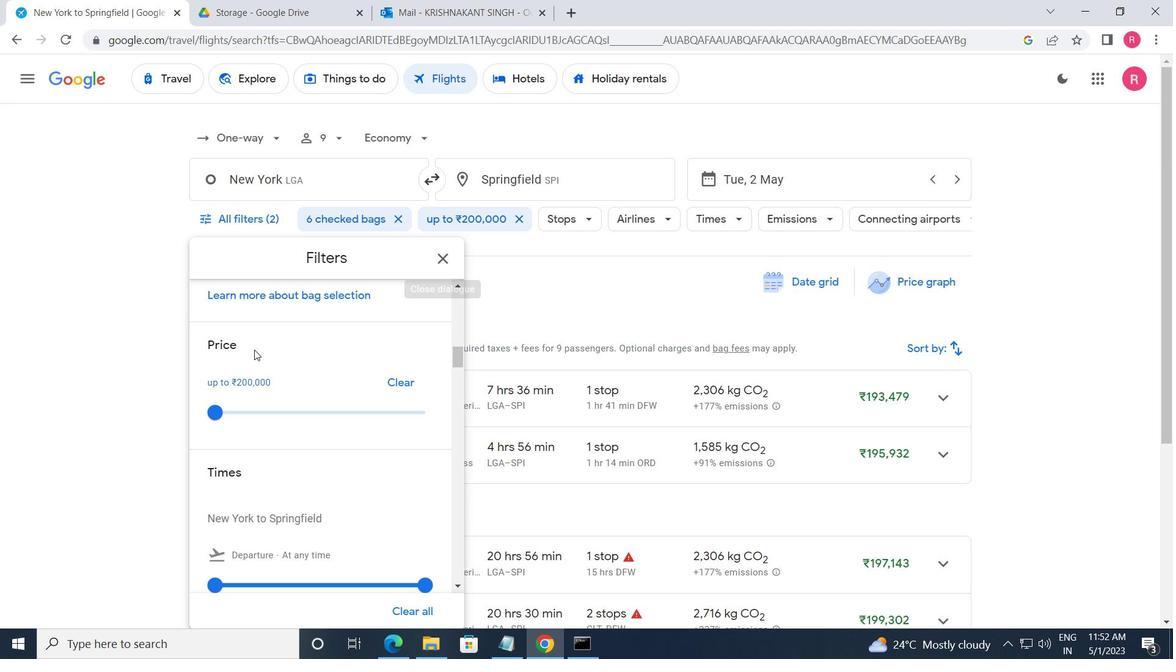 
Action: Mouse scrolled (271, 353) with delta (0, 0)
Screenshot: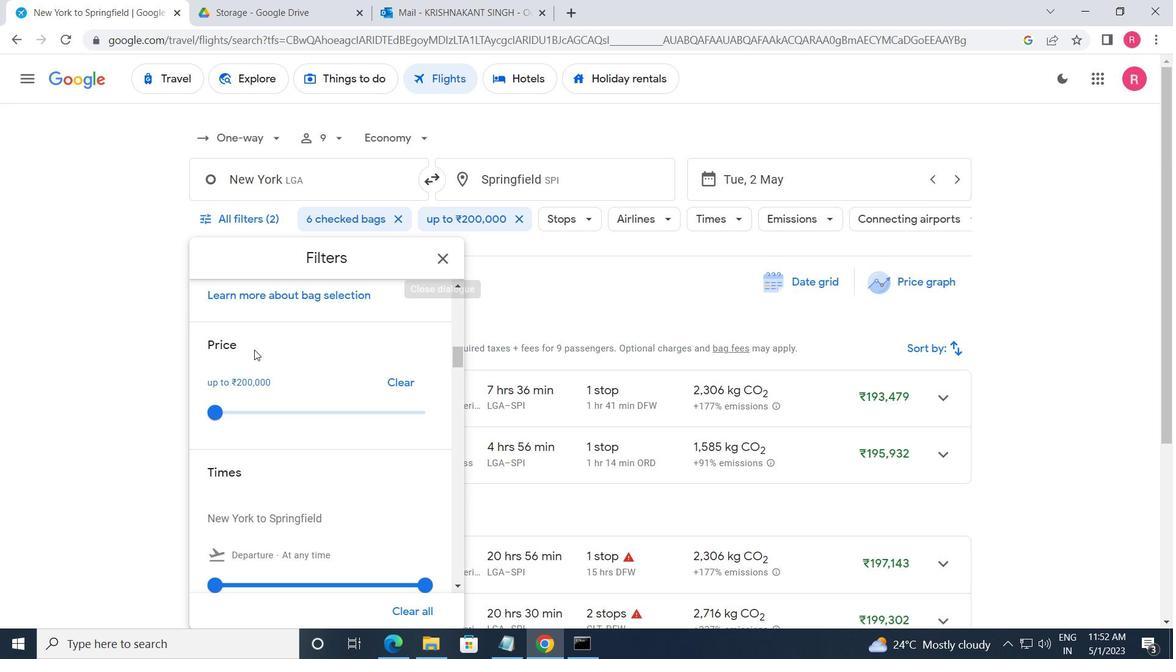 
Action: Mouse scrolled (271, 353) with delta (0, 0)
Screenshot: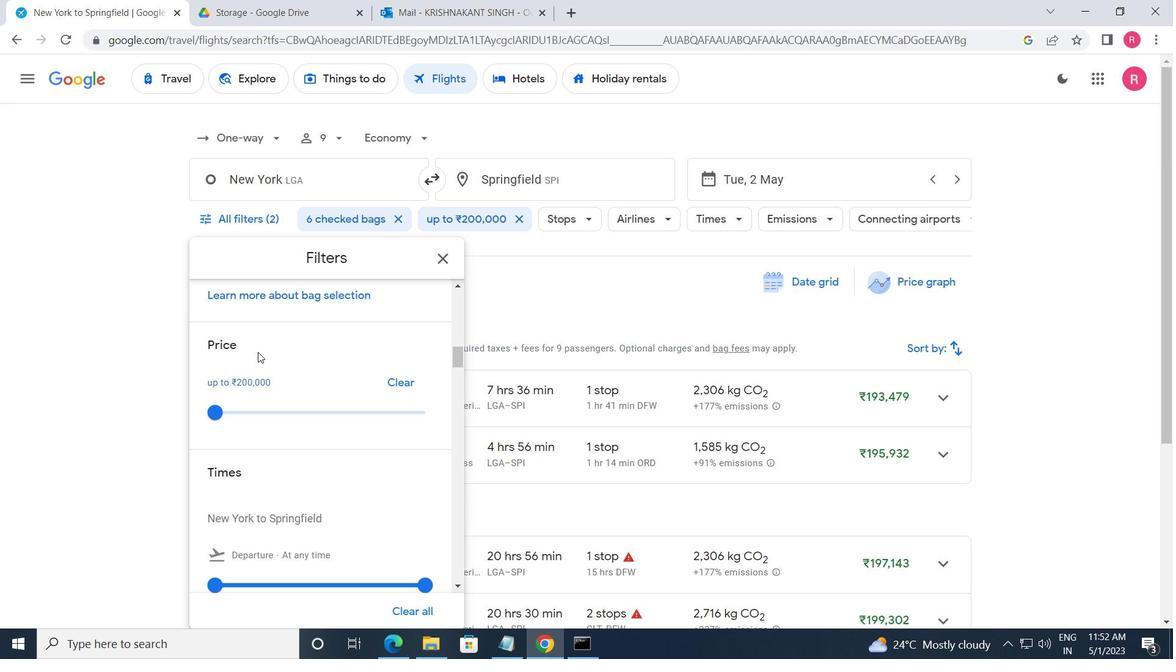 
Action: Mouse moved to (211, 364)
Screenshot: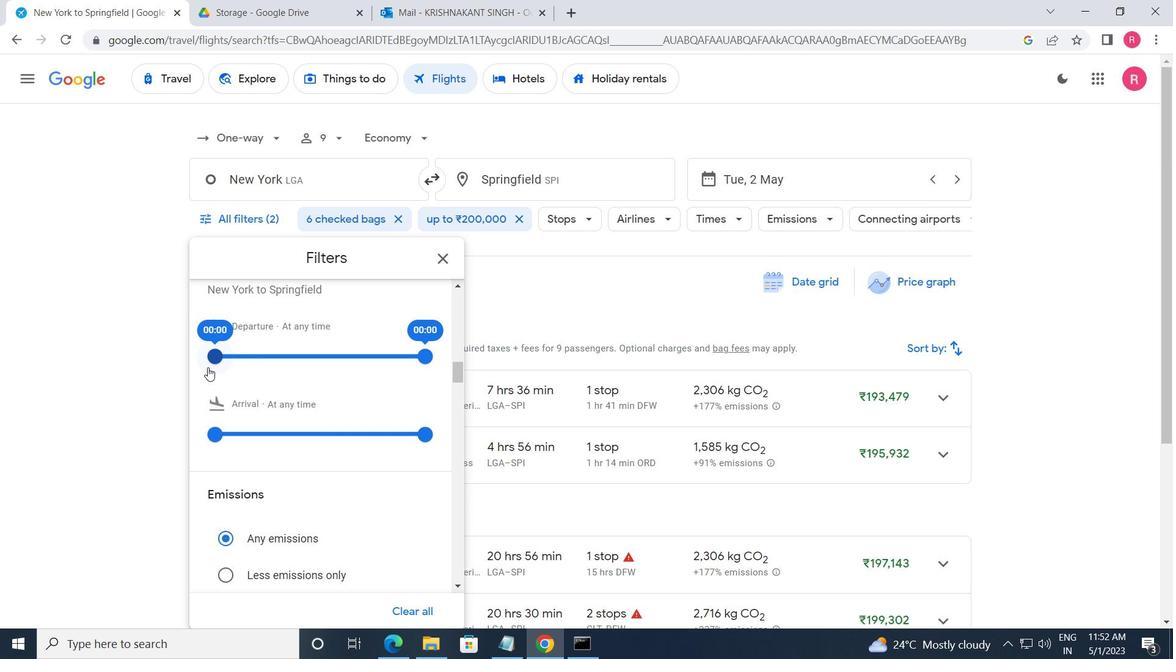
Action: Mouse pressed left at (211, 364)
Screenshot: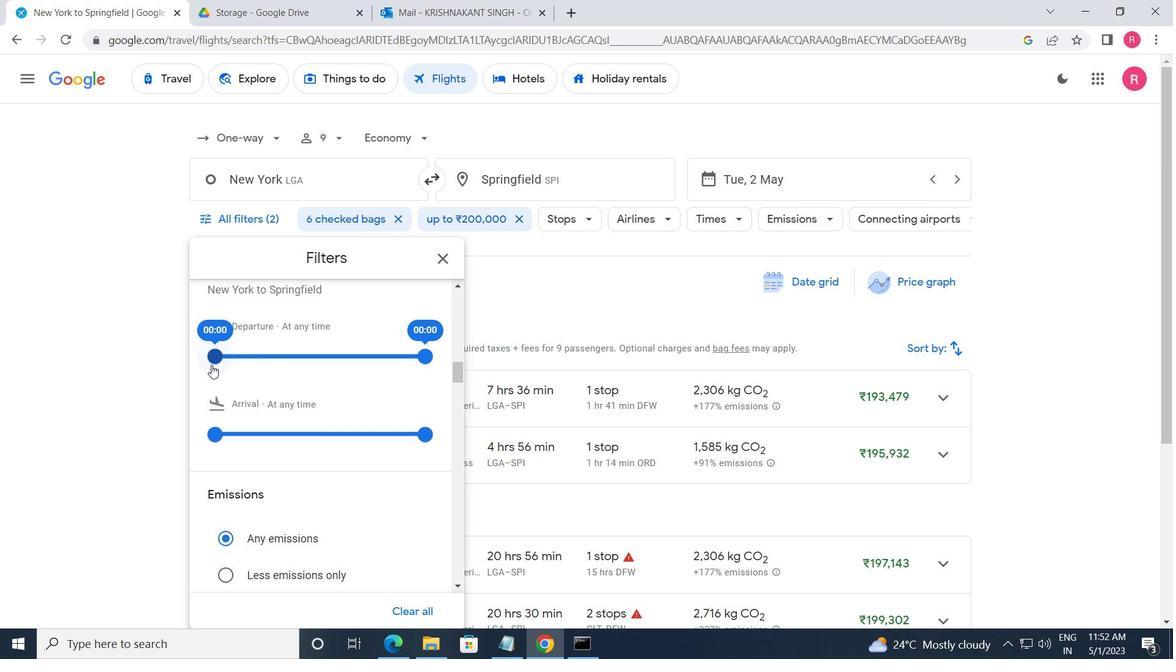 
Action: Mouse moved to (426, 355)
Screenshot: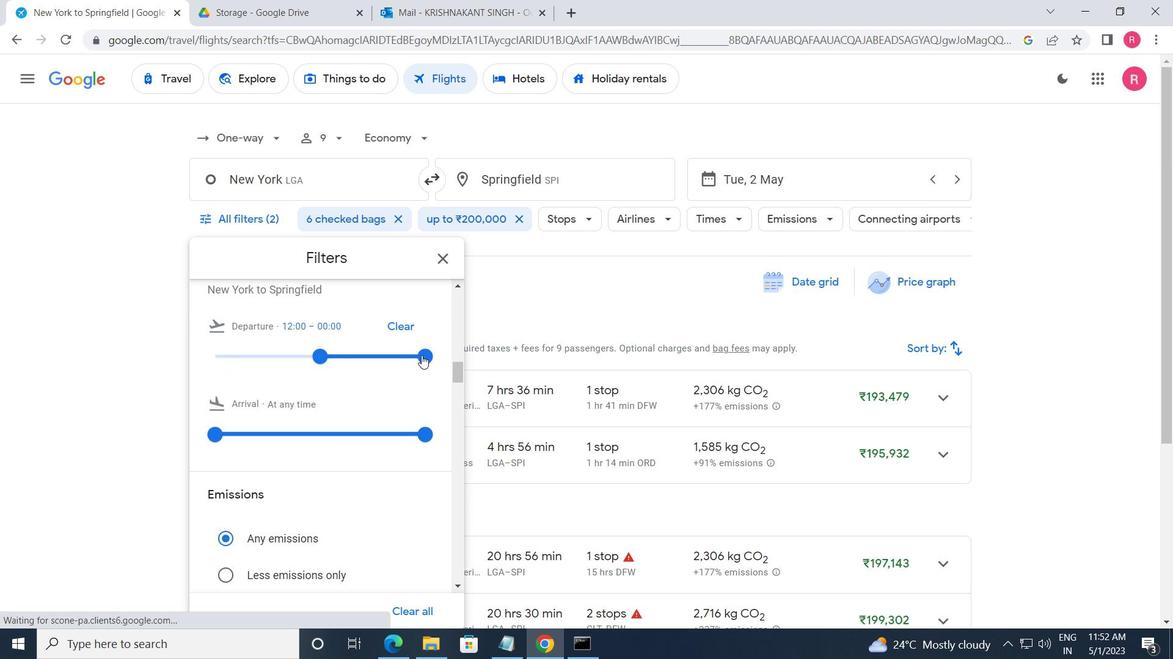 
Action: Mouse pressed left at (426, 355)
Screenshot: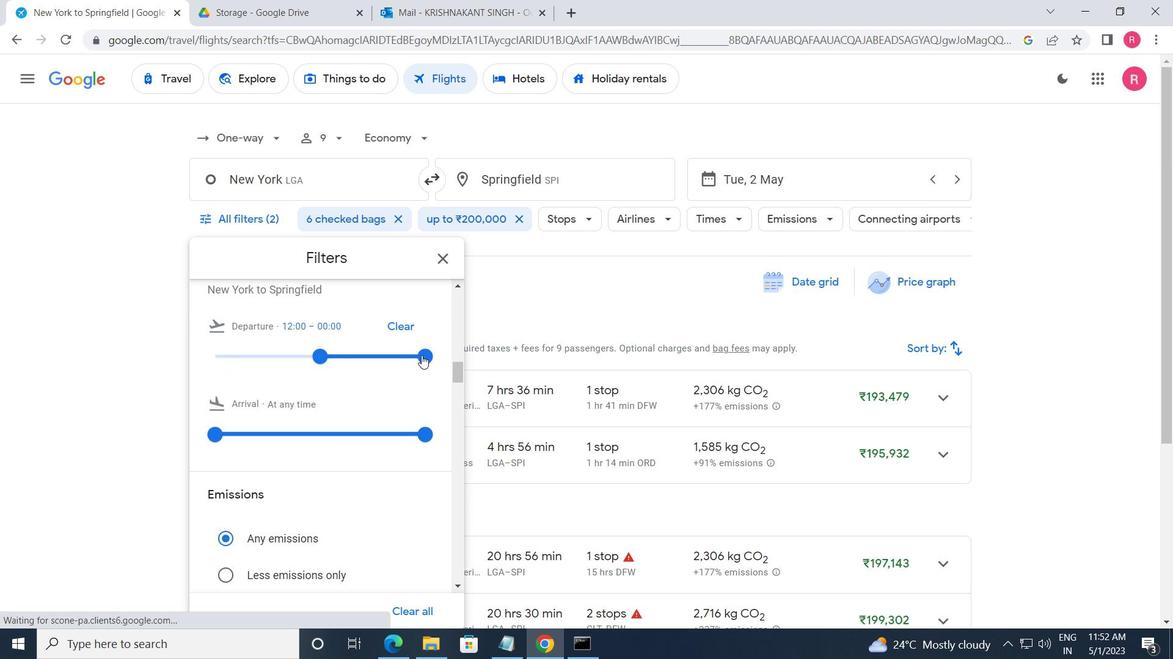 
Action: Mouse moved to (446, 262)
Screenshot: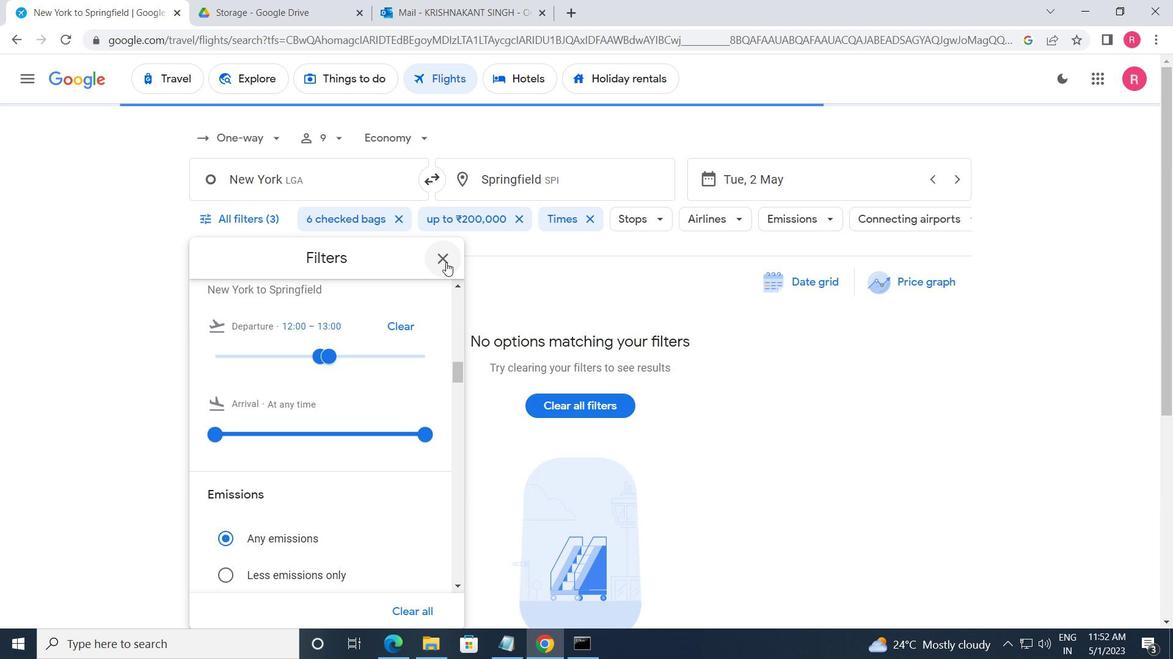 
Action: Mouse pressed left at (446, 262)
Screenshot: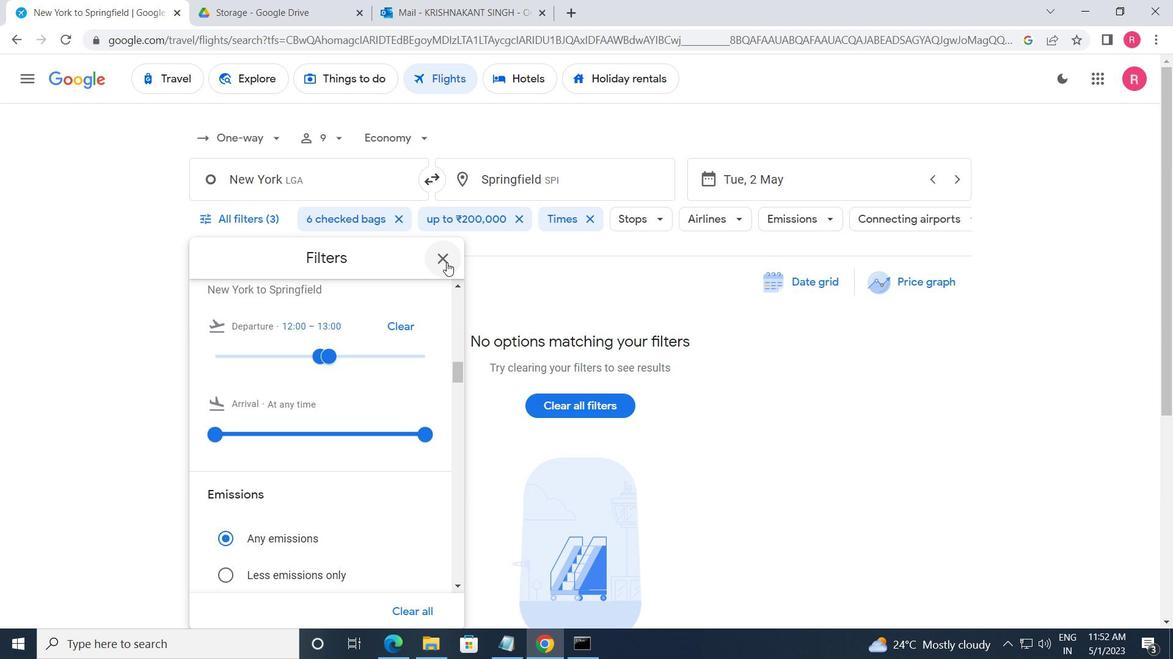 
